 Task: Look for space in Fuyuan, China from 4th September, 2023 to 10th September, 2023 for 1 adult in price range Rs.9000 to Rs.17000. Place can be private room with 1  bedroom having 1 bed and 1 bathroom. Property type can be house, flat, guest house, hotel. Booking option can be shelf check-in. Required host language is Chinese (Simplified).
Action: Mouse moved to (767, 110)
Screenshot: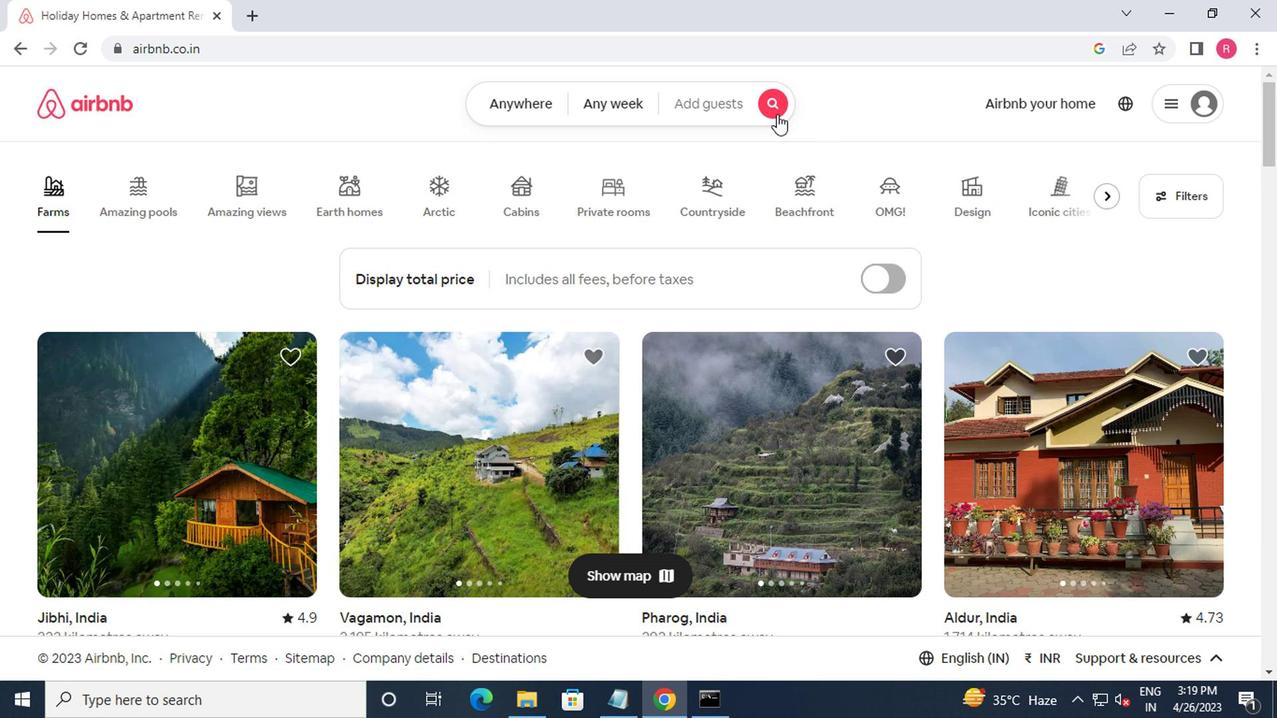 
Action: Mouse pressed left at (767, 110)
Screenshot: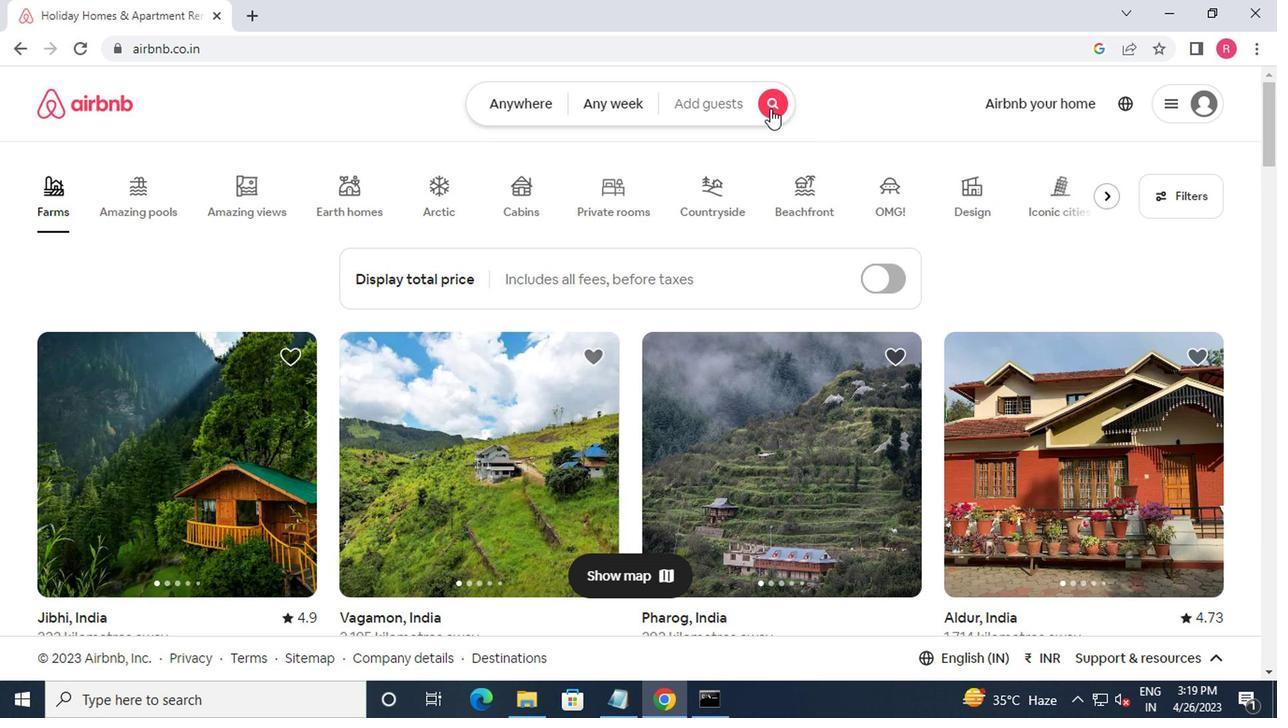 
Action: Mouse moved to (359, 166)
Screenshot: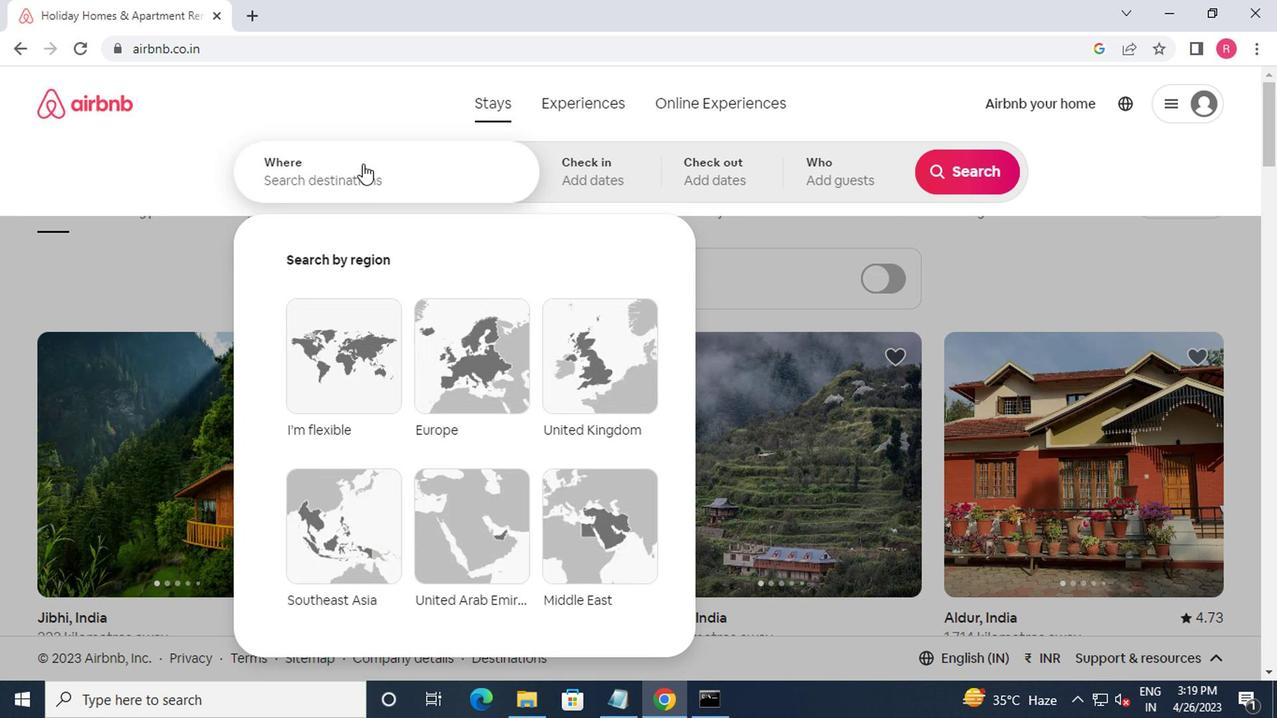 
Action: Mouse pressed left at (359, 166)
Screenshot: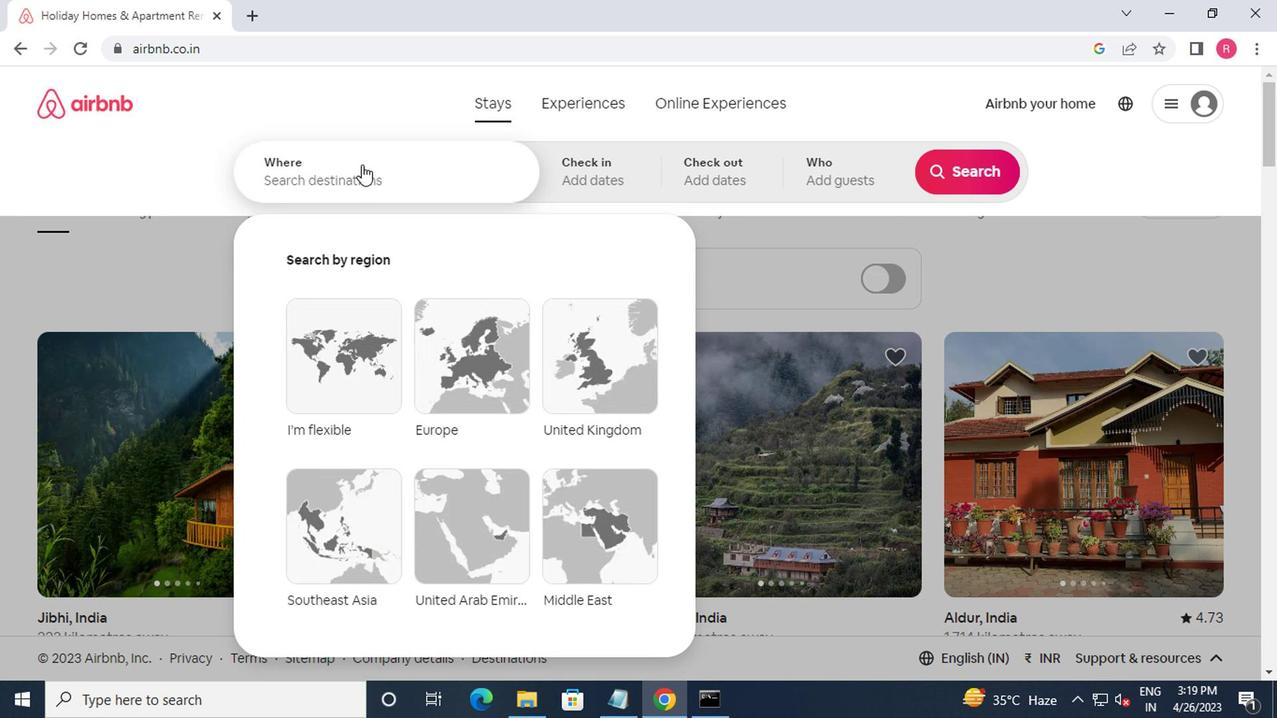 
Action: Mouse moved to (359, 173)
Screenshot: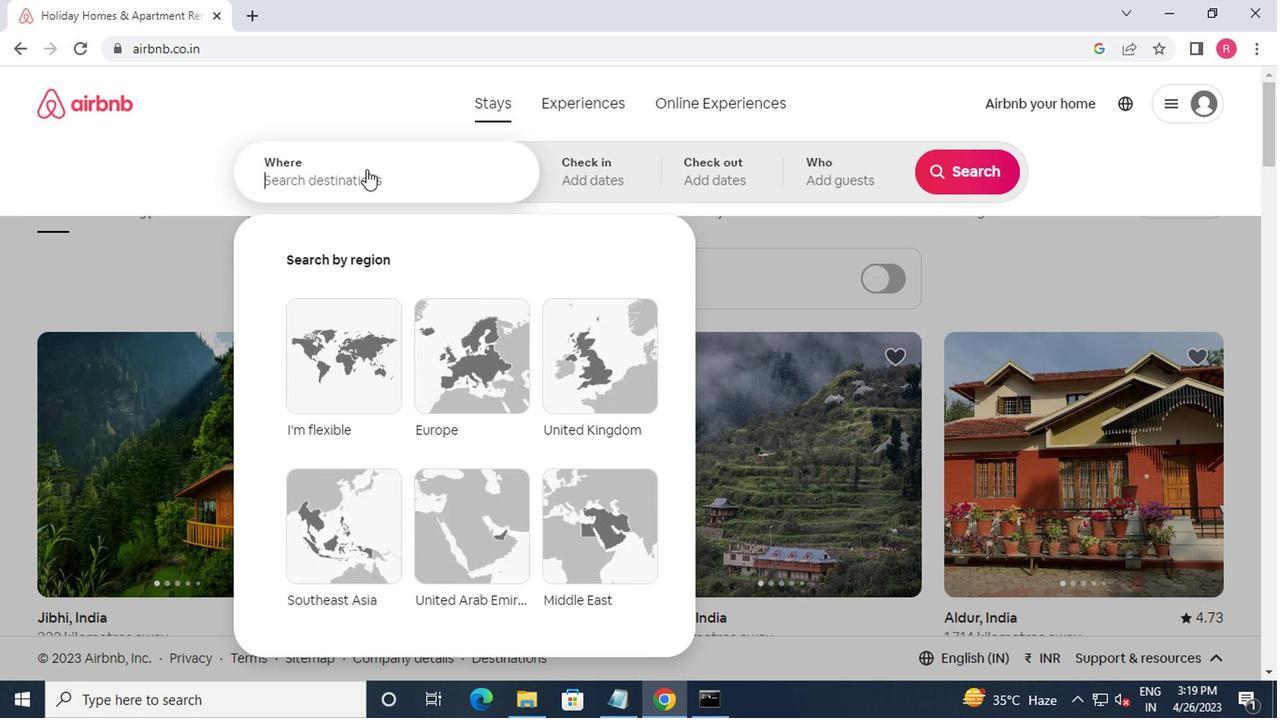 
Action: Key pressed fuyuan,china<Key.enter>
Screenshot: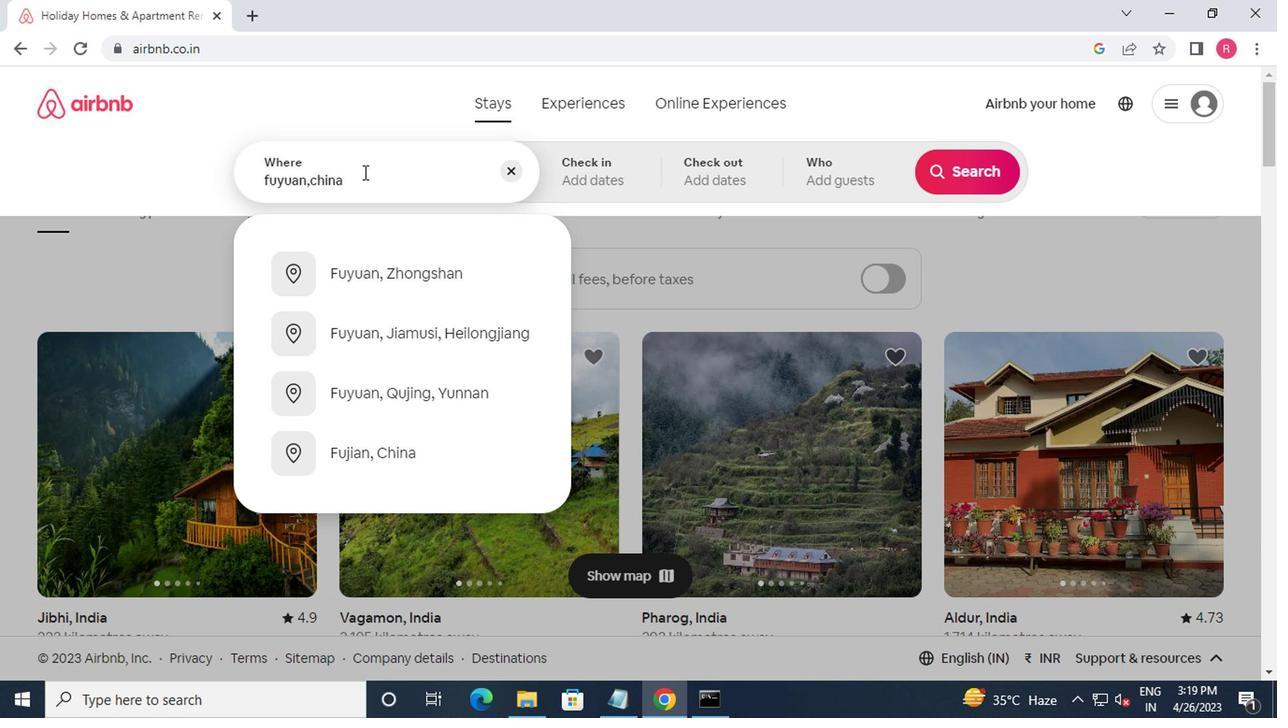 
Action: Mouse moved to (368, 137)
Screenshot: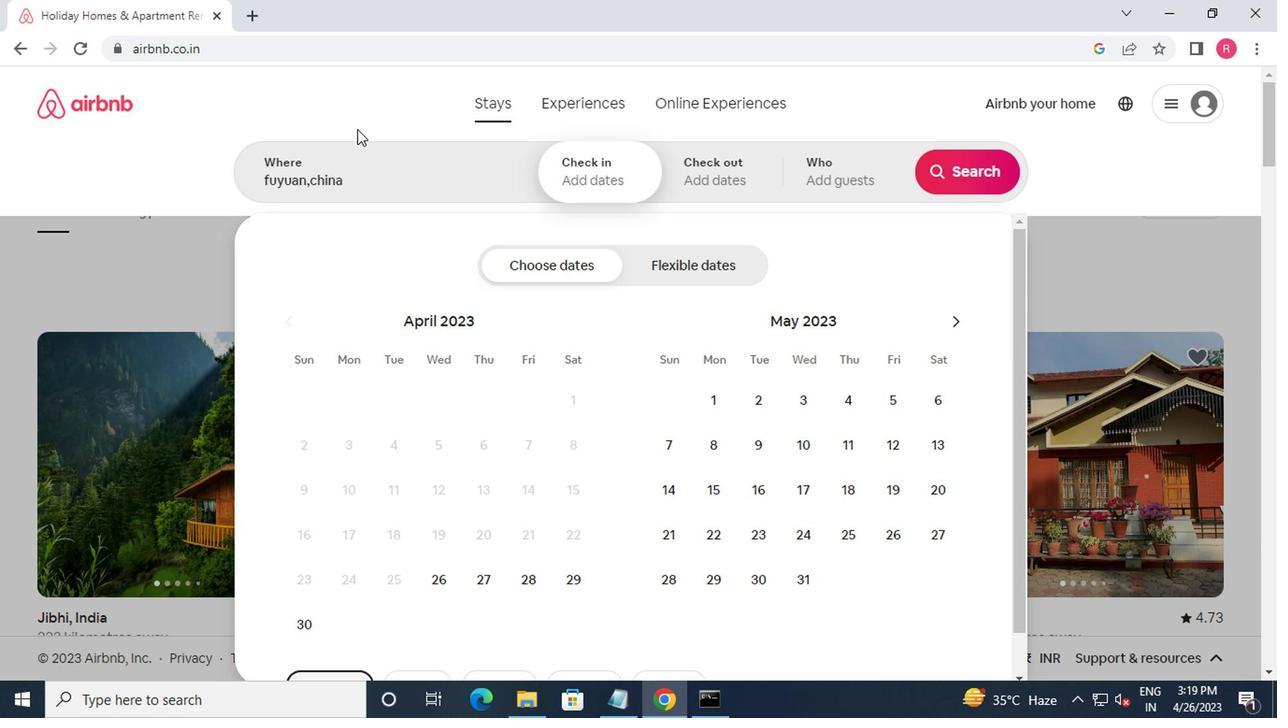 
Action: Mouse scrolled (368, 136) with delta (0, -1)
Screenshot: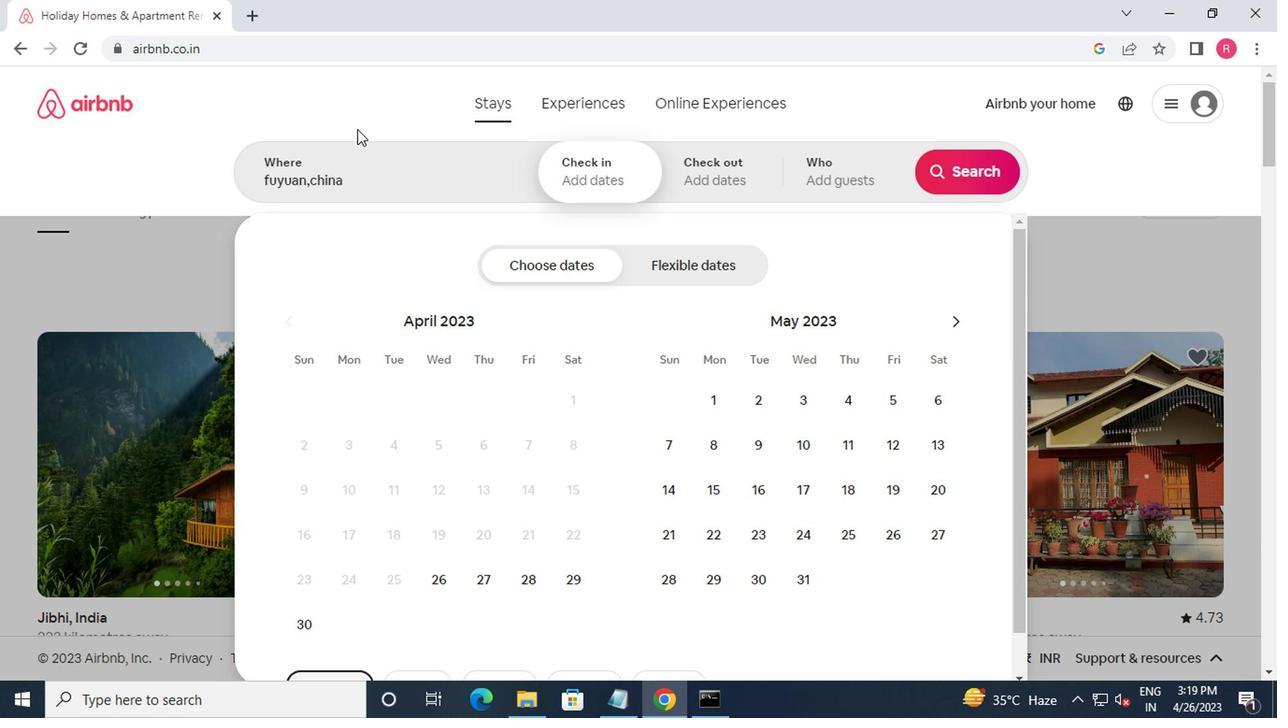 
Action: Mouse moved to (755, 111)
Screenshot: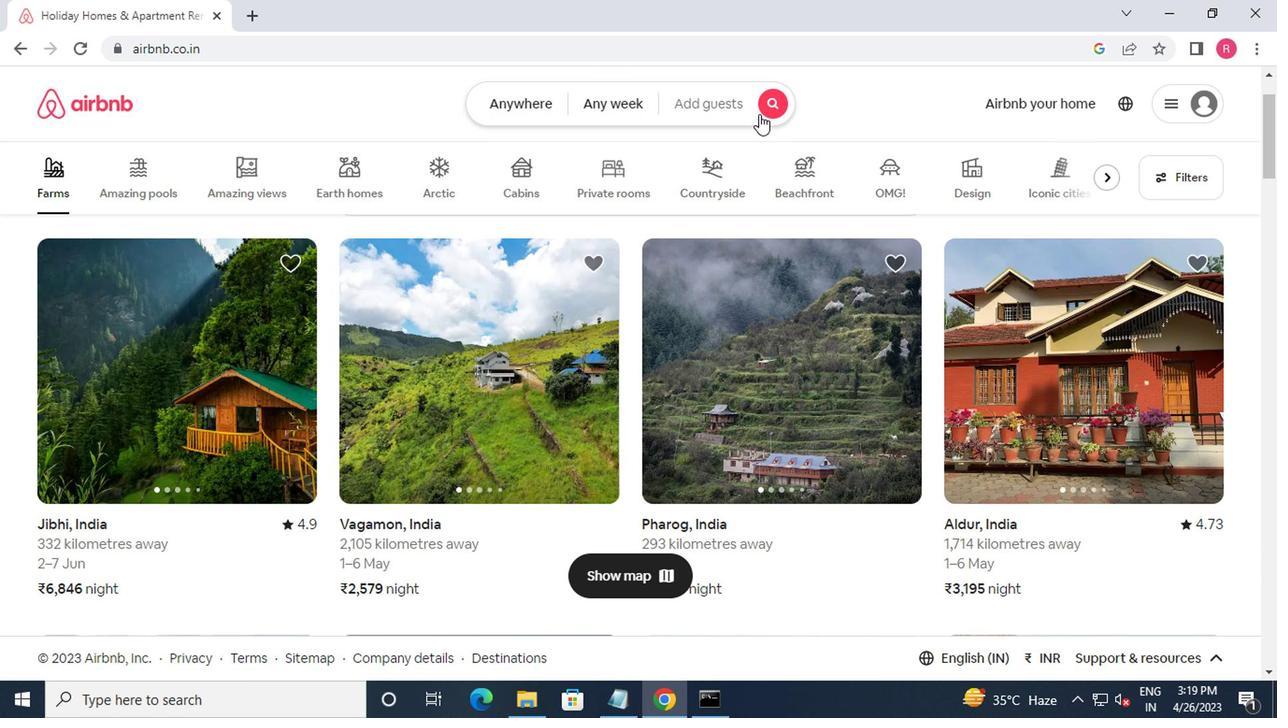 
Action: Mouse pressed left at (755, 111)
Screenshot: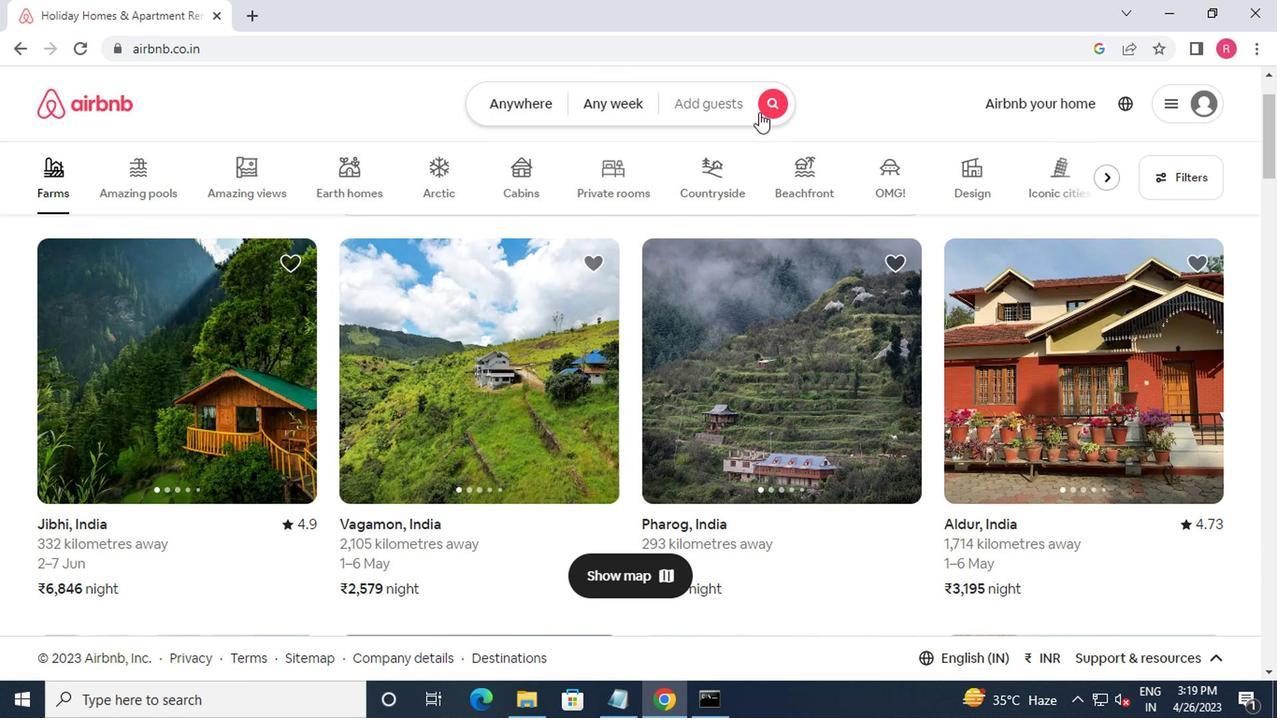 
Action: Mouse moved to (594, 188)
Screenshot: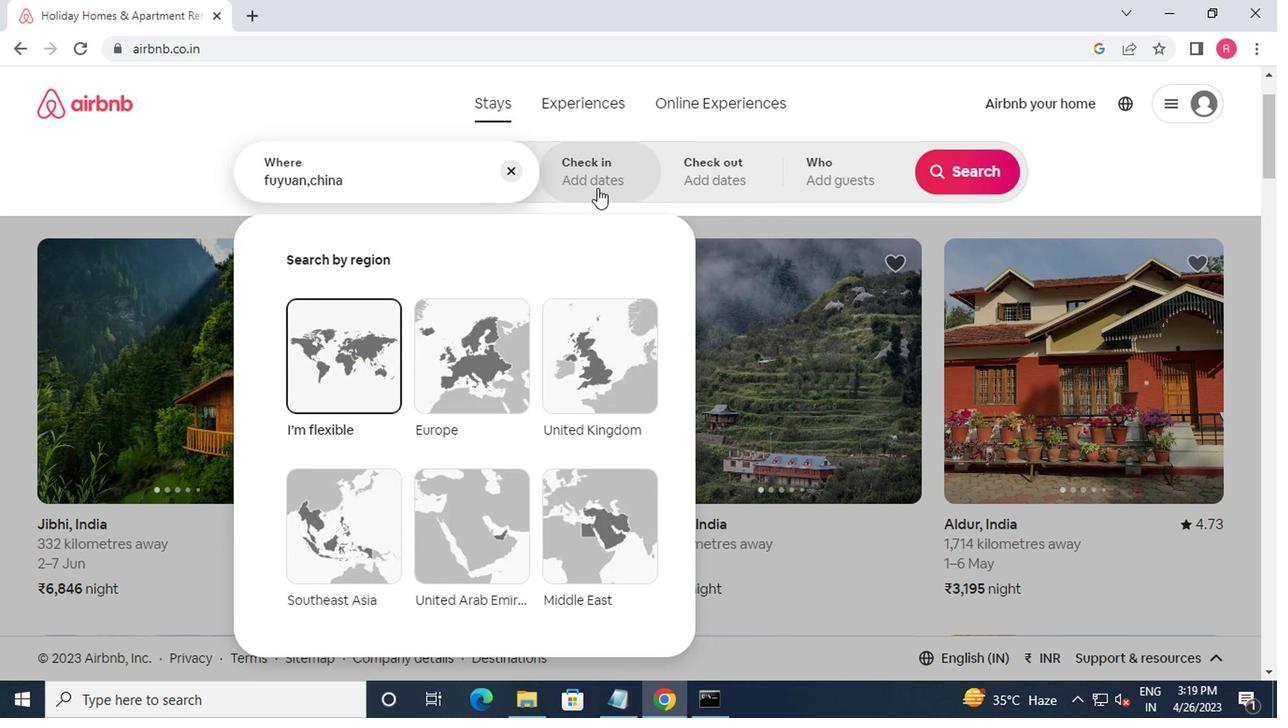 
Action: Mouse pressed left at (594, 188)
Screenshot: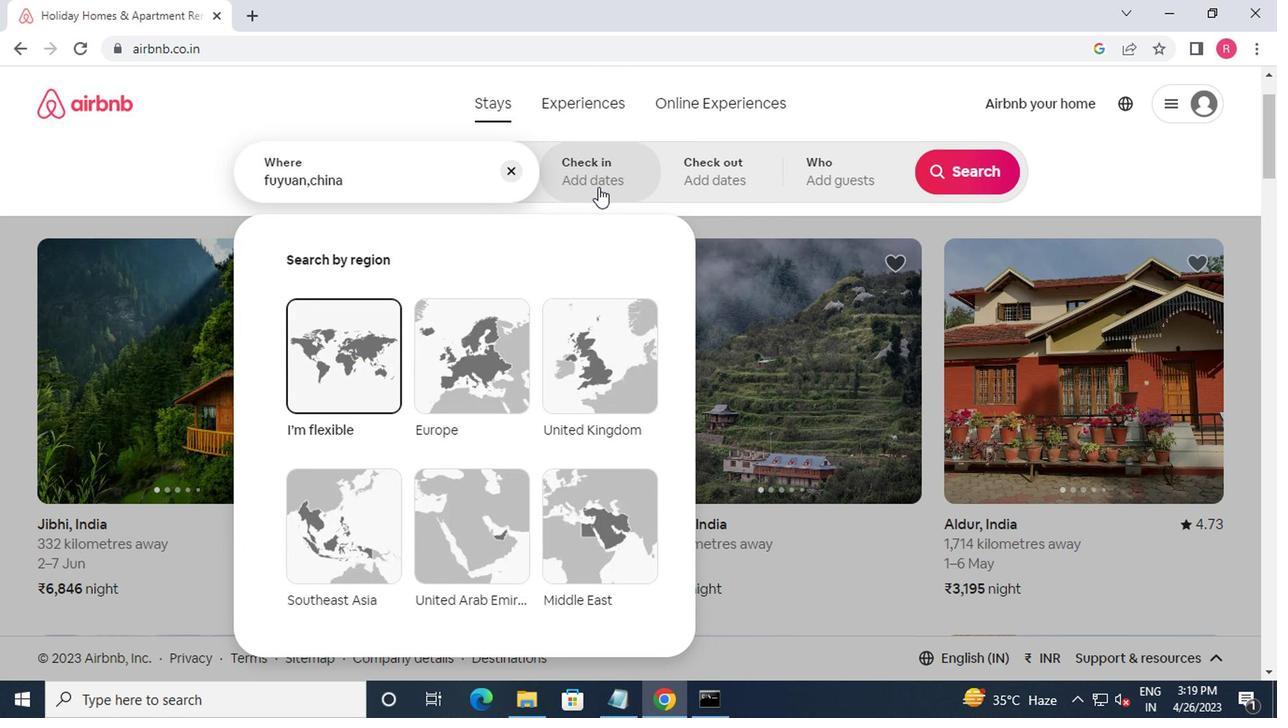 
Action: Mouse moved to (957, 323)
Screenshot: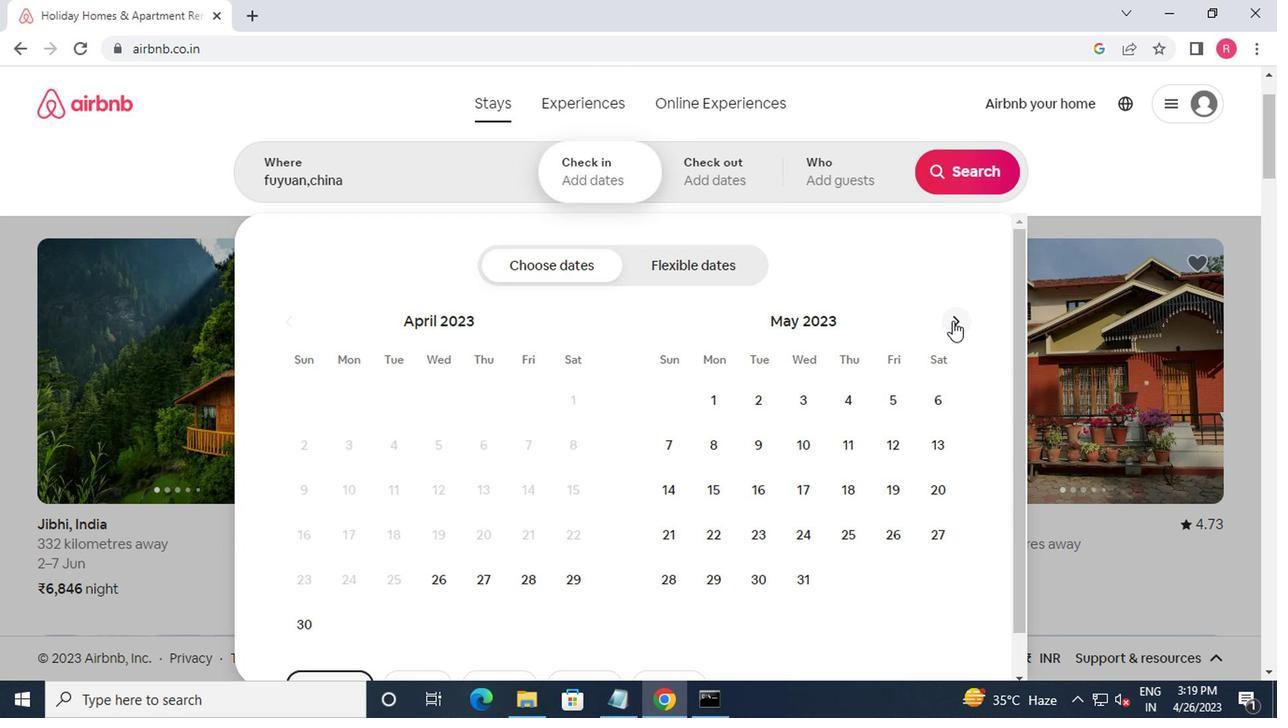 
Action: Mouse pressed left at (957, 323)
Screenshot: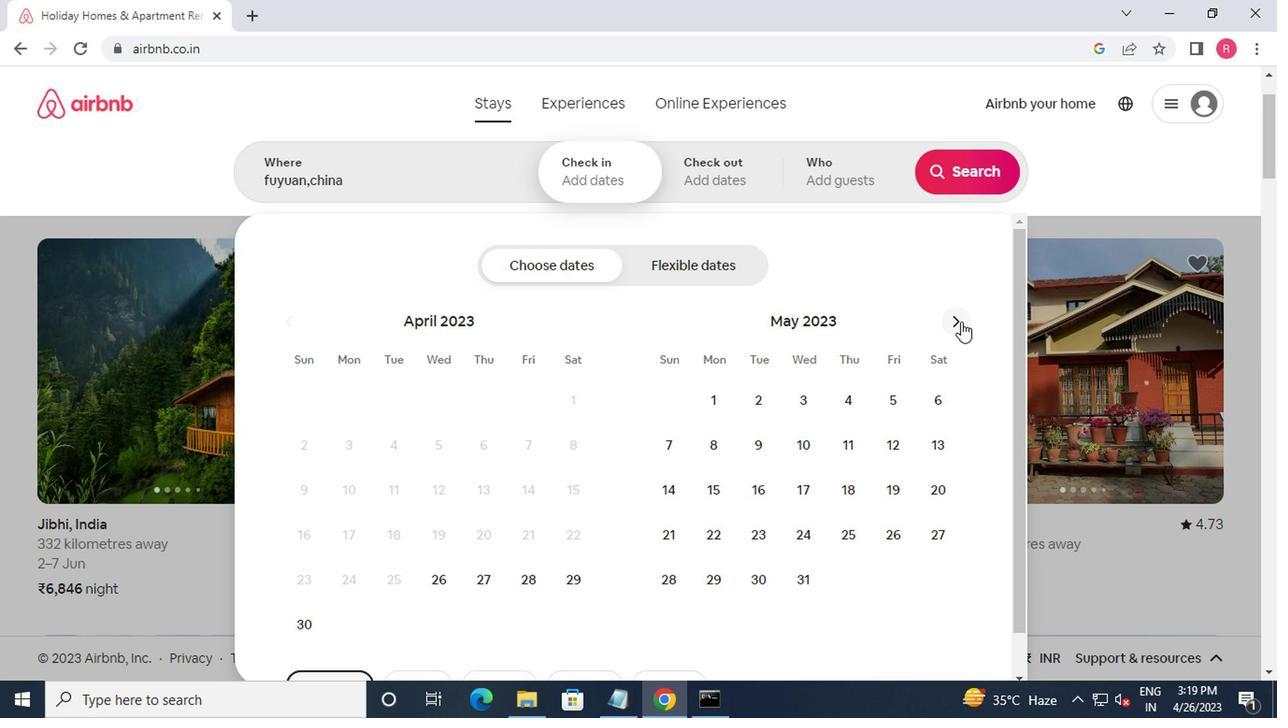 
Action: Mouse moved to (947, 326)
Screenshot: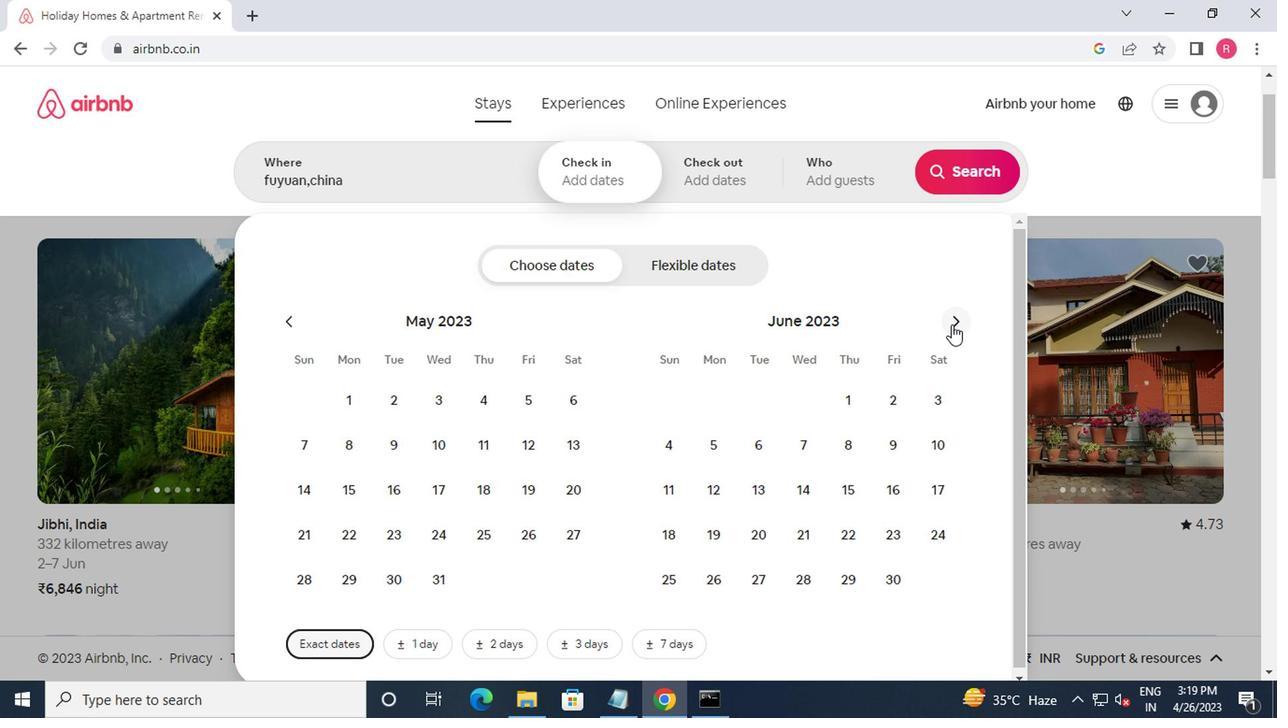 
Action: Mouse pressed left at (947, 326)
Screenshot: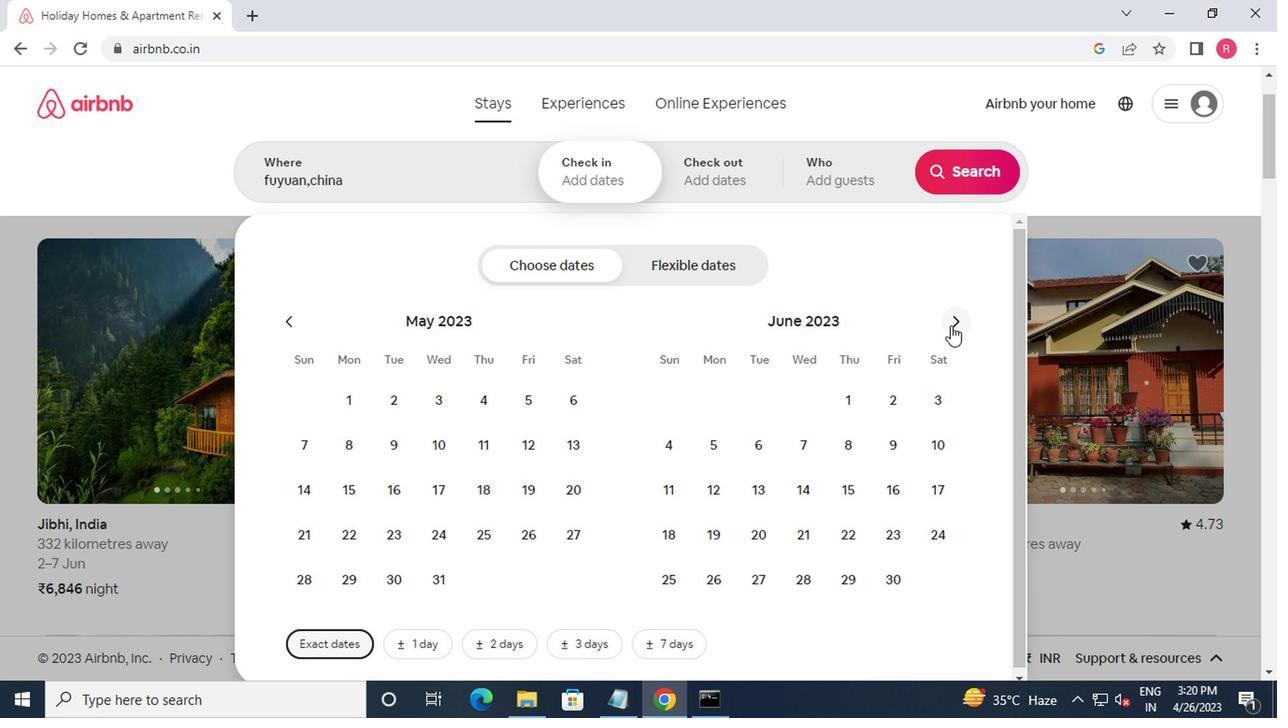 
Action: Mouse pressed left at (947, 326)
Screenshot: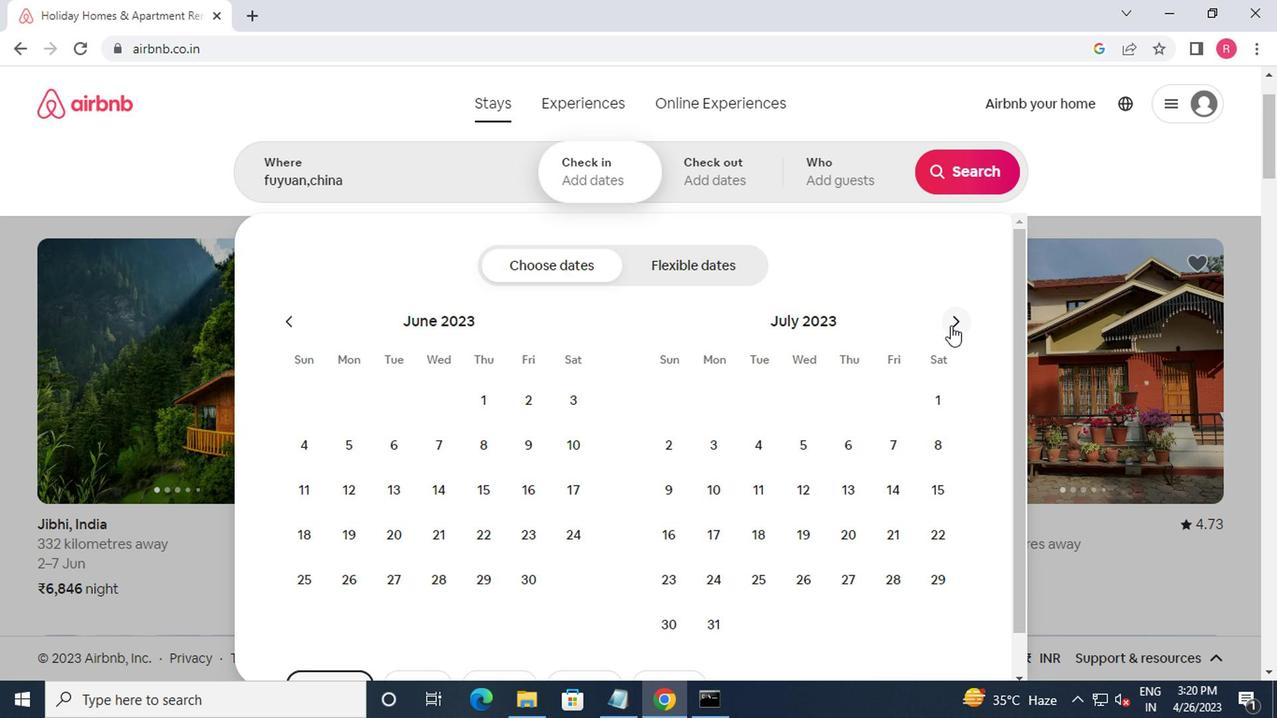 
Action: Mouse pressed left at (947, 326)
Screenshot: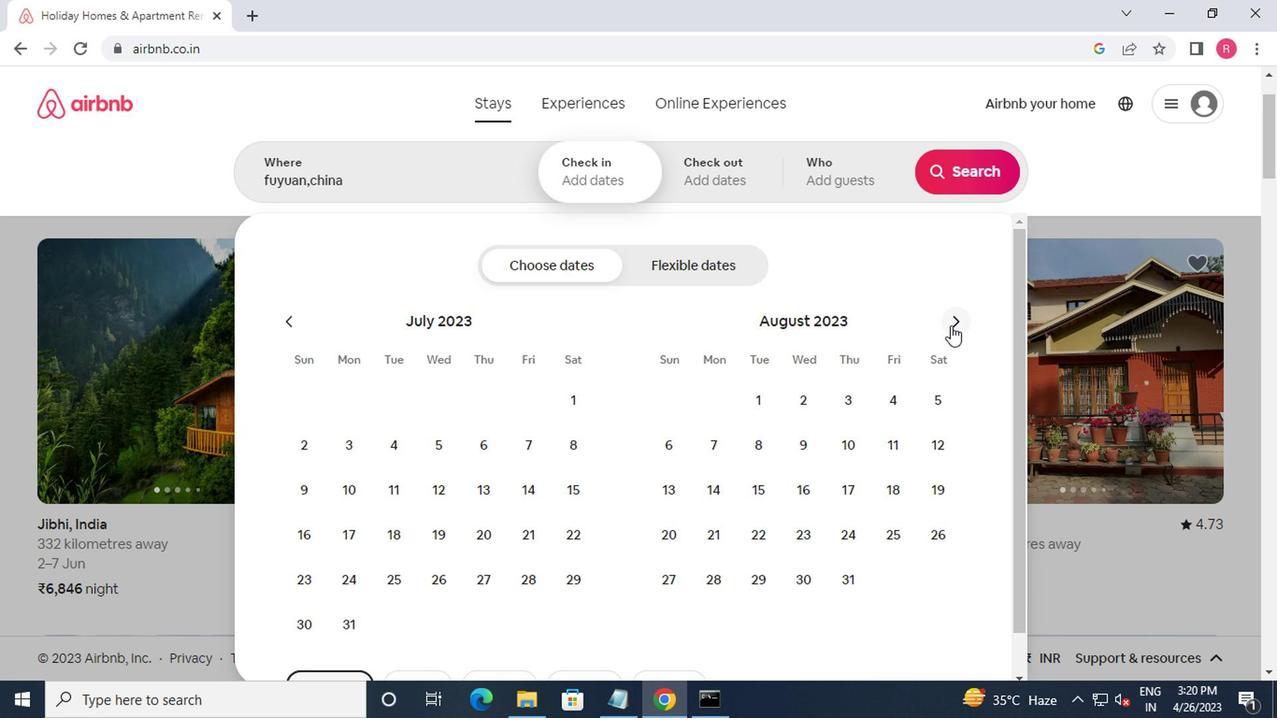 
Action: Mouse moved to (723, 449)
Screenshot: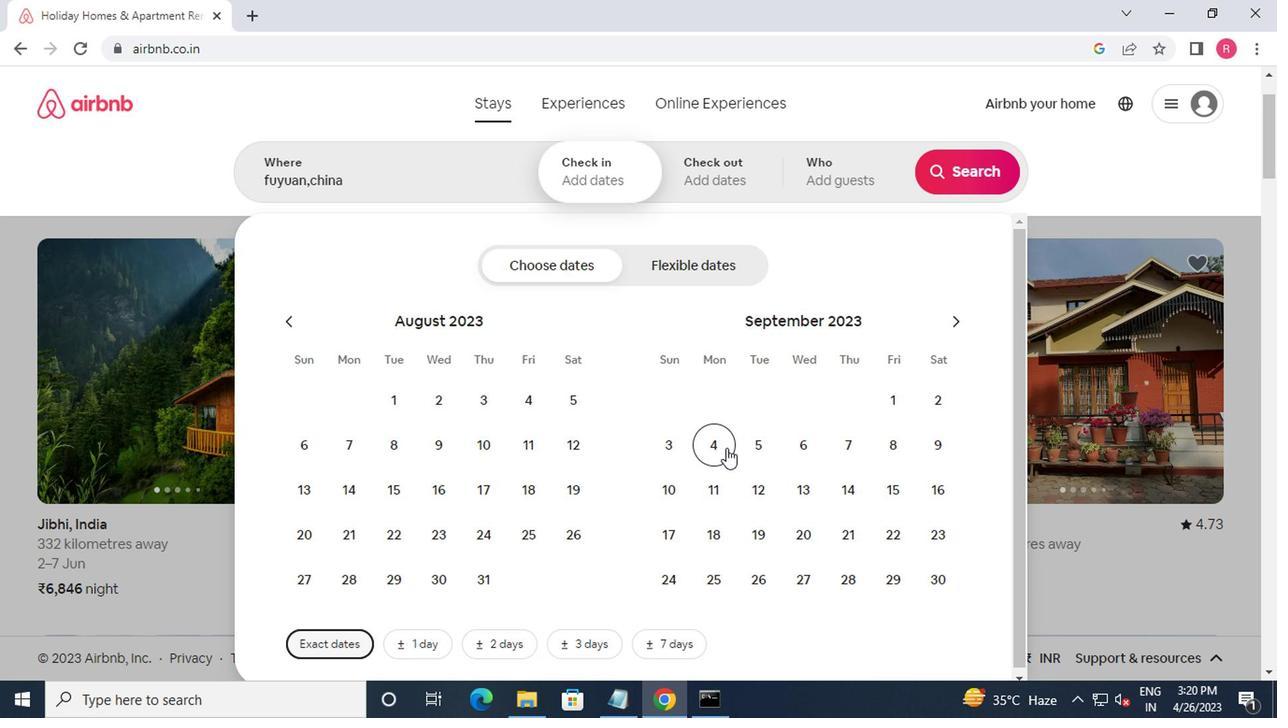 
Action: Mouse pressed left at (723, 449)
Screenshot: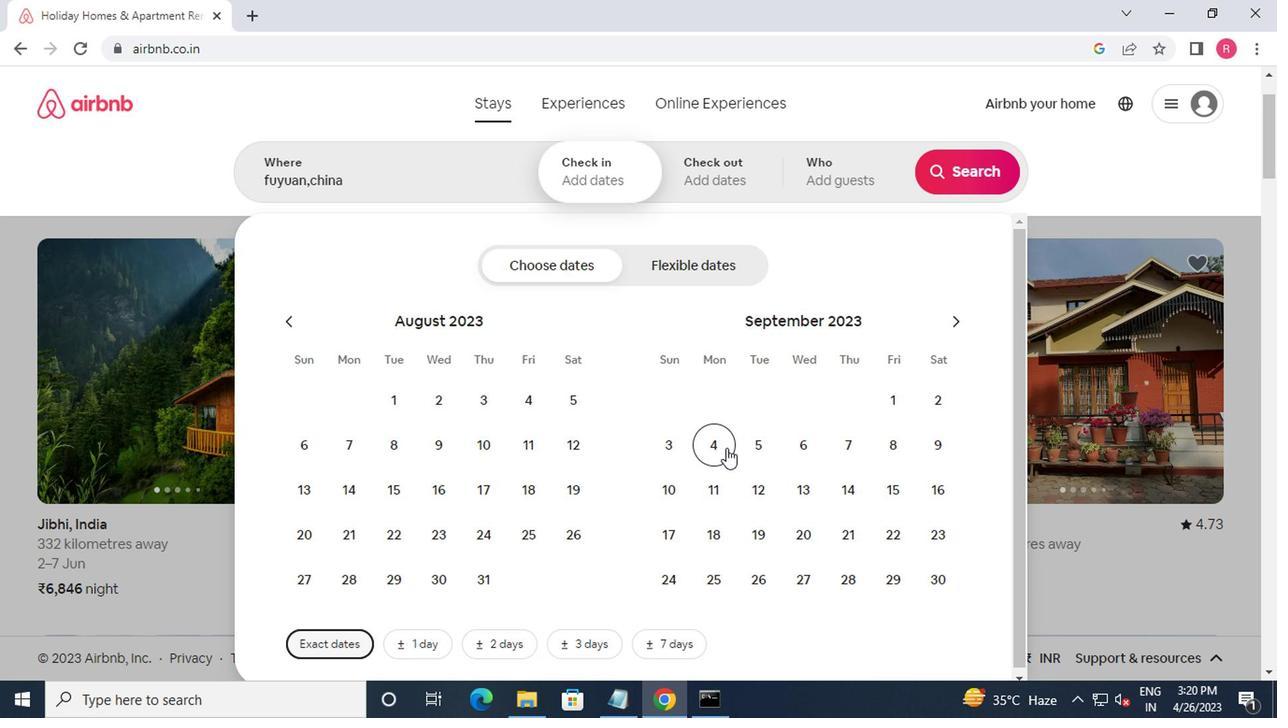 
Action: Mouse moved to (684, 502)
Screenshot: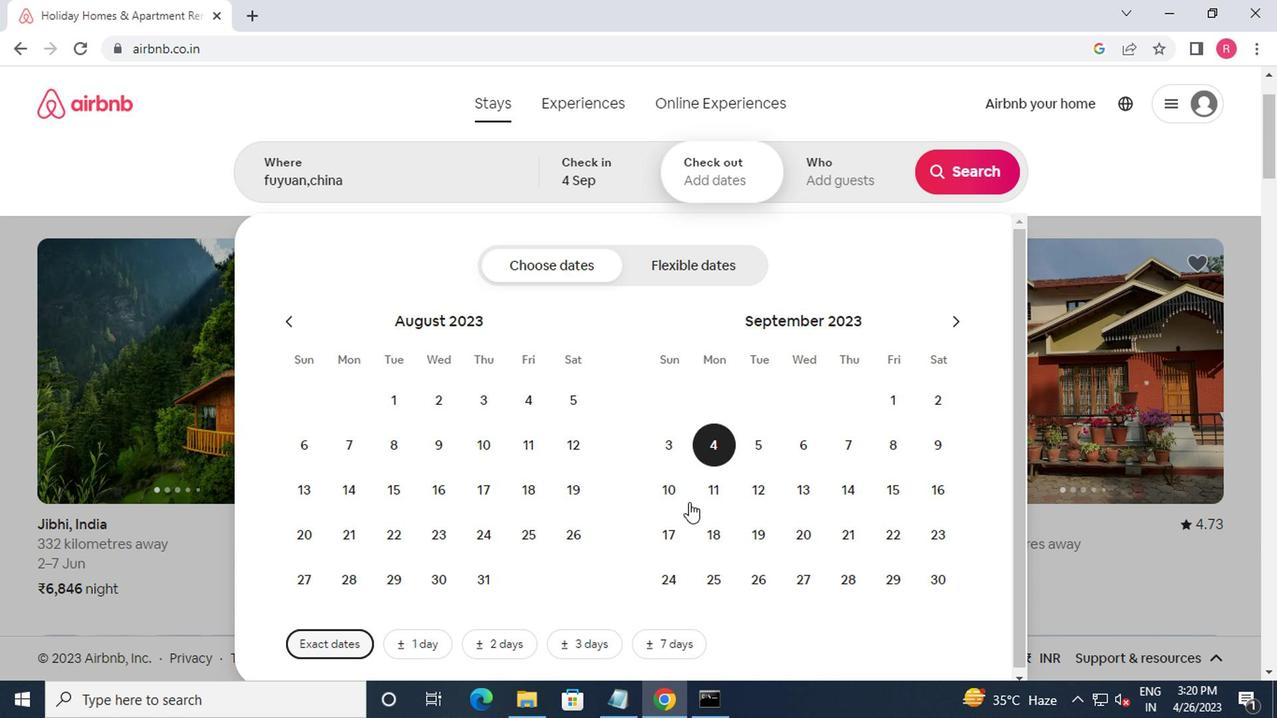 
Action: Mouse pressed left at (684, 502)
Screenshot: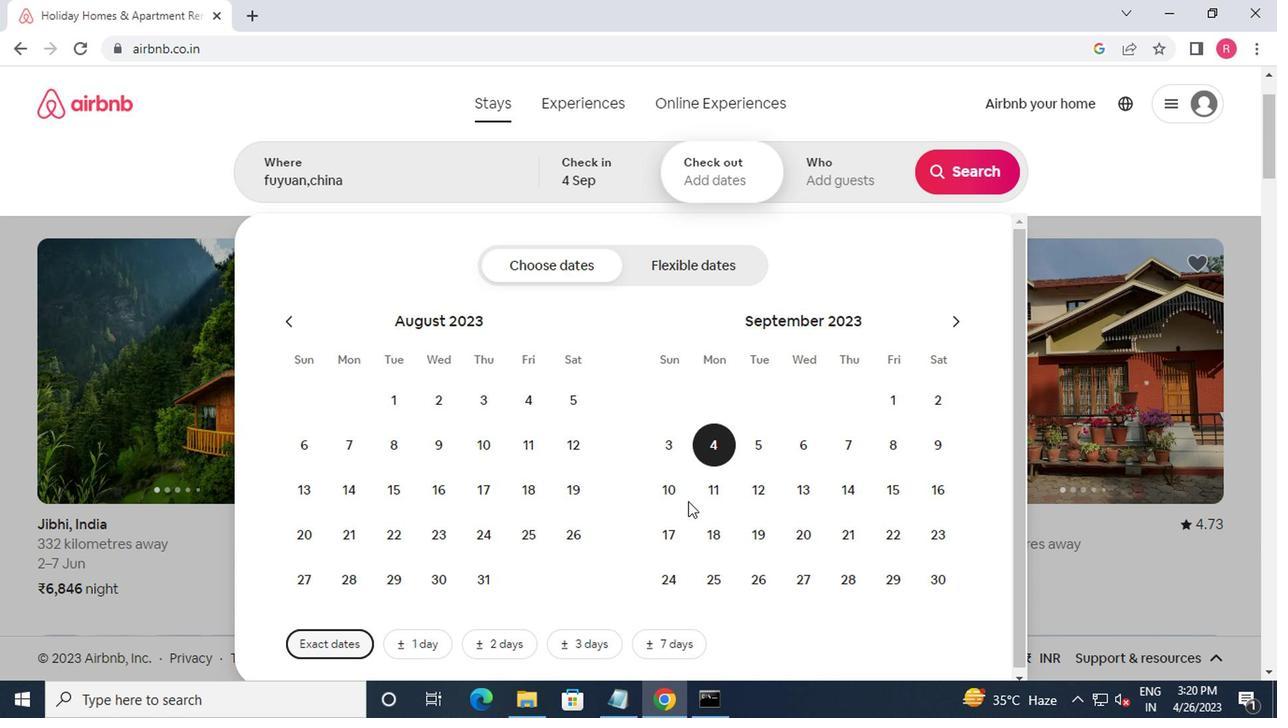 
Action: Mouse moved to (809, 193)
Screenshot: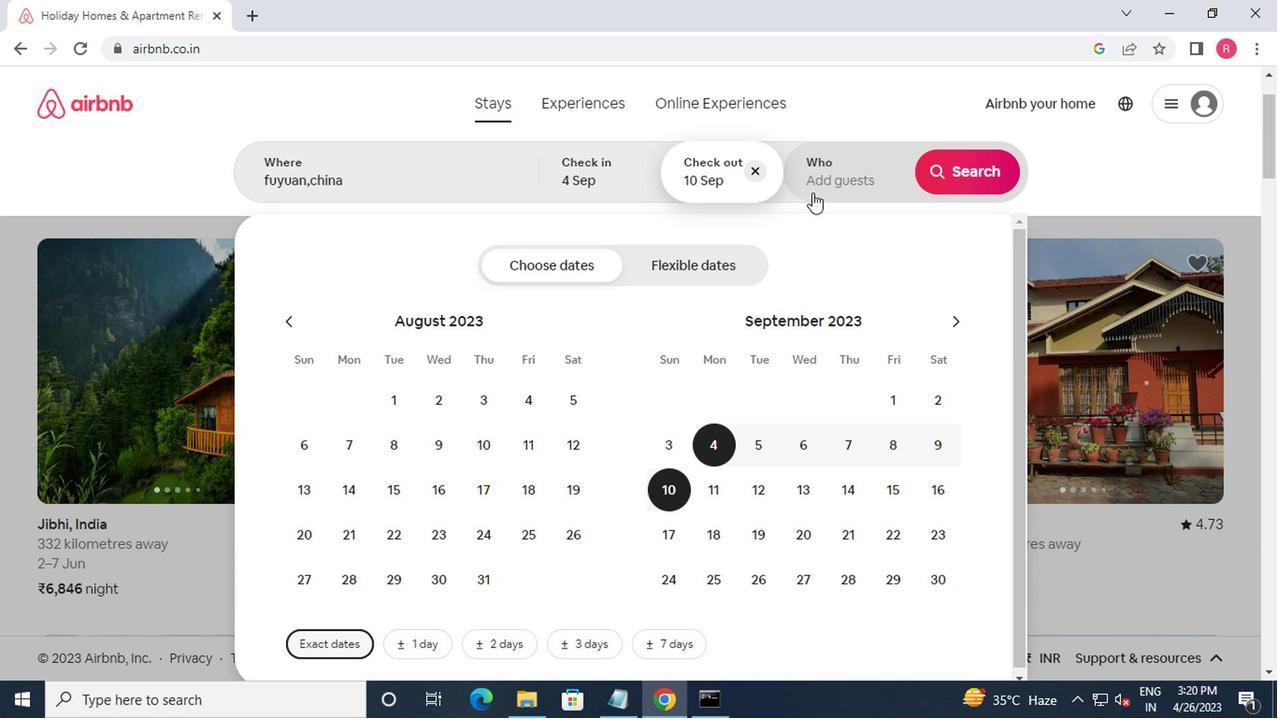 
Action: Mouse pressed left at (809, 193)
Screenshot: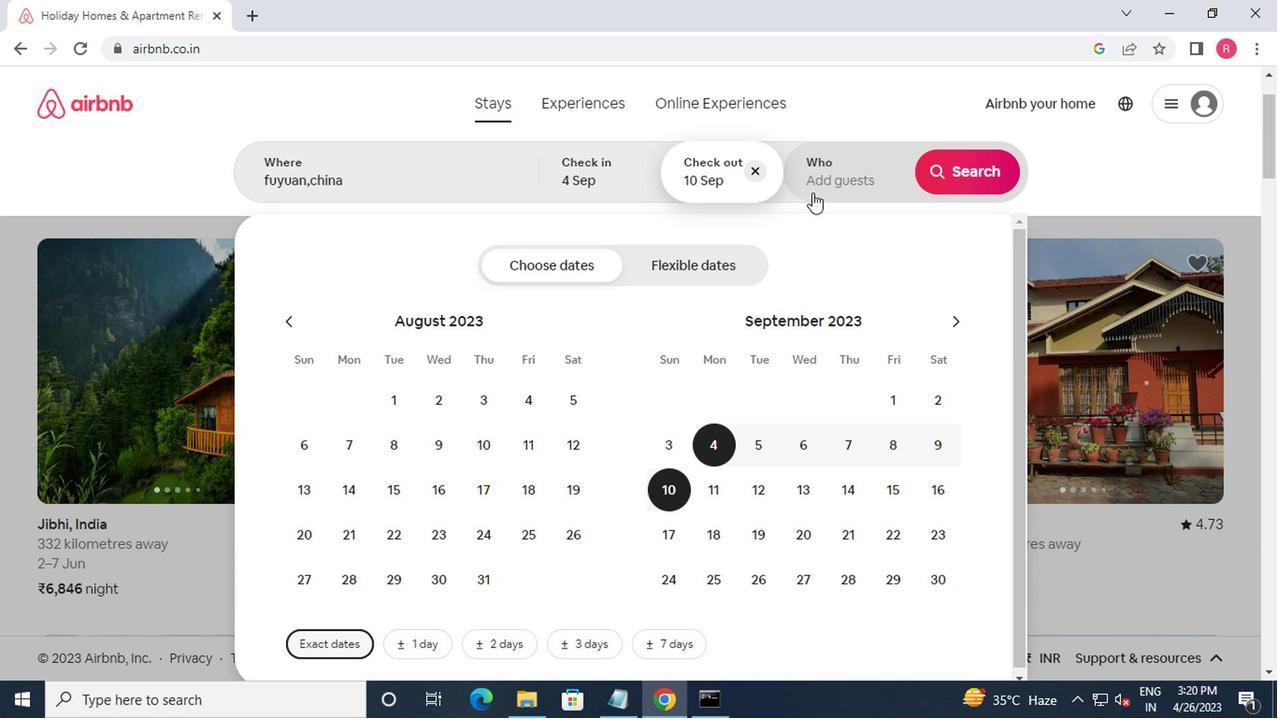 
Action: Mouse moved to (975, 263)
Screenshot: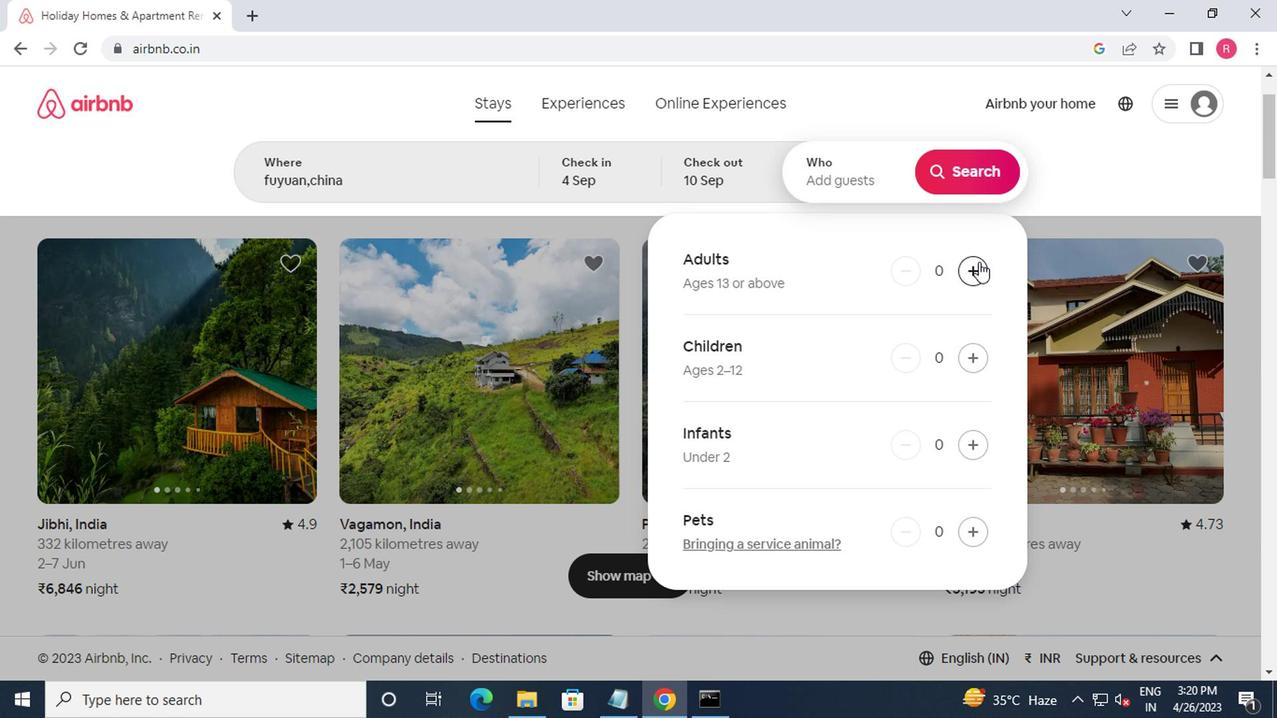 
Action: Mouse pressed left at (975, 263)
Screenshot: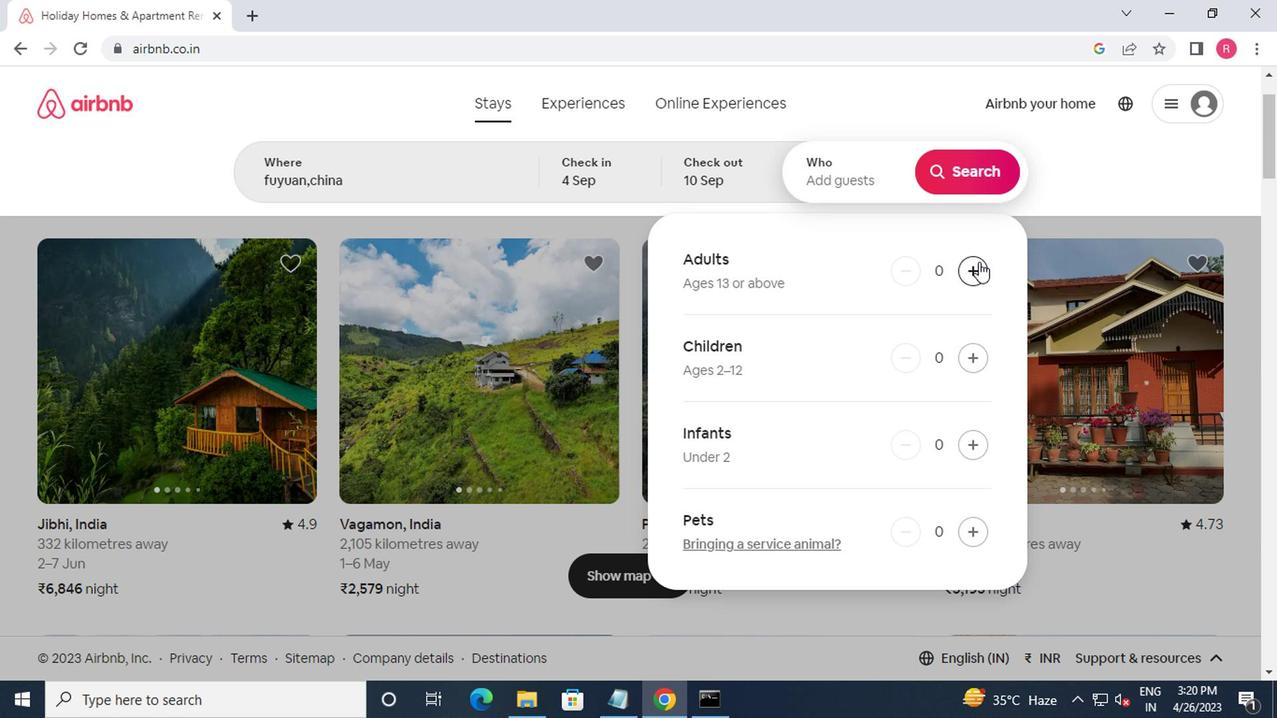 
Action: Mouse moved to (987, 182)
Screenshot: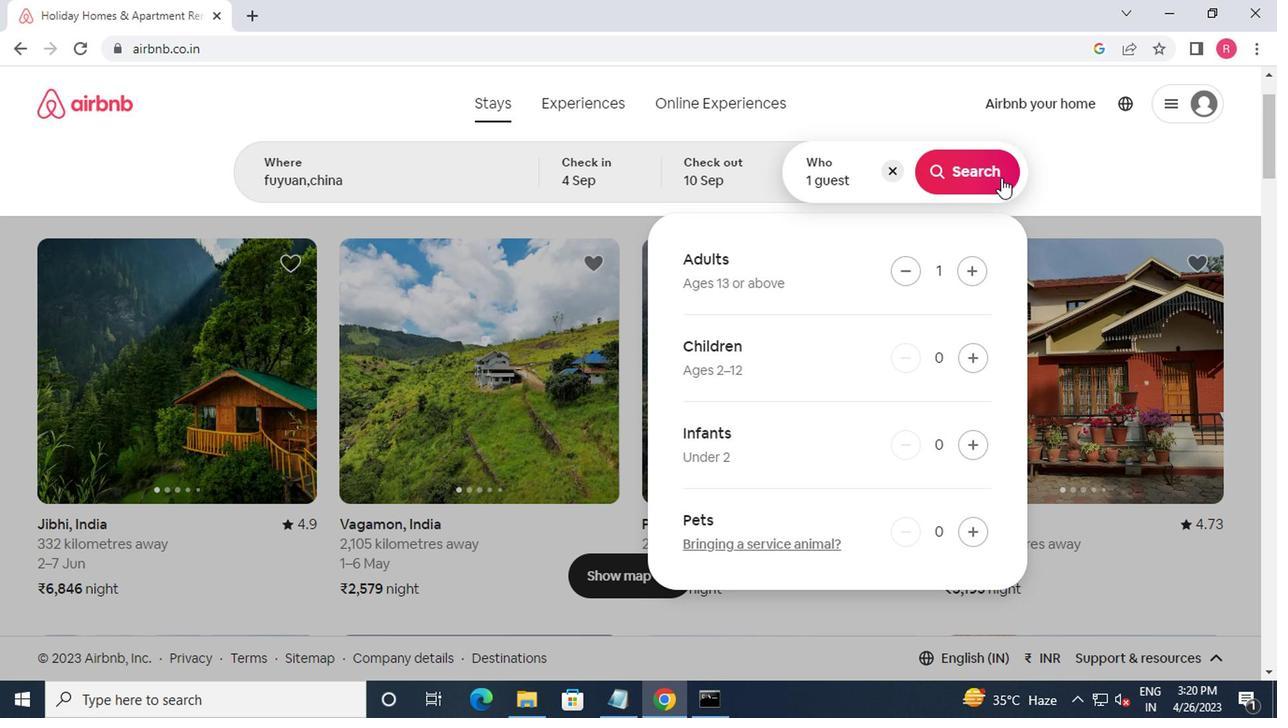 
Action: Mouse pressed left at (987, 182)
Screenshot: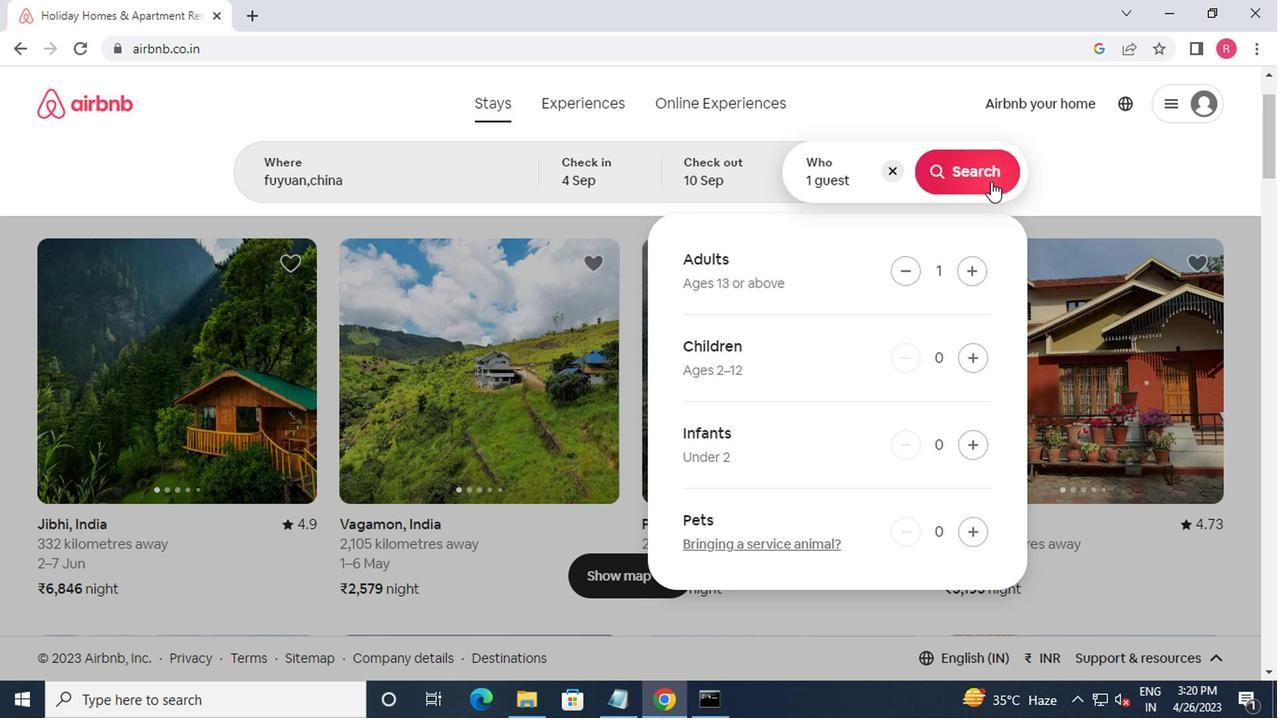 
Action: Mouse moved to (1168, 178)
Screenshot: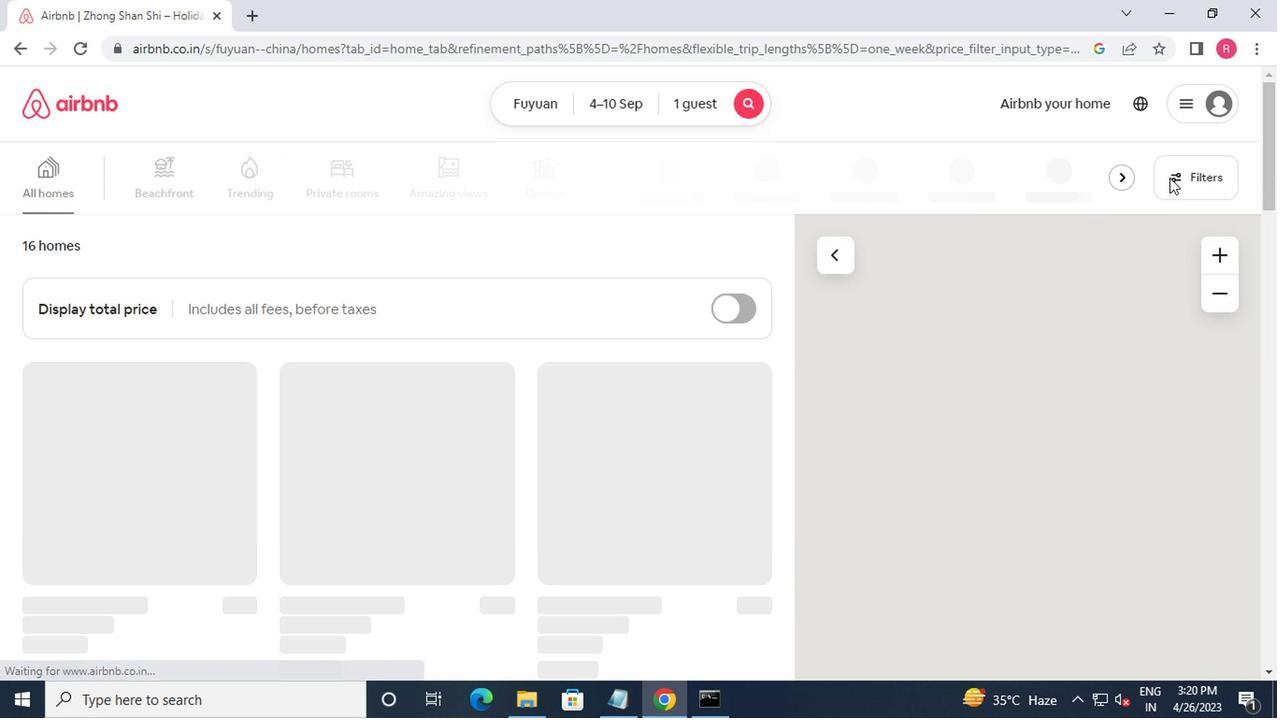 
Action: Mouse pressed left at (1168, 178)
Screenshot: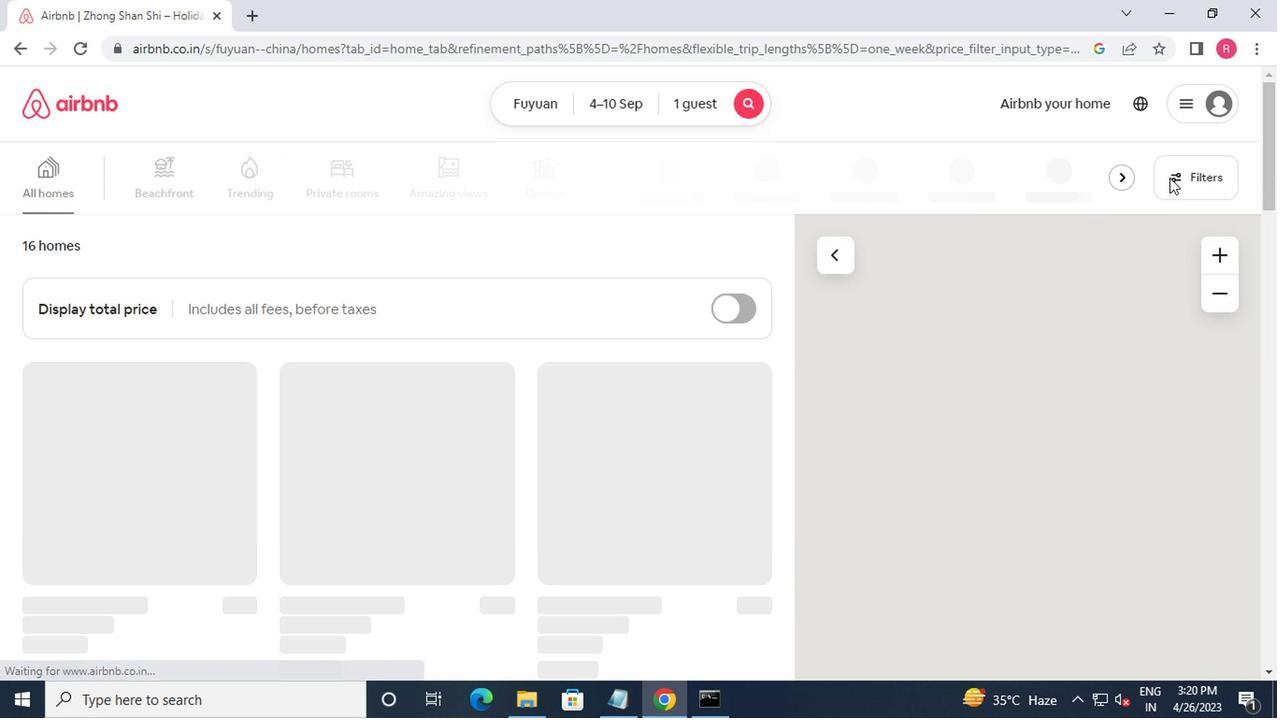 
Action: Mouse moved to (391, 413)
Screenshot: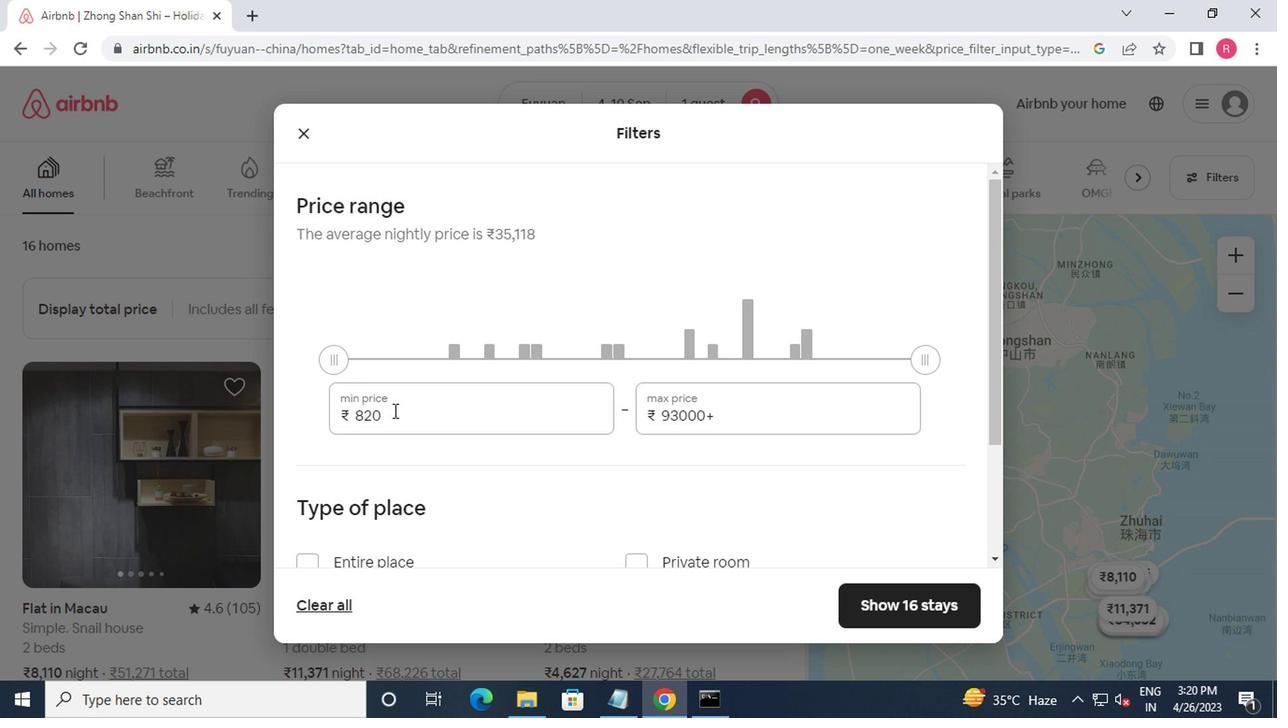 
Action: Mouse pressed left at (391, 413)
Screenshot: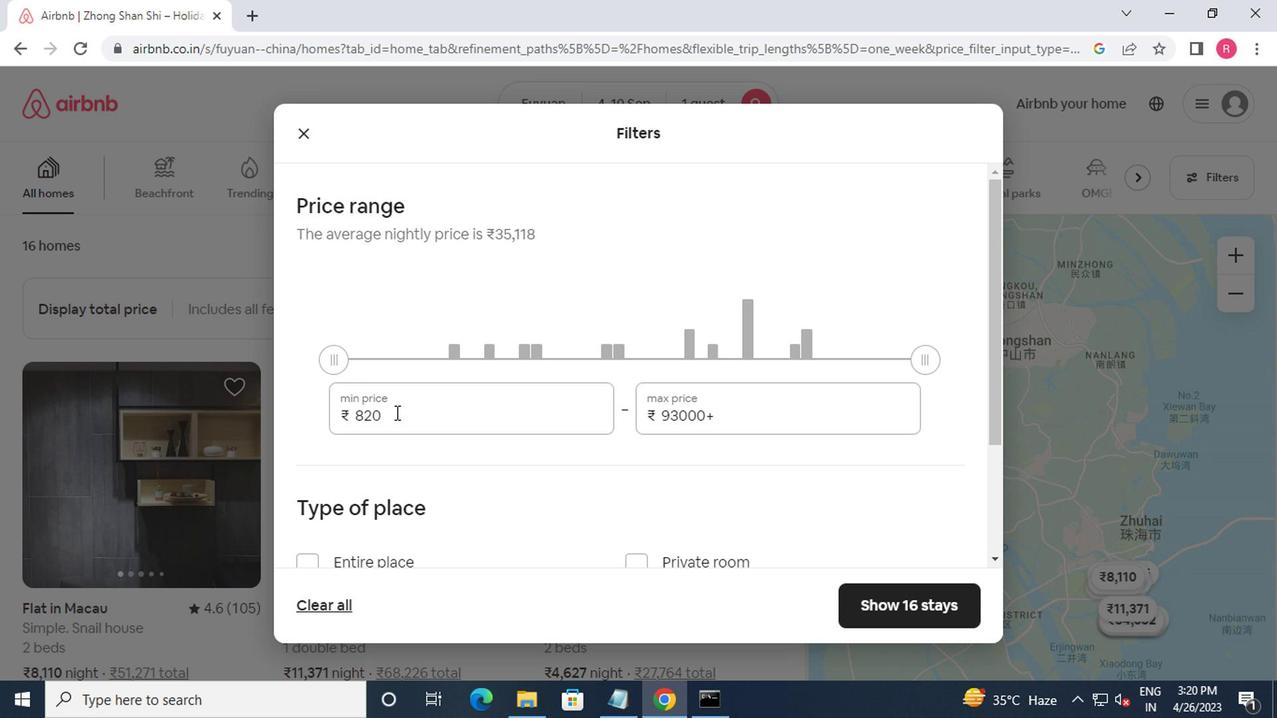 
Action: Mouse moved to (364, 403)
Screenshot: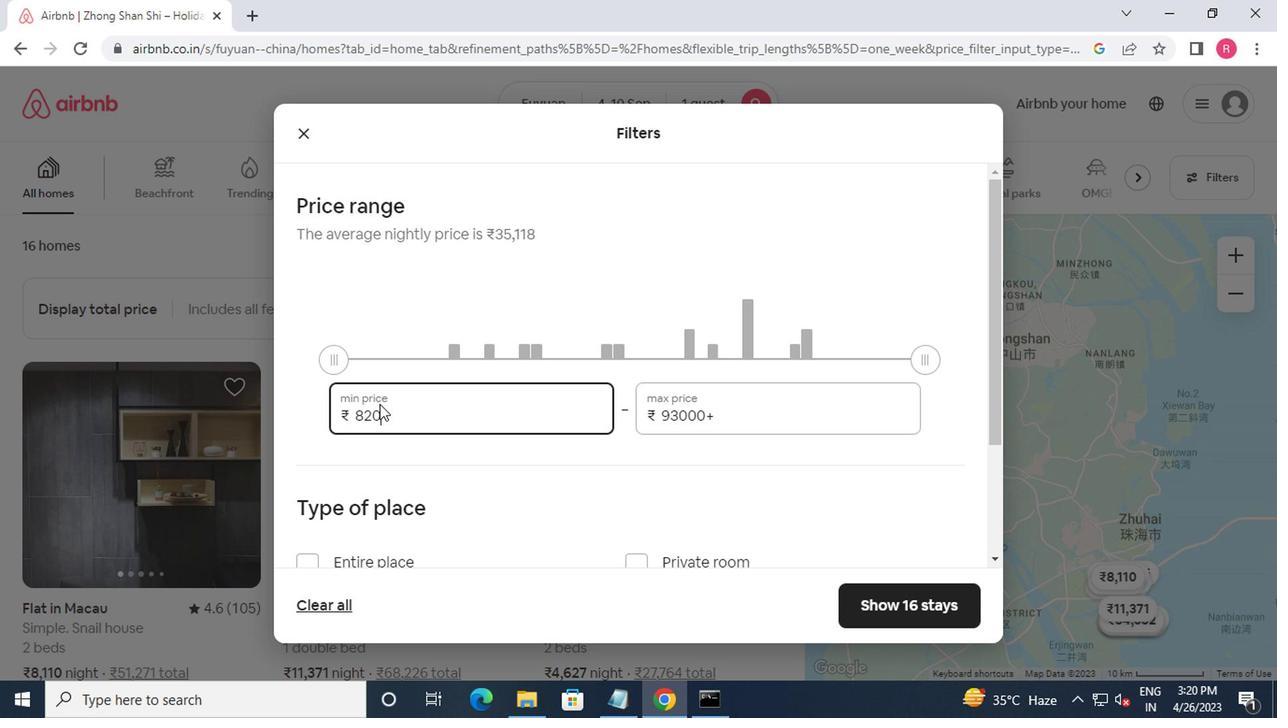 
Action: Key pressed <Key.backspace><Key.backspace><Key.backspace><Key.backspace>9000<Key.tab>17000
Screenshot: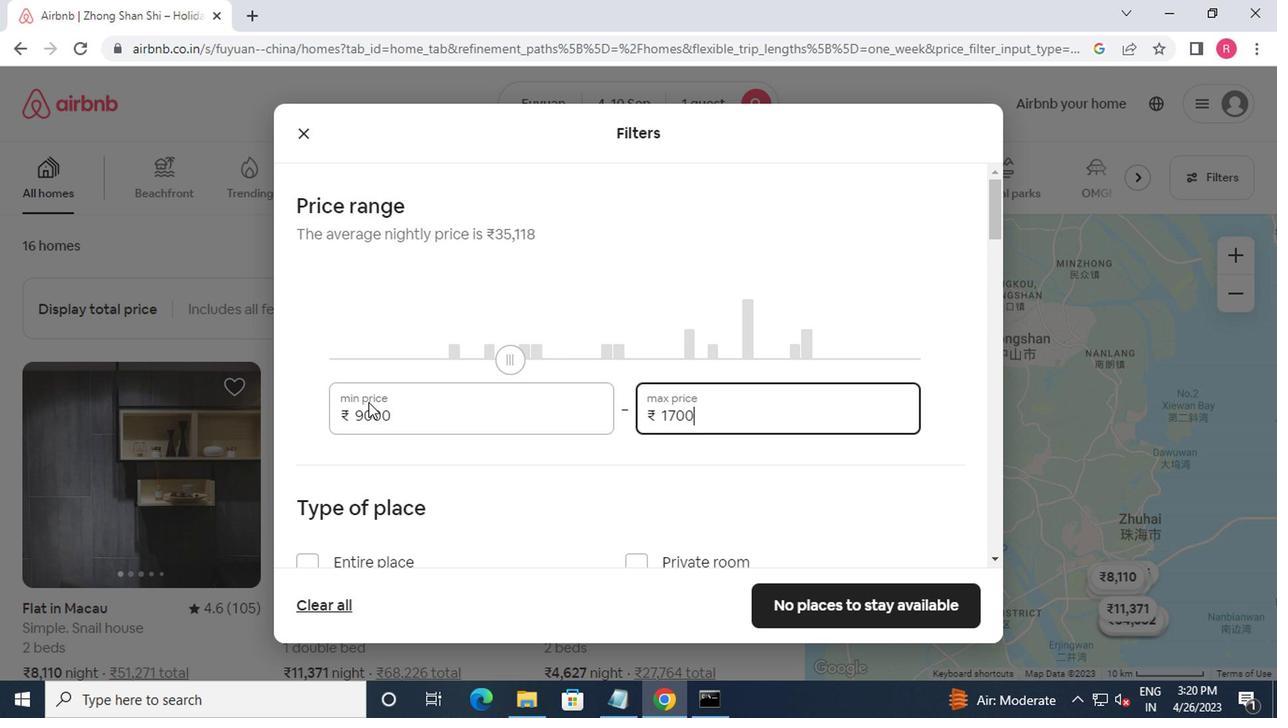 
Action: Mouse moved to (403, 447)
Screenshot: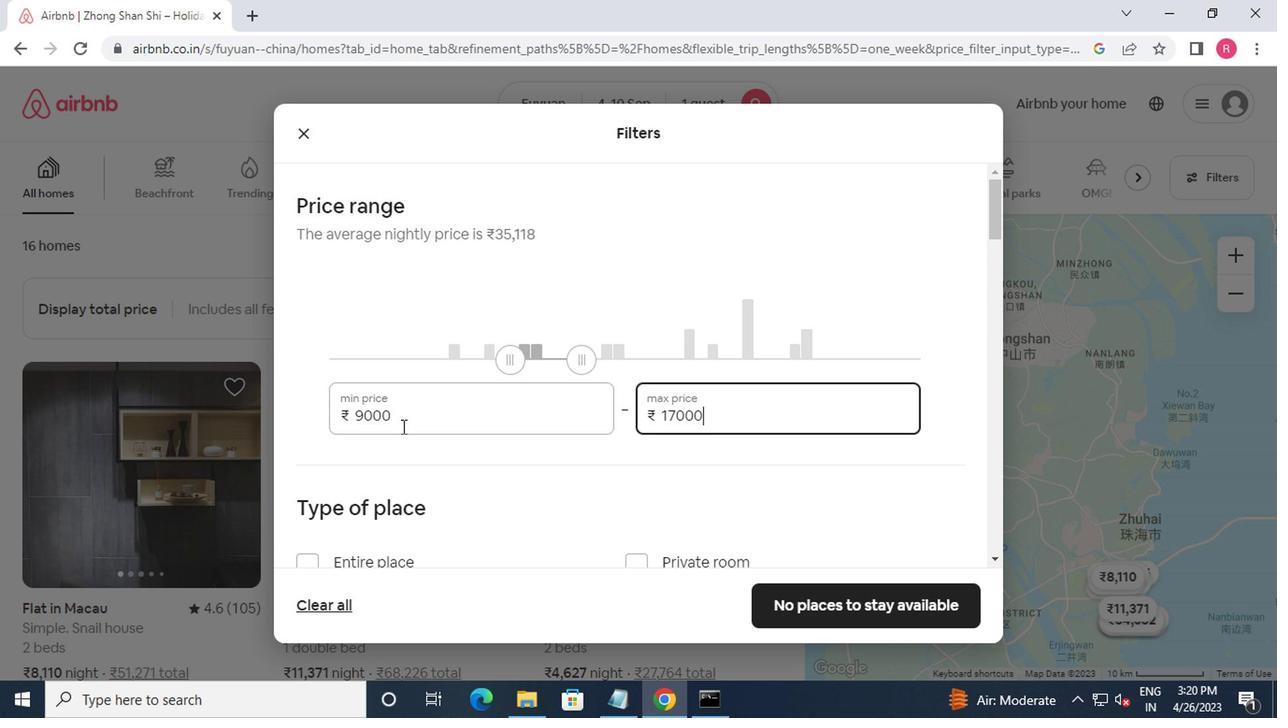 
Action: Mouse scrolled (403, 447) with delta (0, 0)
Screenshot: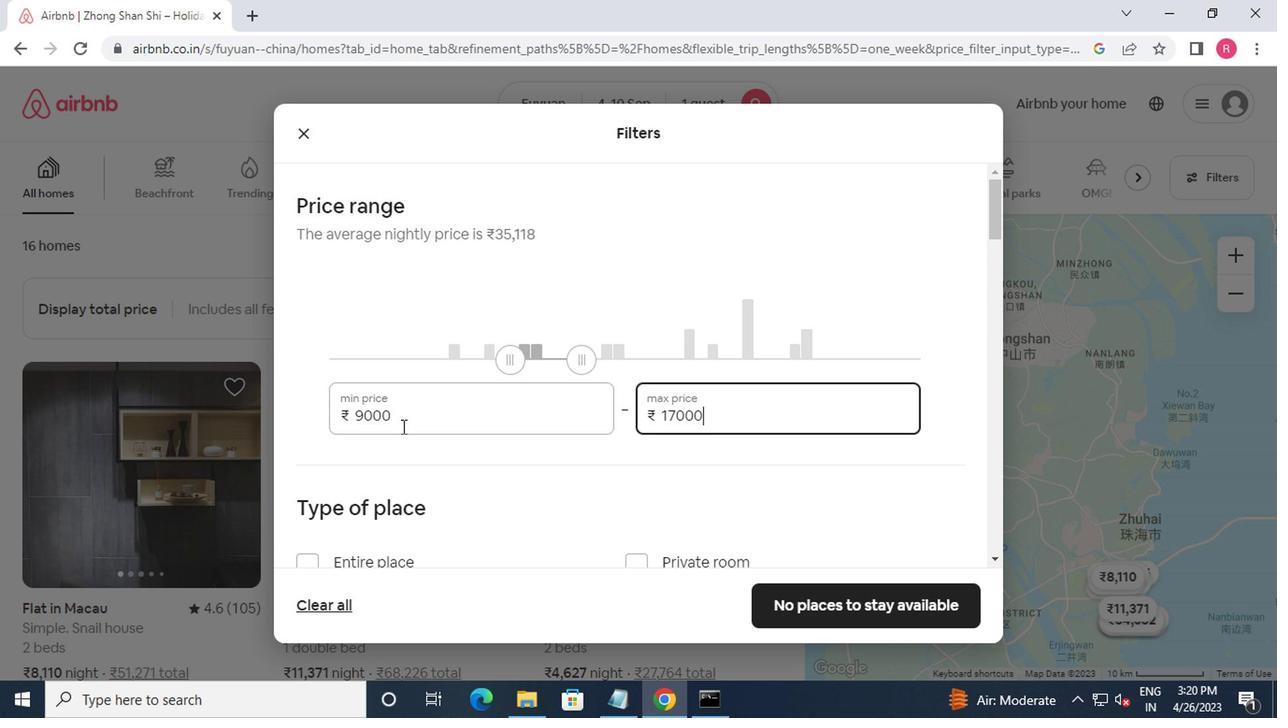 
Action: Mouse moved to (675, 484)
Screenshot: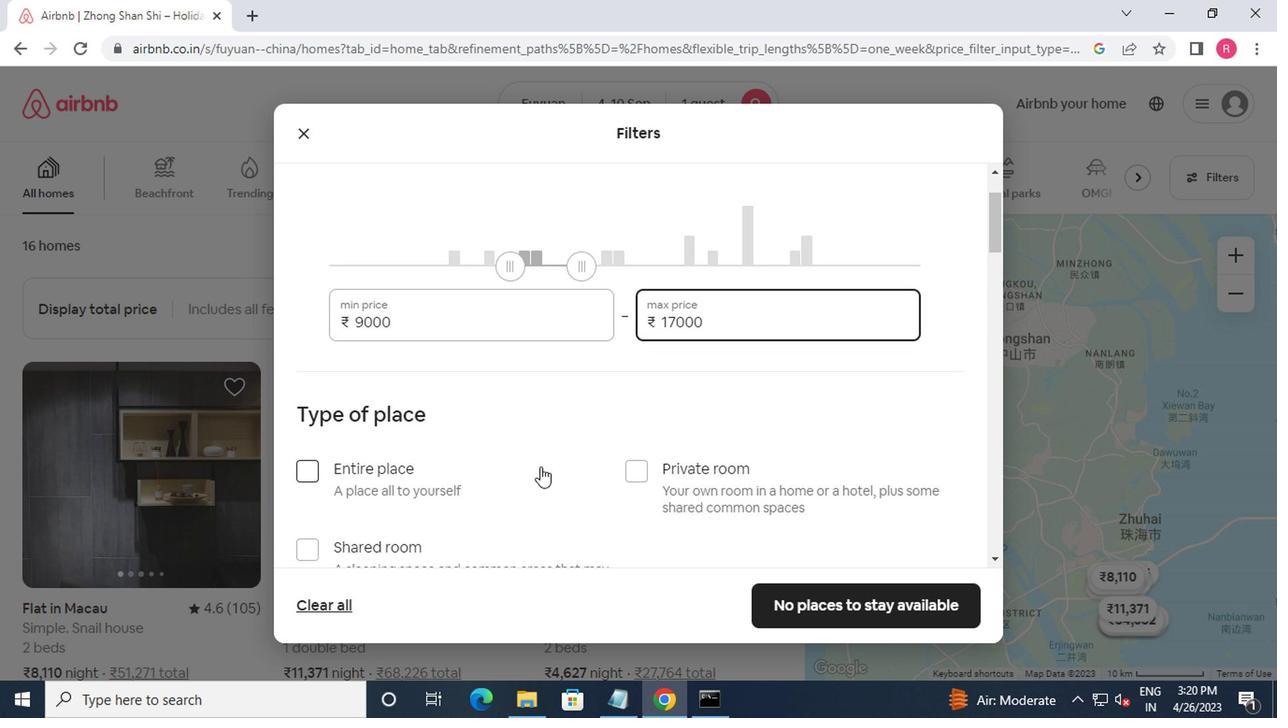 
Action: Mouse scrolled (675, 484) with delta (0, 0)
Screenshot: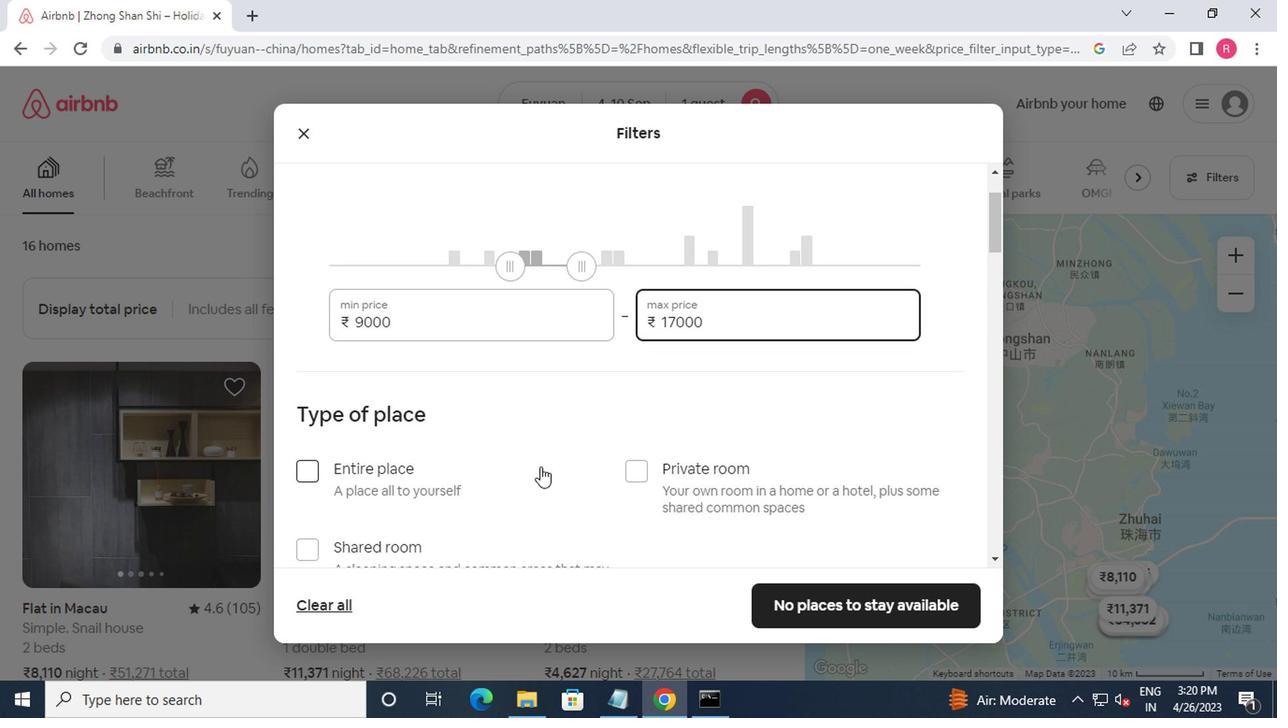
Action: Mouse moved to (637, 379)
Screenshot: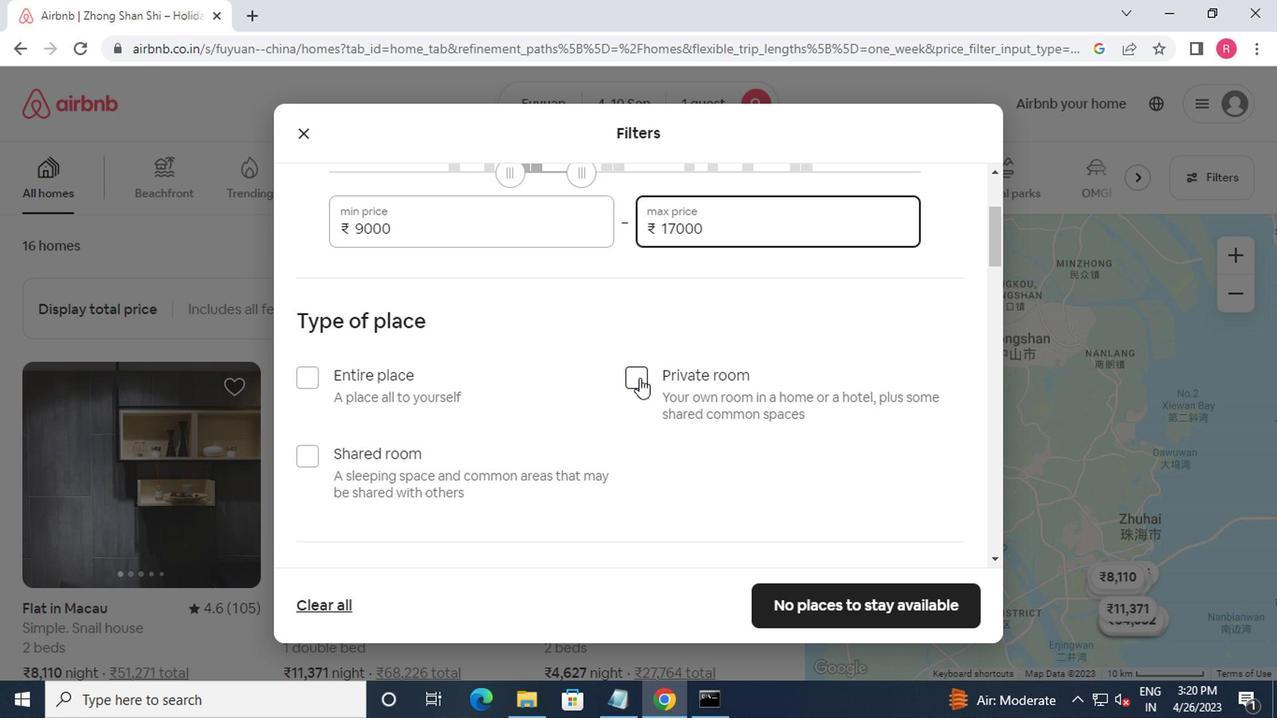 
Action: Mouse pressed left at (637, 379)
Screenshot: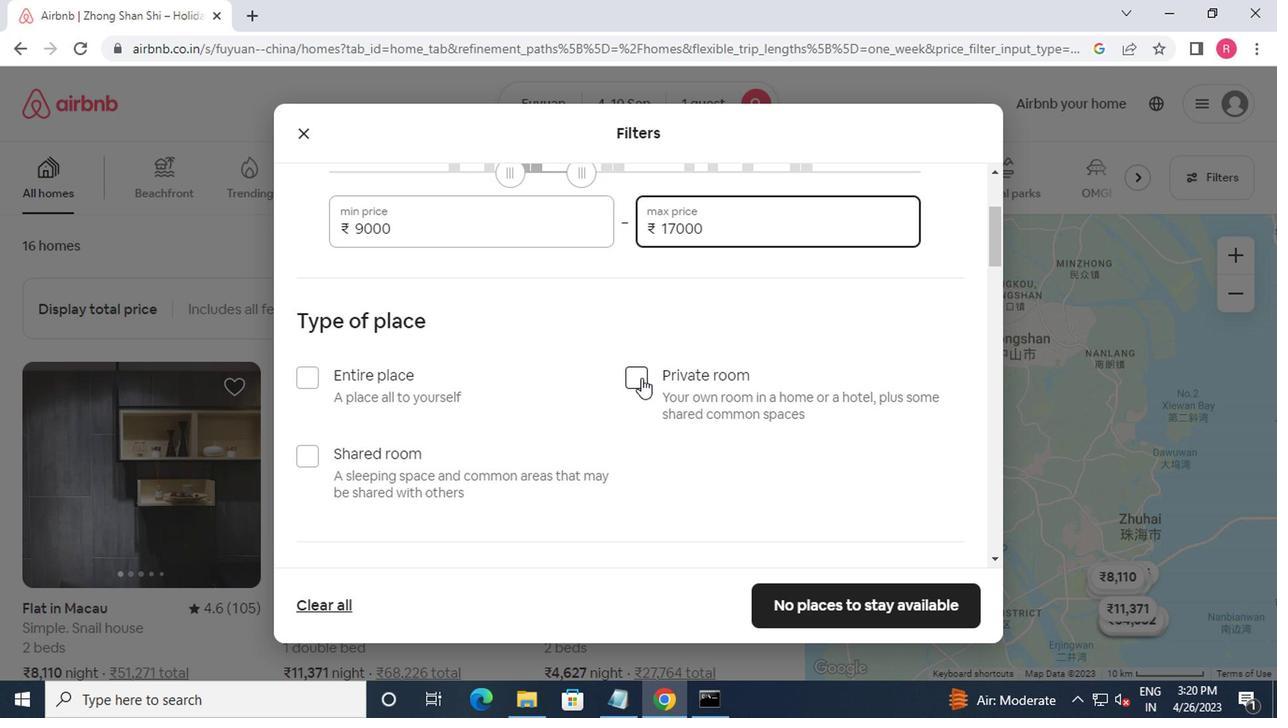 
Action: Mouse moved to (645, 394)
Screenshot: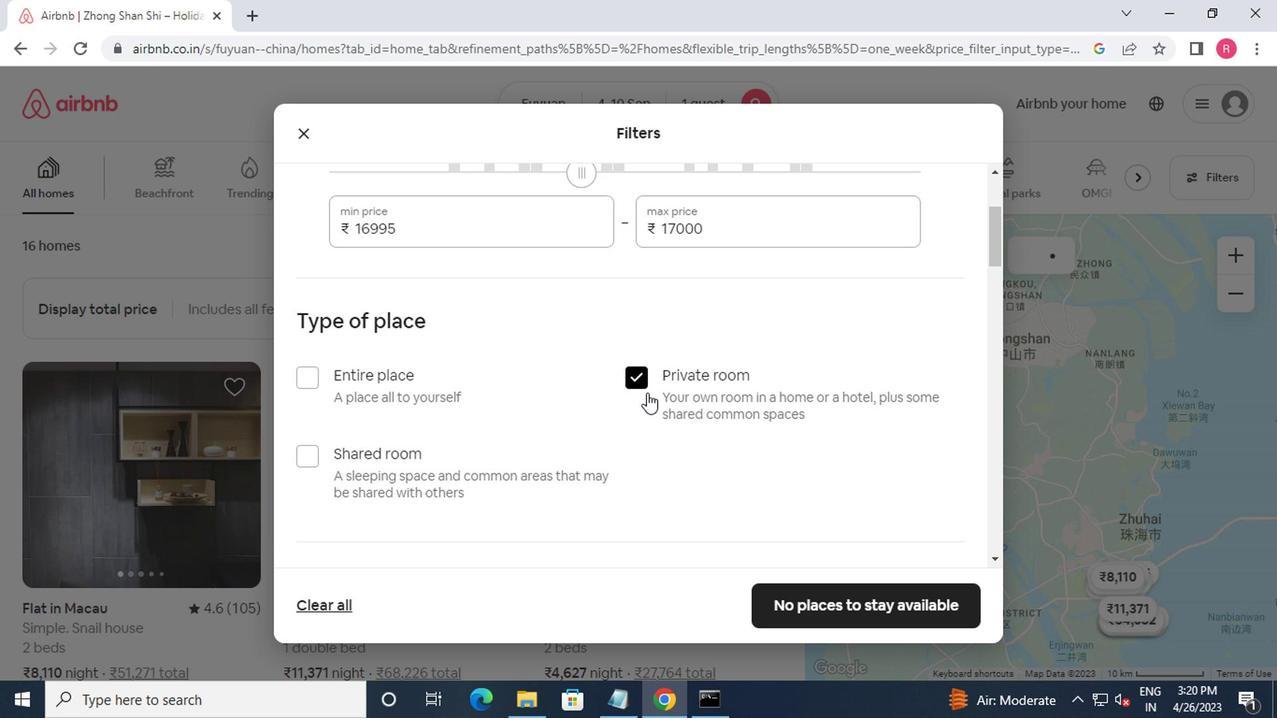 
Action: Mouse scrolled (645, 393) with delta (0, 0)
Screenshot: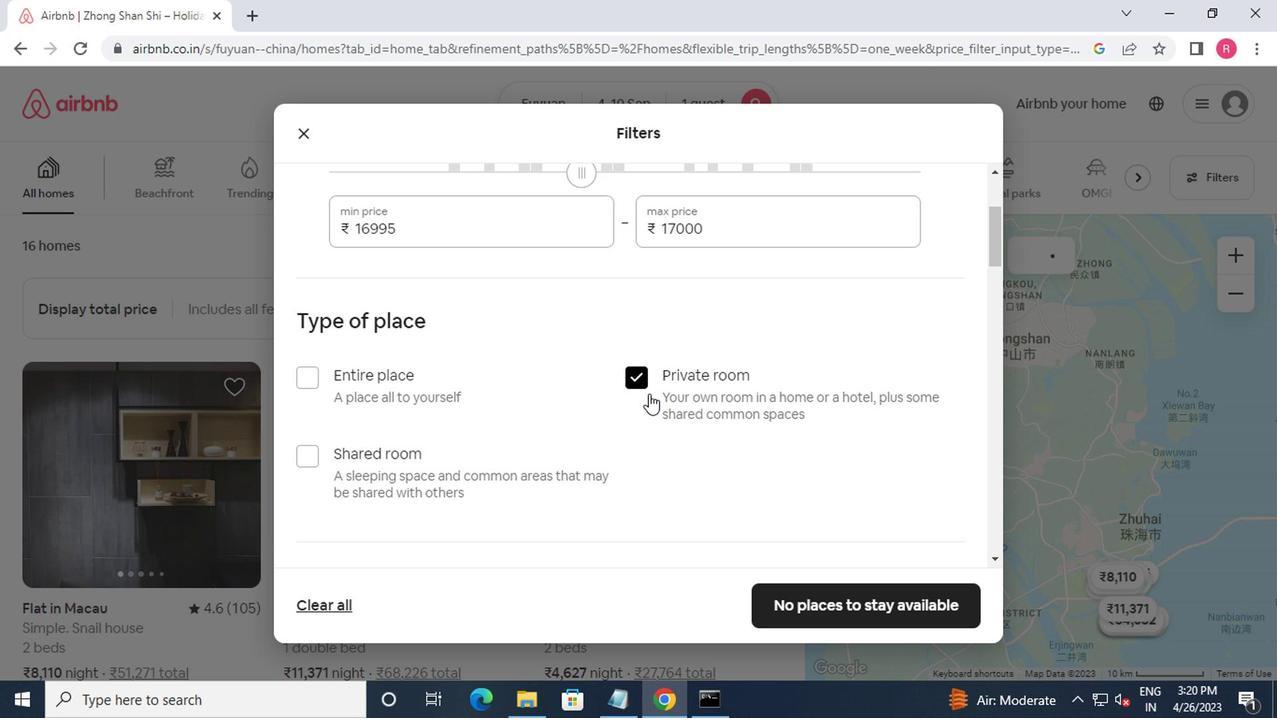 
Action: Mouse moved to (647, 391)
Screenshot: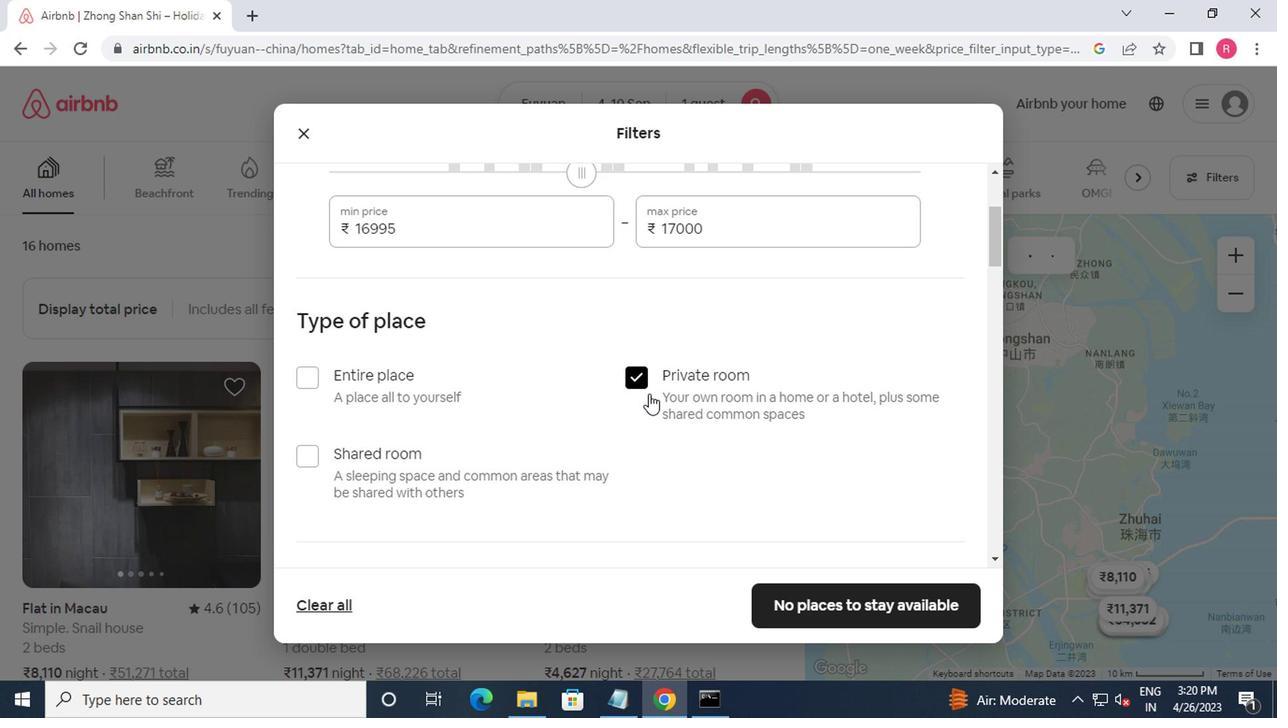 
Action: Mouse scrolled (647, 391) with delta (0, 0)
Screenshot: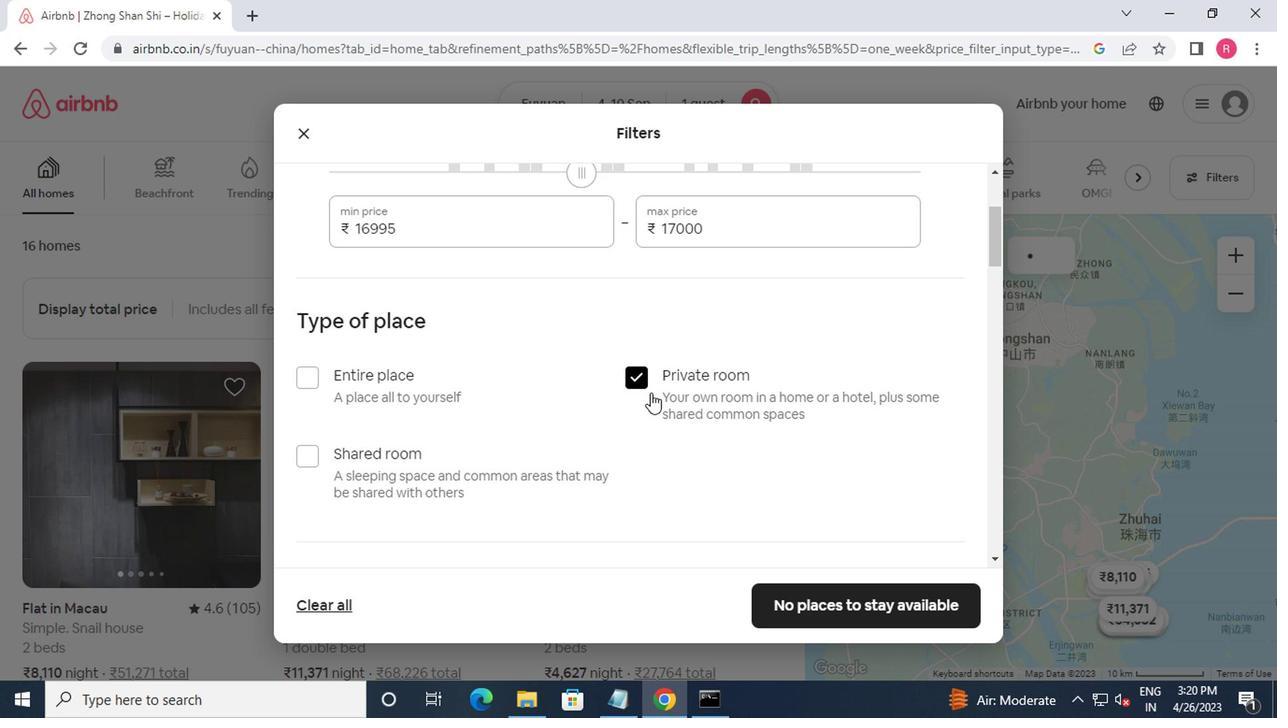 
Action: Mouse moved to (639, 389)
Screenshot: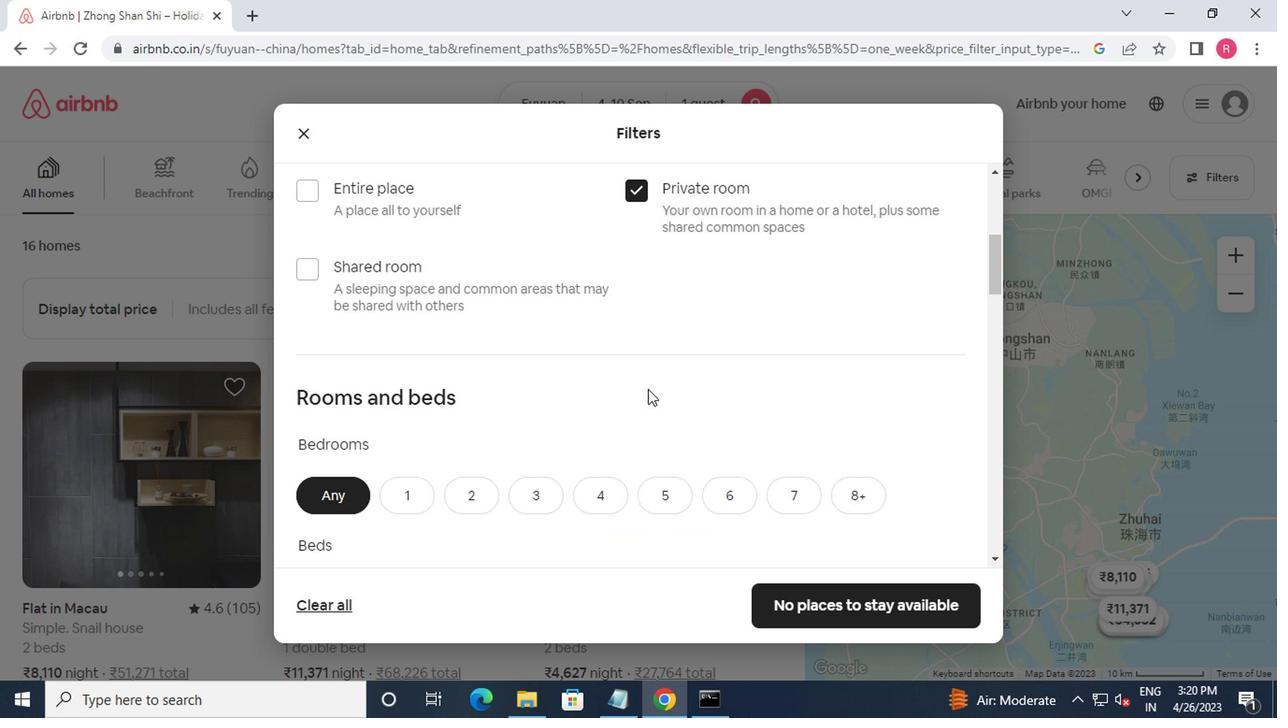 
Action: Mouse scrolled (639, 389) with delta (0, 0)
Screenshot: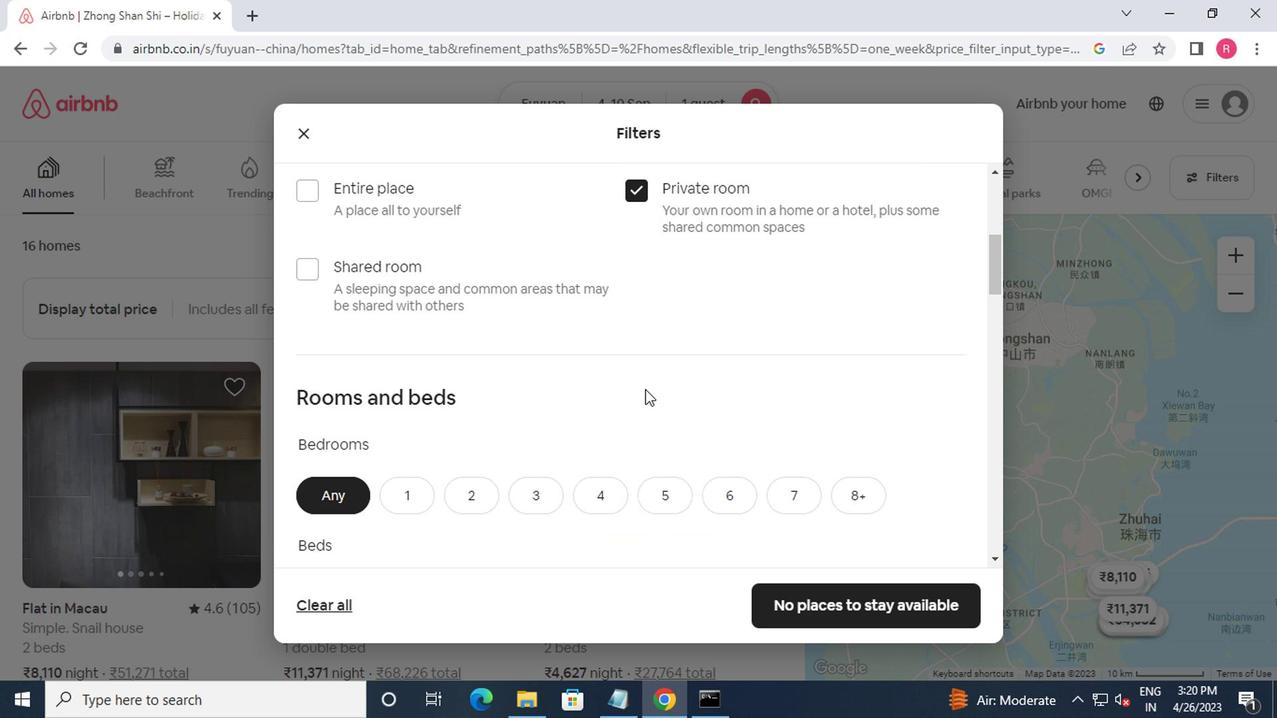 
Action: Mouse moved to (408, 408)
Screenshot: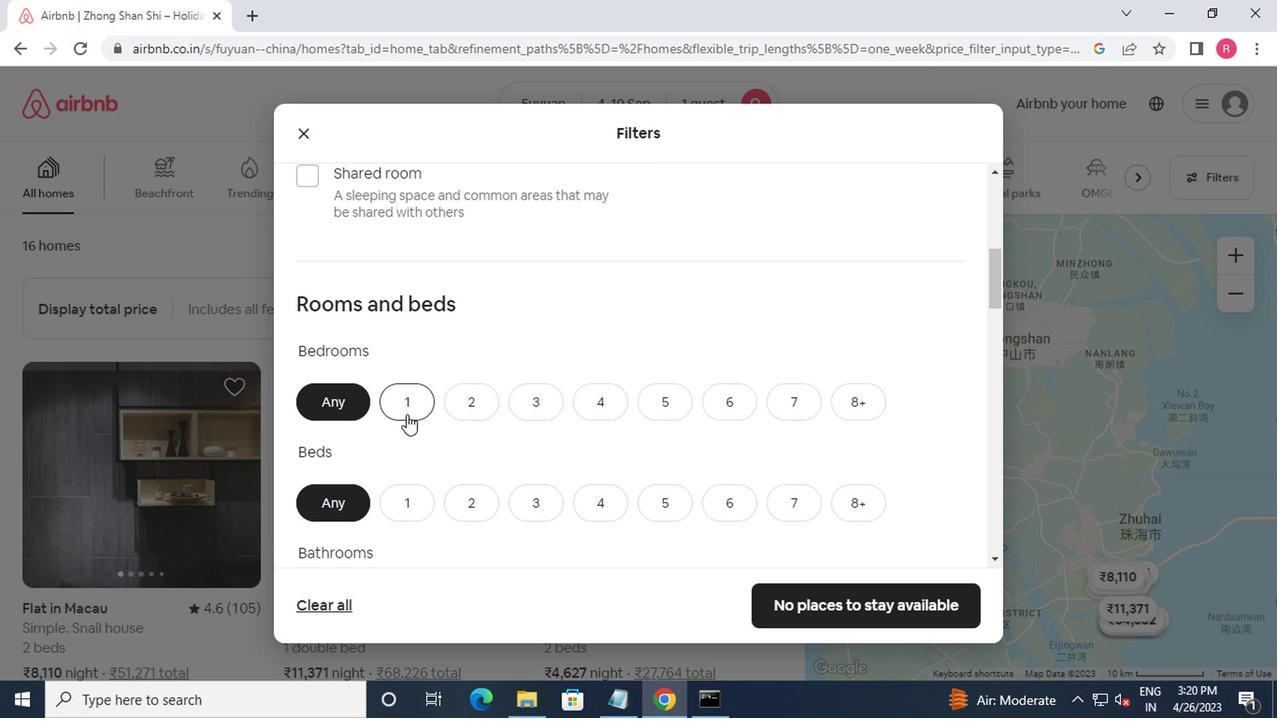 
Action: Mouse pressed left at (408, 408)
Screenshot: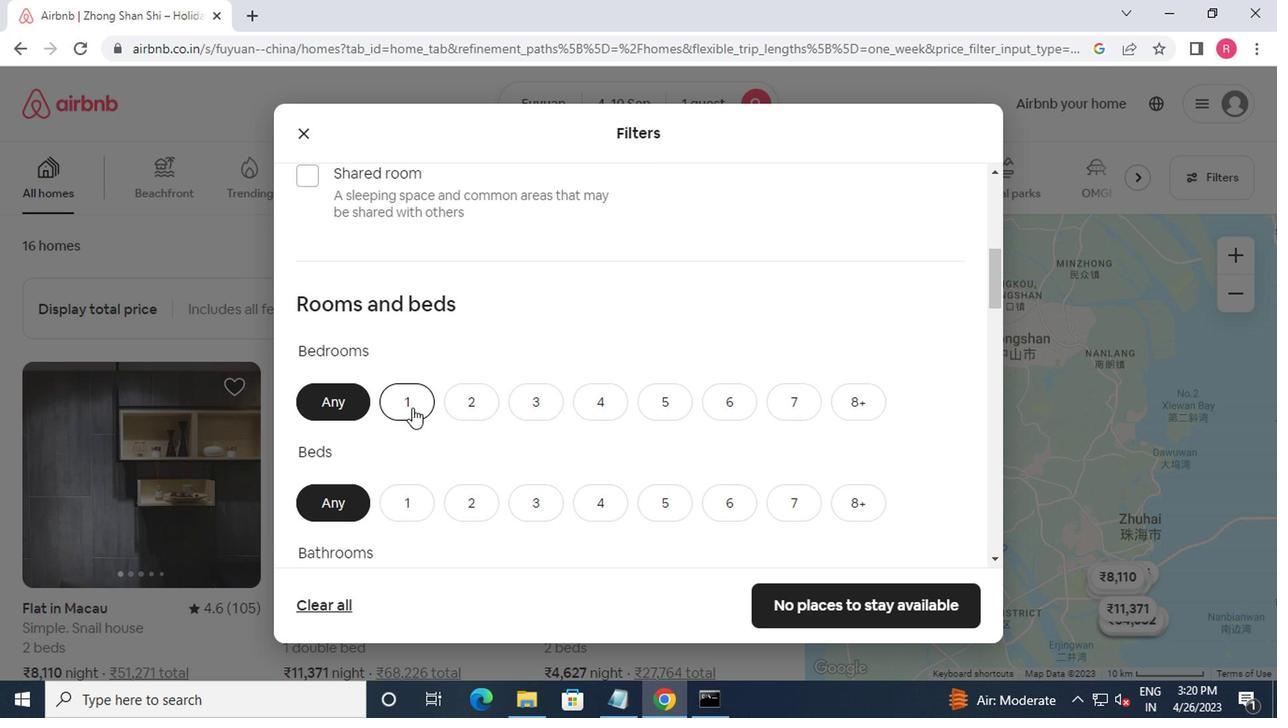 
Action: Mouse moved to (393, 433)
Screenshot: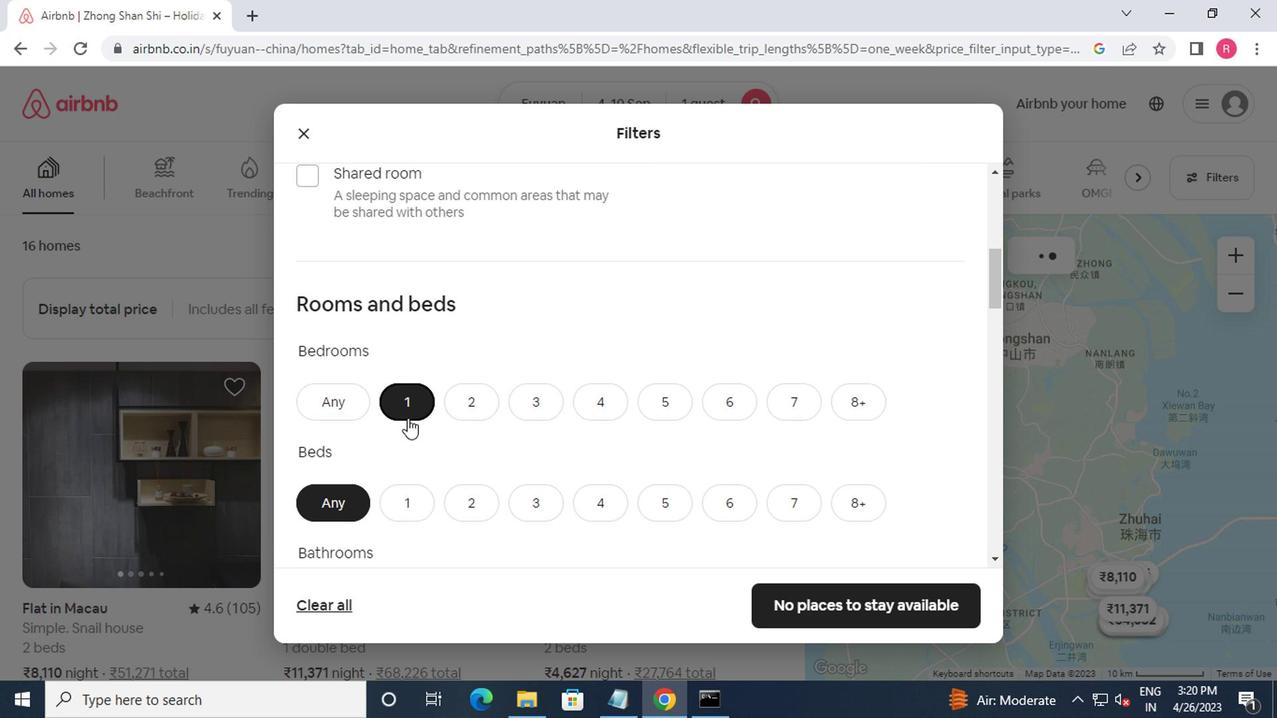 
Action: Mouse scrolled (393, 433) with delta (0, 0)
Screenshot: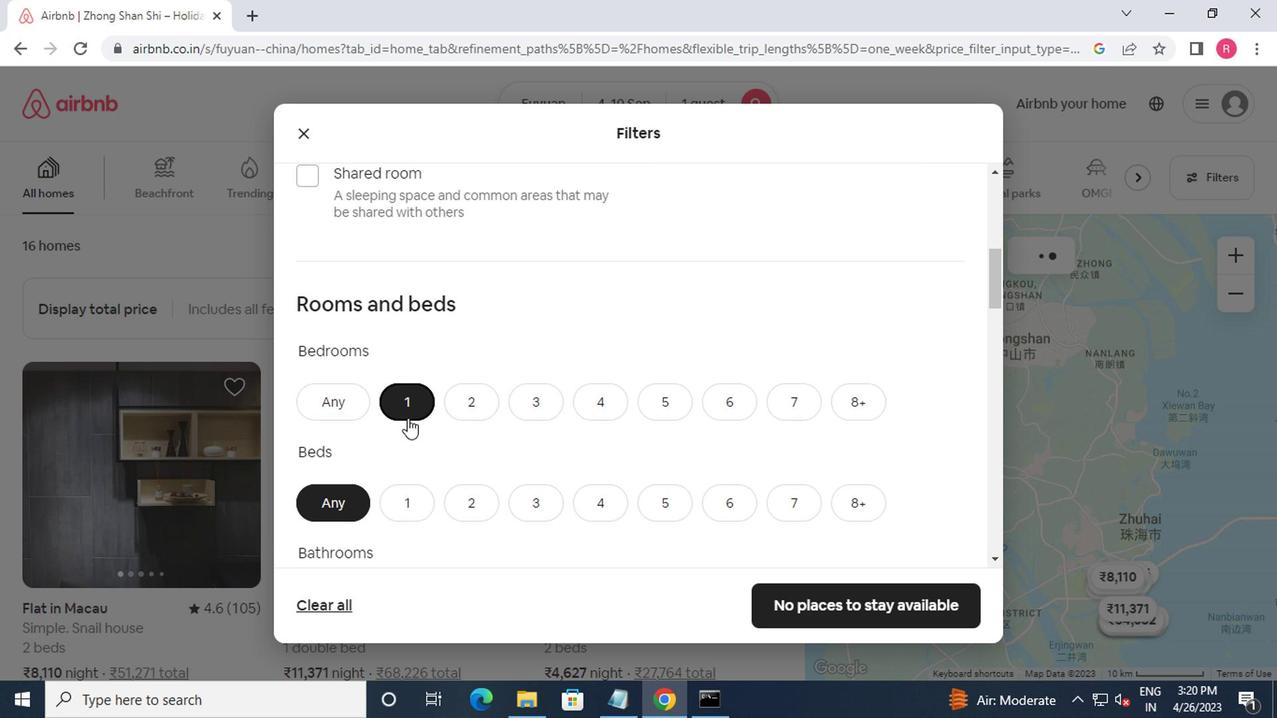 
Action: Mouse moved to (398, 417)
Screenshot: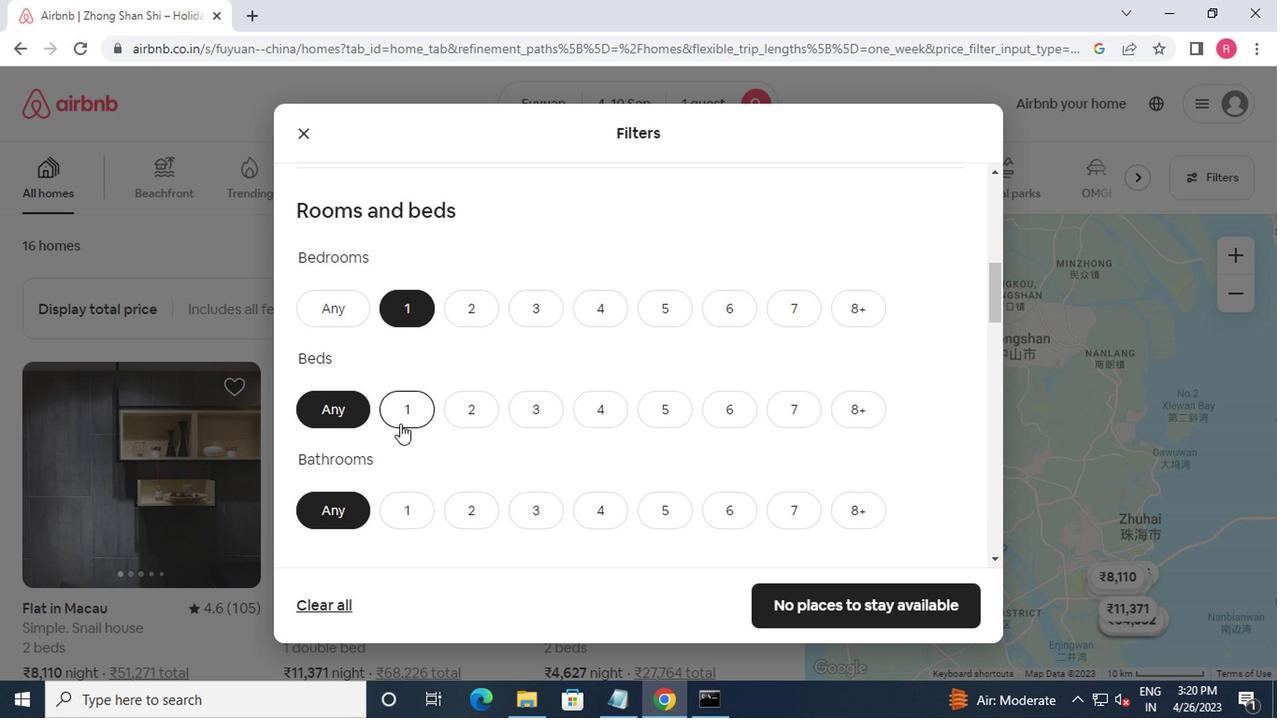
Action: Mouse pressed left at (398, 417)
Screenshot: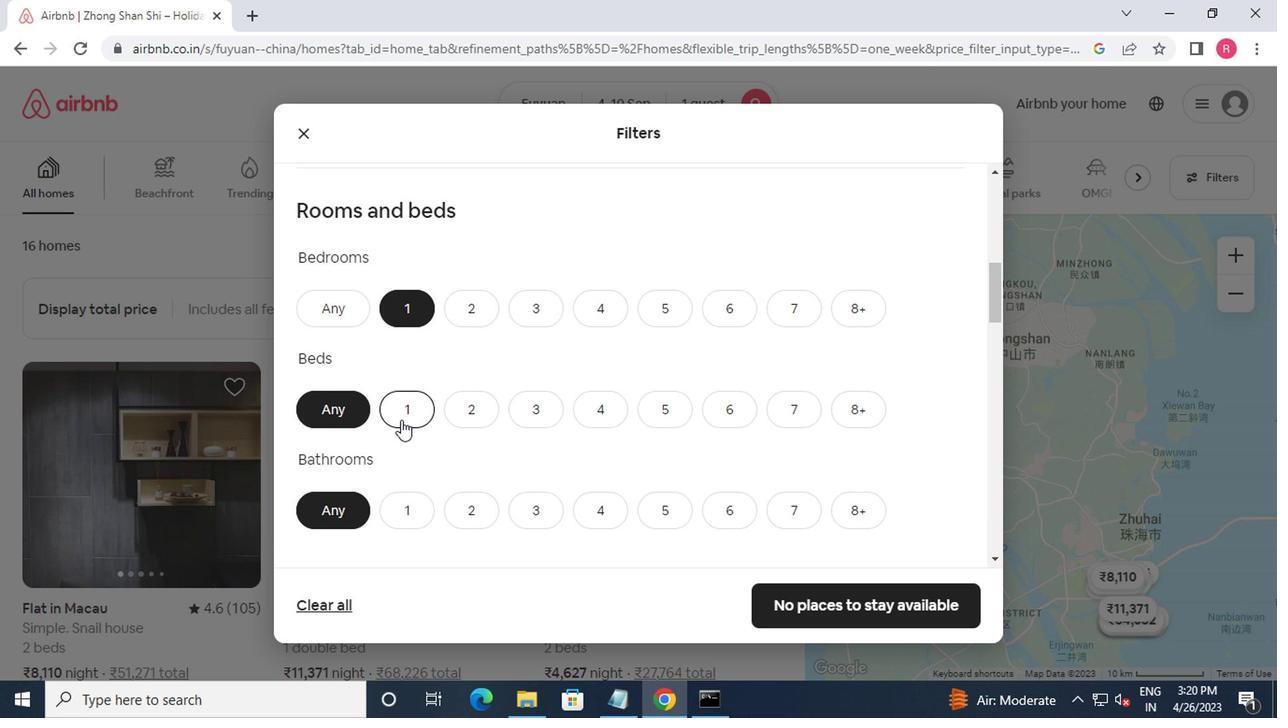 
Action: Mouse moved to (407, 516)
Screenshot: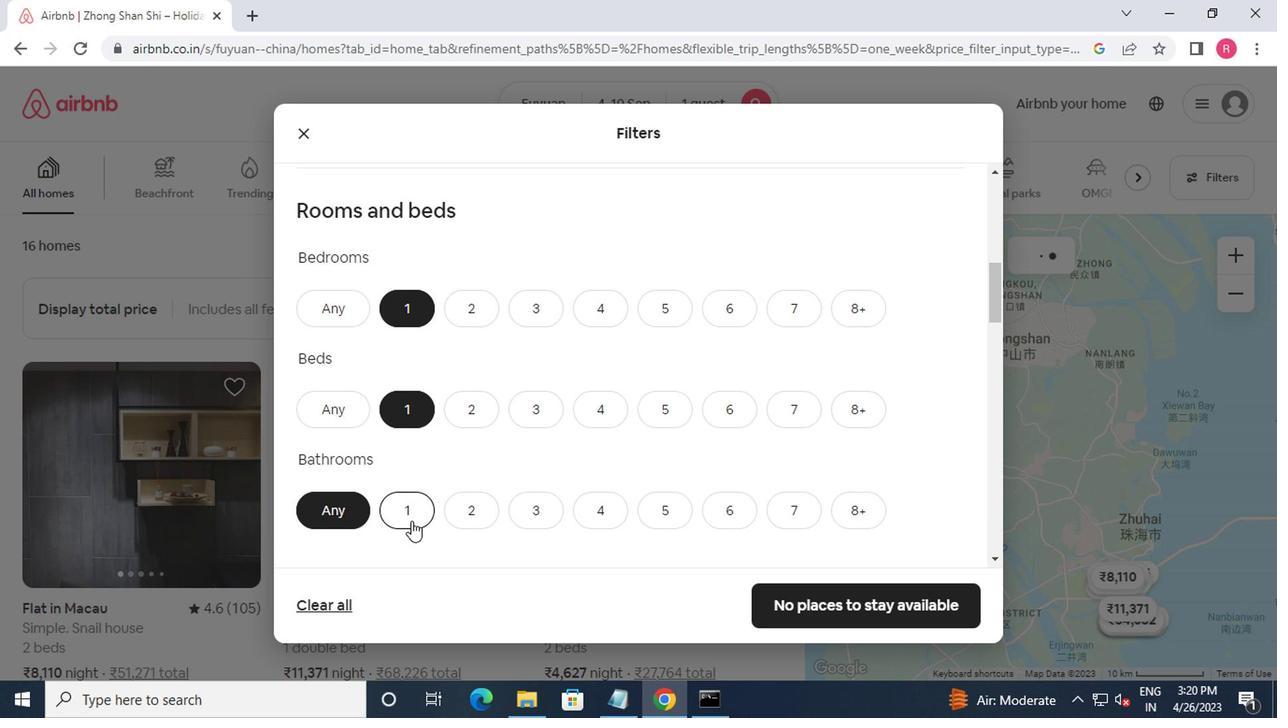 
Action: Mouse pressed left at (407, 516)
Screenshot: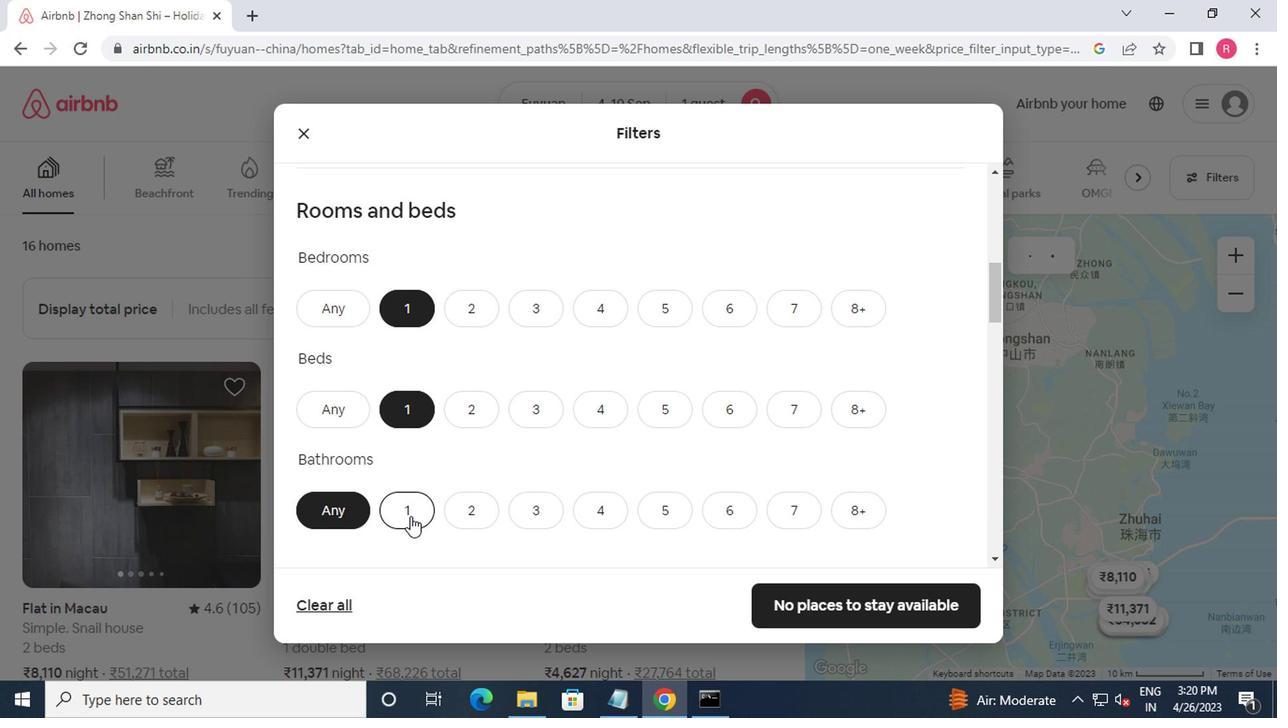 
Action: Mouse moved to (417, 524)
Screenshot: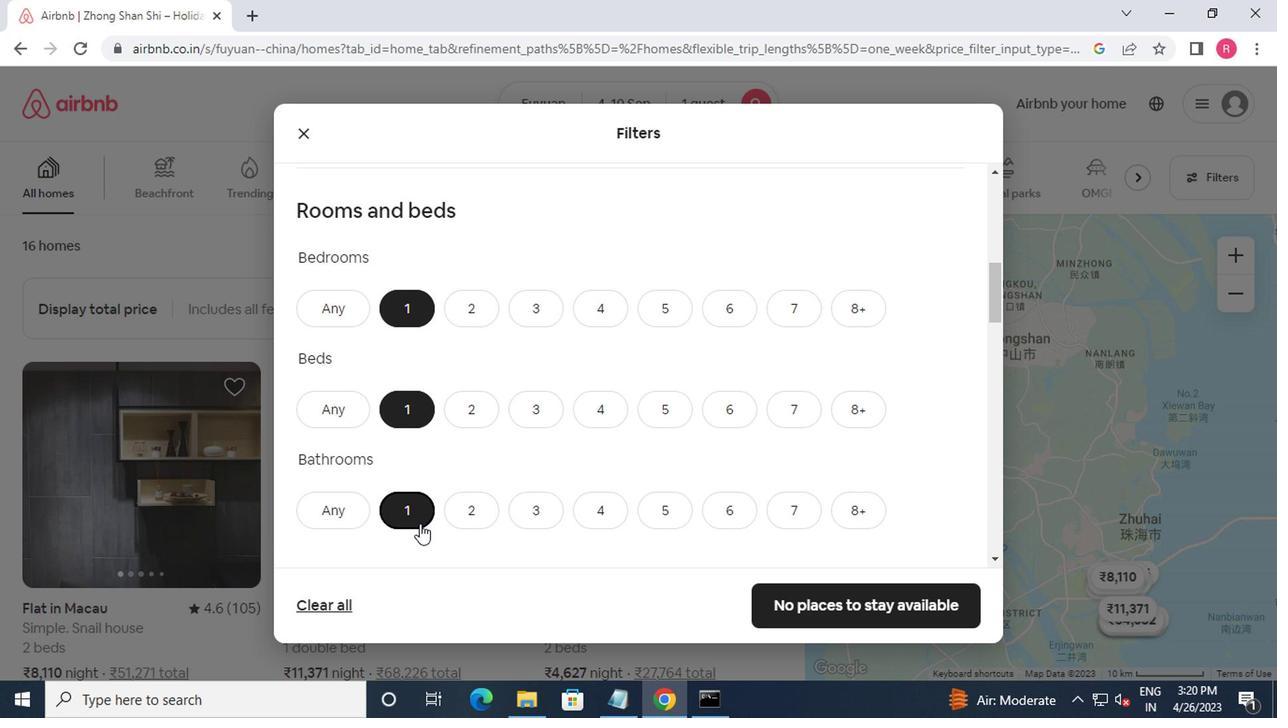 
Action: Mouse scrolled (417, 523) with delta (0, 0)
Screenshot: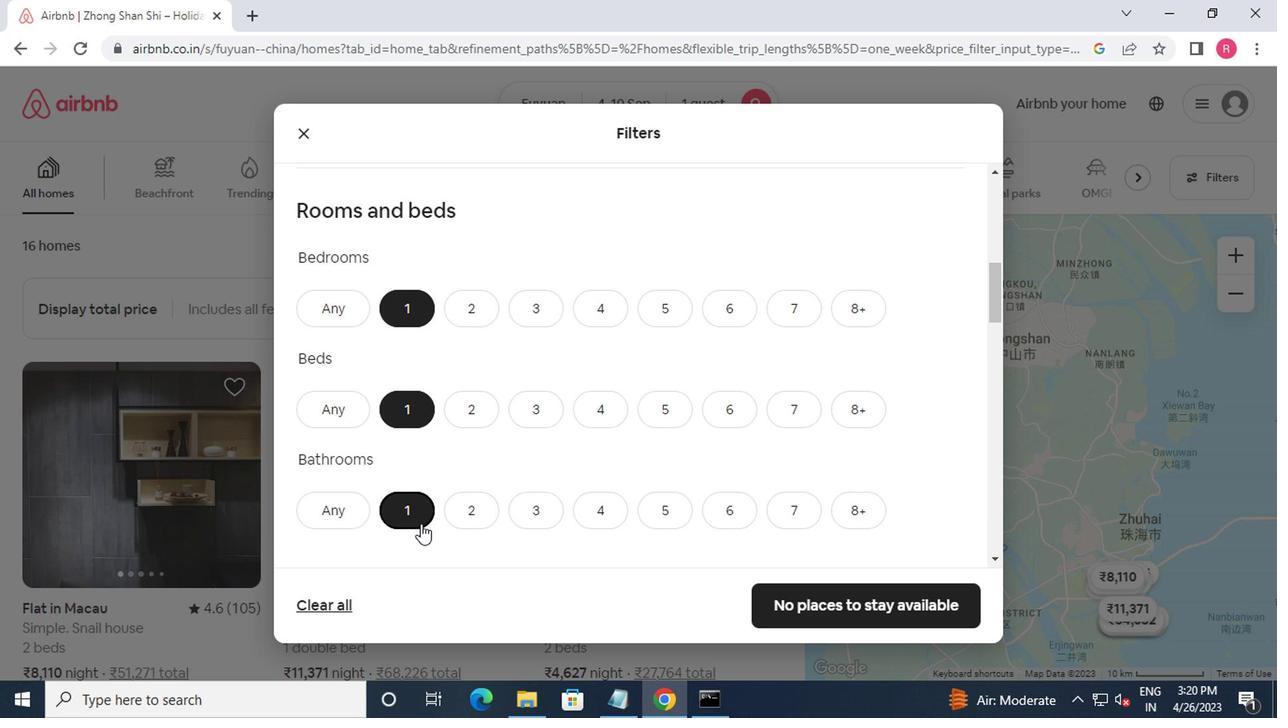 
Action: Mouse scrolled (417, 523) with delta (0, 0)
Screenshot: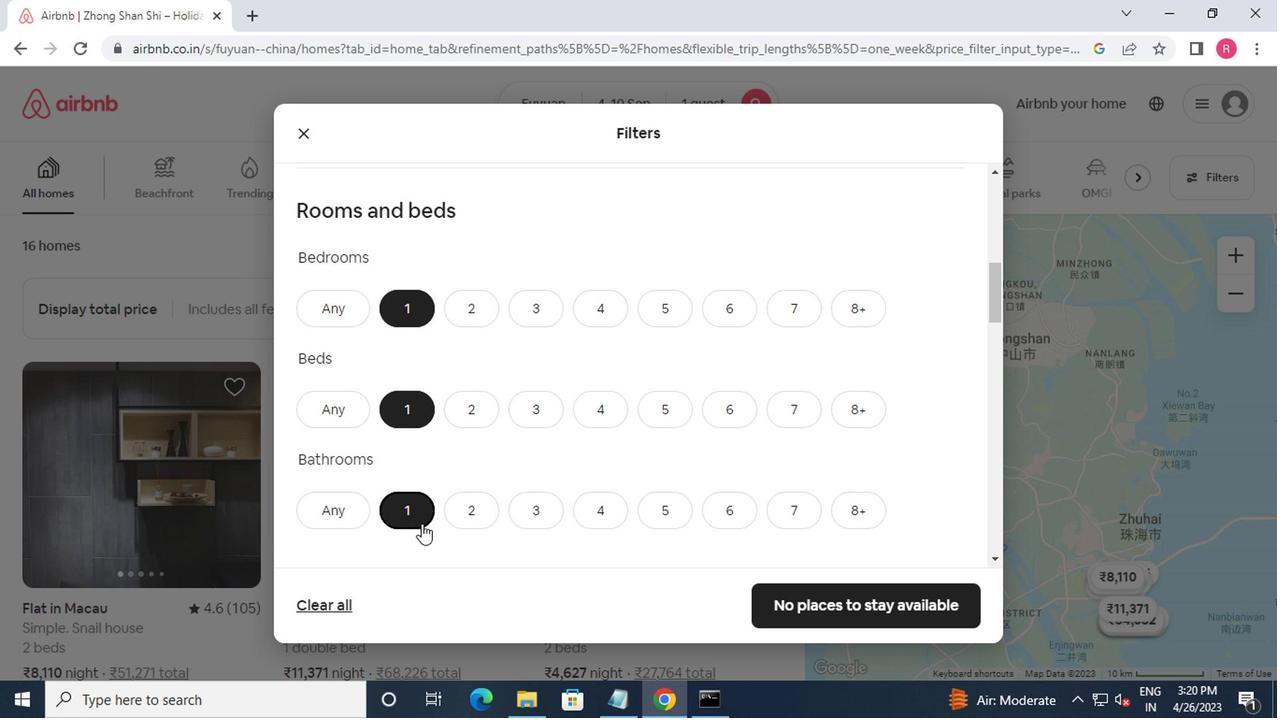 
Action: Mouse moved to (417, 524)
Screenshot: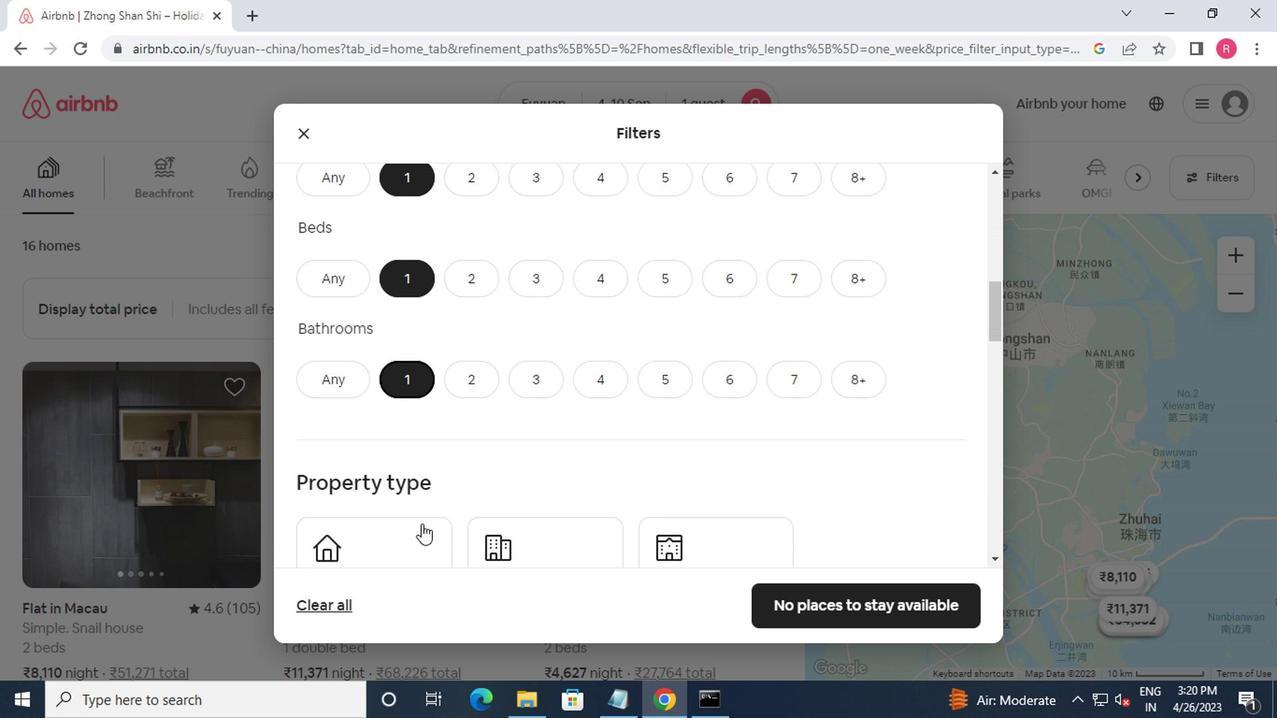 
Action: Mouse scrolled (417, 523) with delta (0, 0)
Screenshot: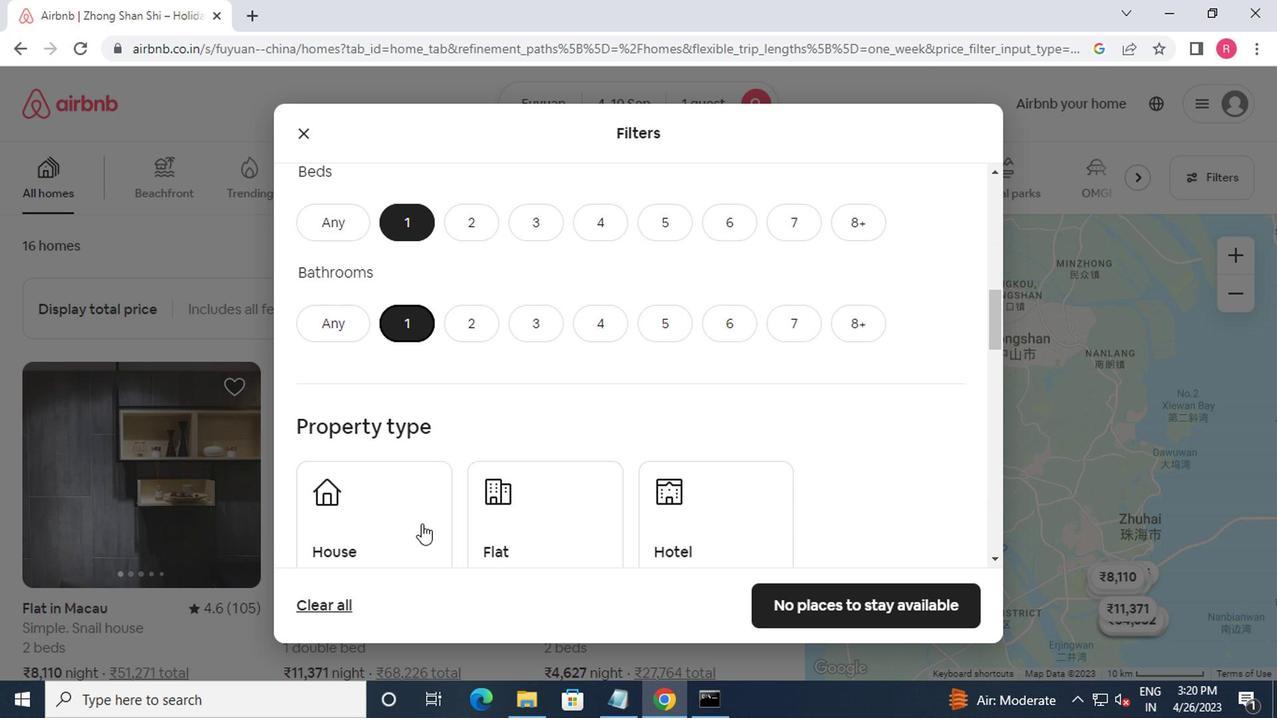 
Action: Mouse moved to (371, 430)
Screenshot: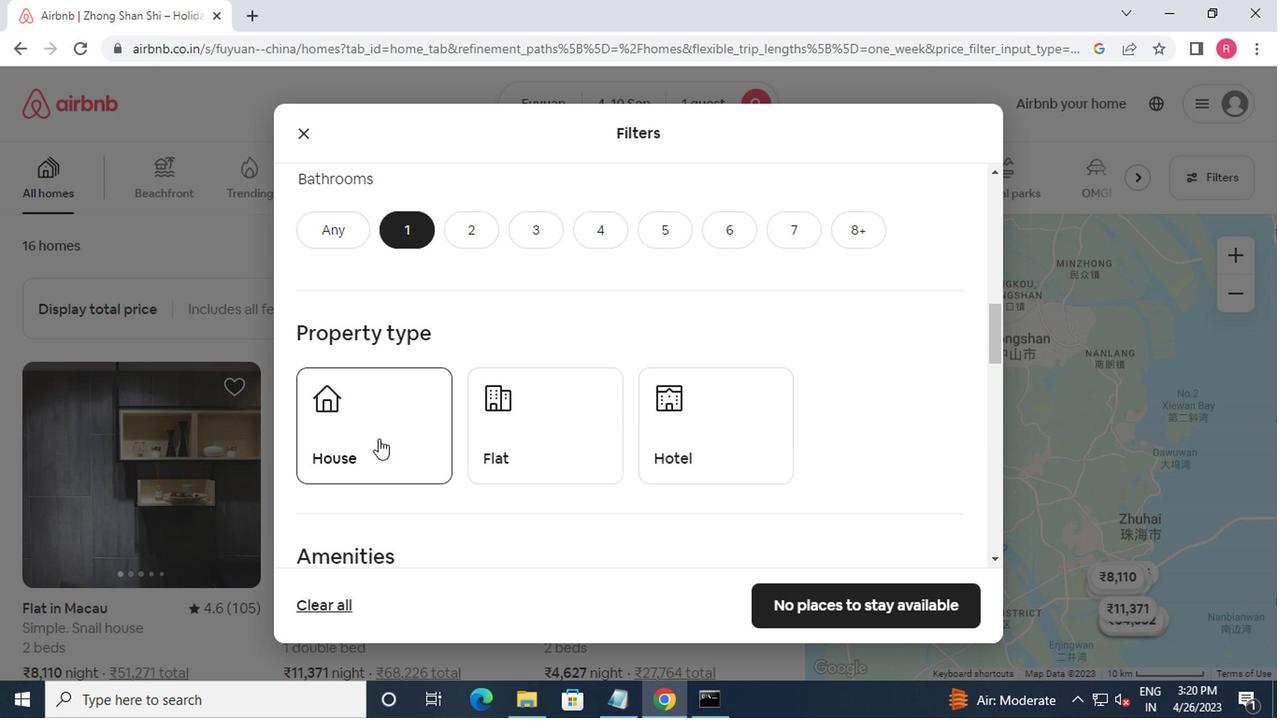 
Action: Mouse pressed left at (371, 430)
Screenshot: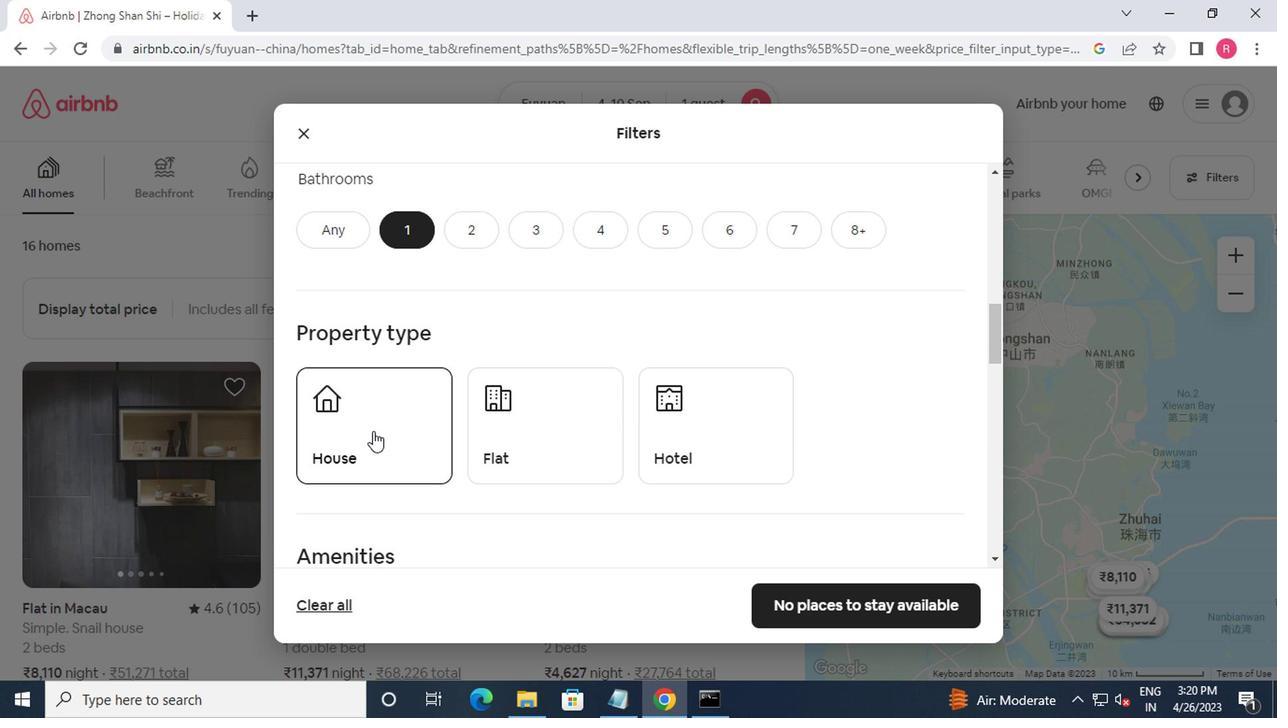 
Action: Mouse moved to (501, 445)
Screenshot: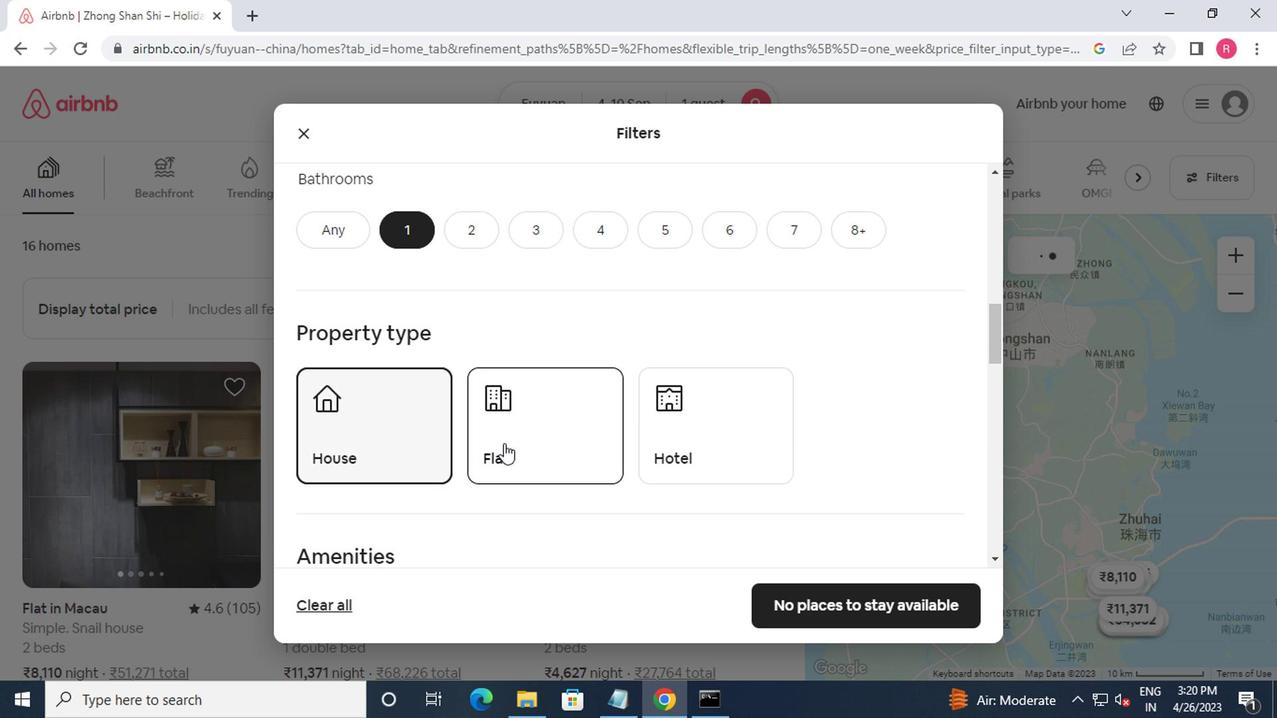 
Action: Mouse pressed left at (501, 445)
Screenshot: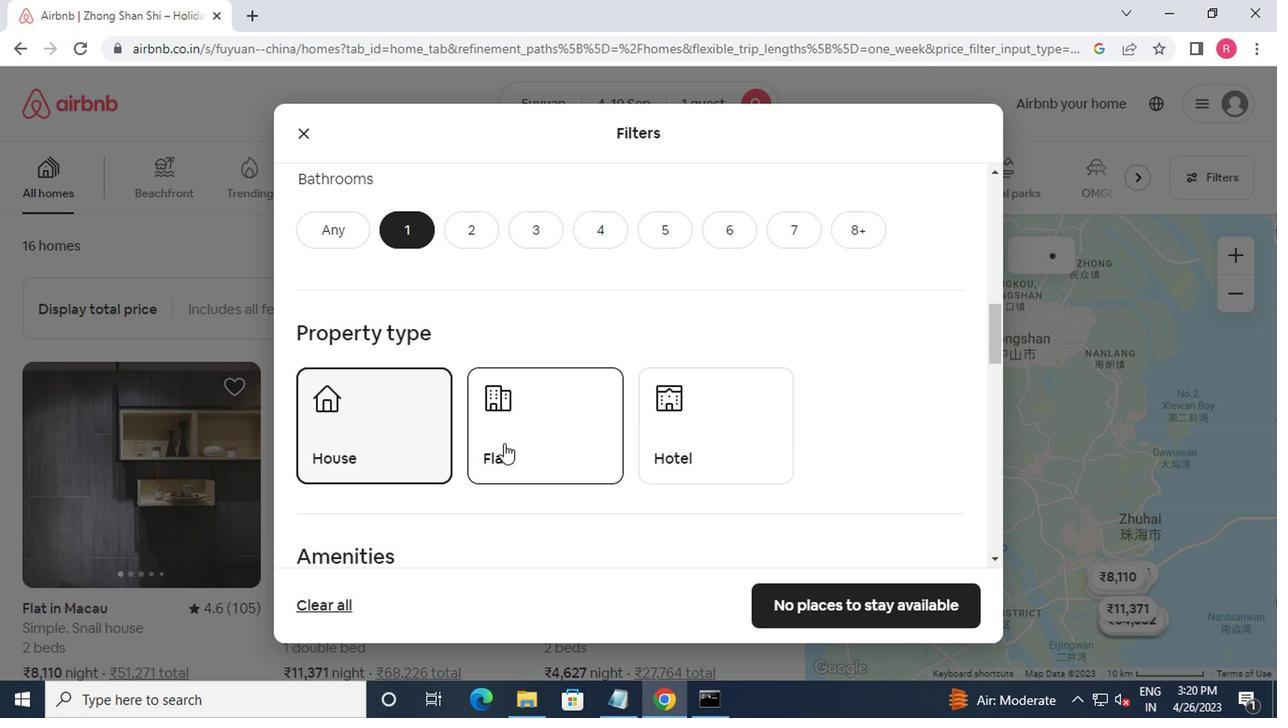 
Action: Mouse moved to (665, 445)
Screenshot: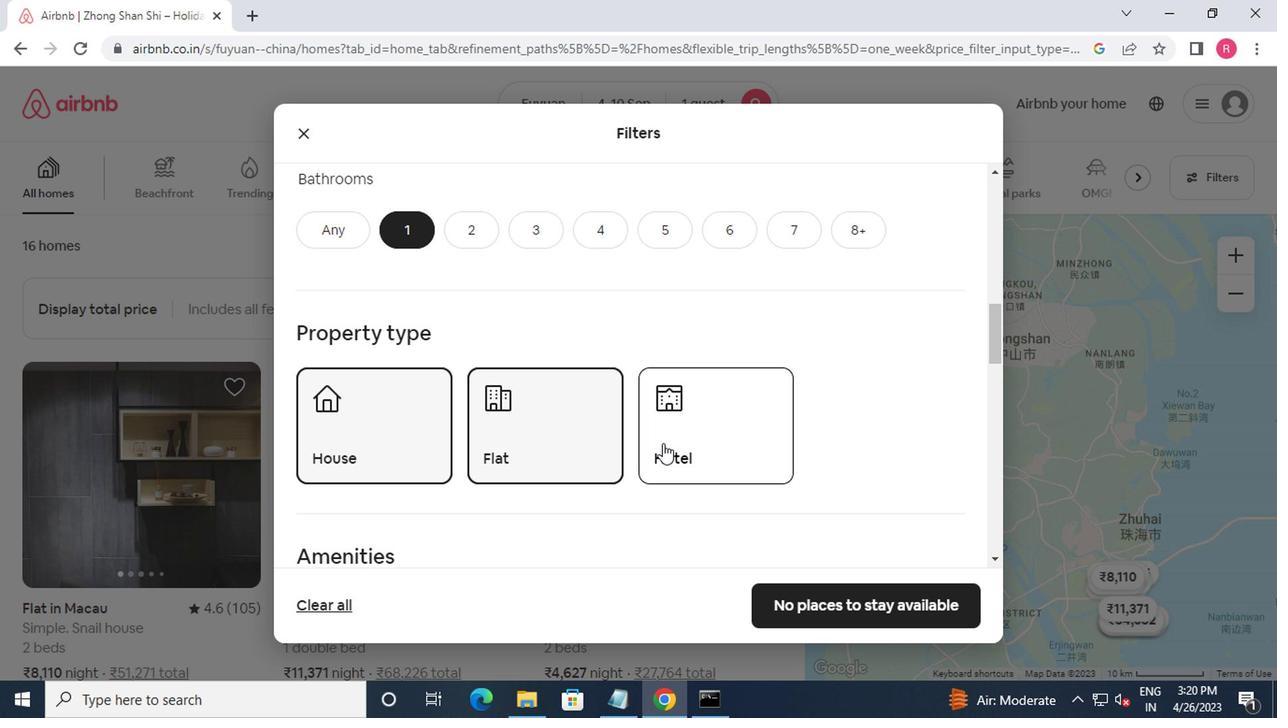 
Action: Mouse pressed left at (665, 445)
Screenshot: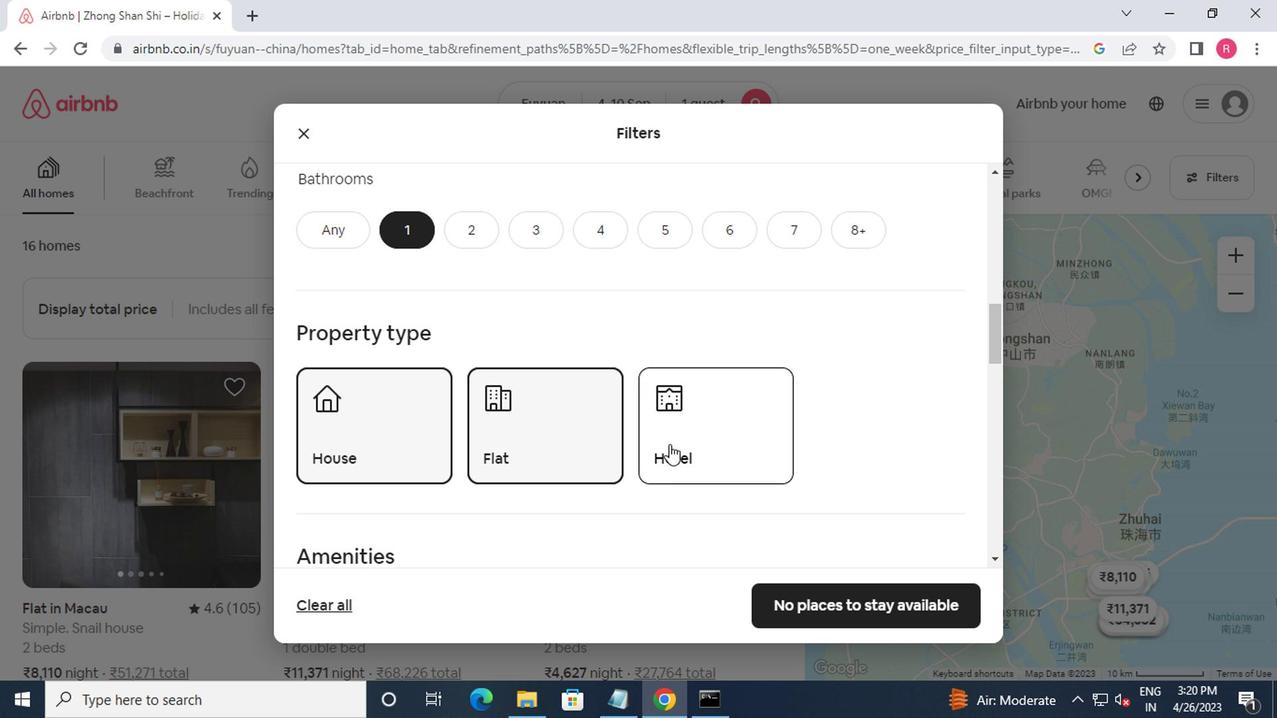 
Action: Mouse moved to (672, 445)
Screenshot: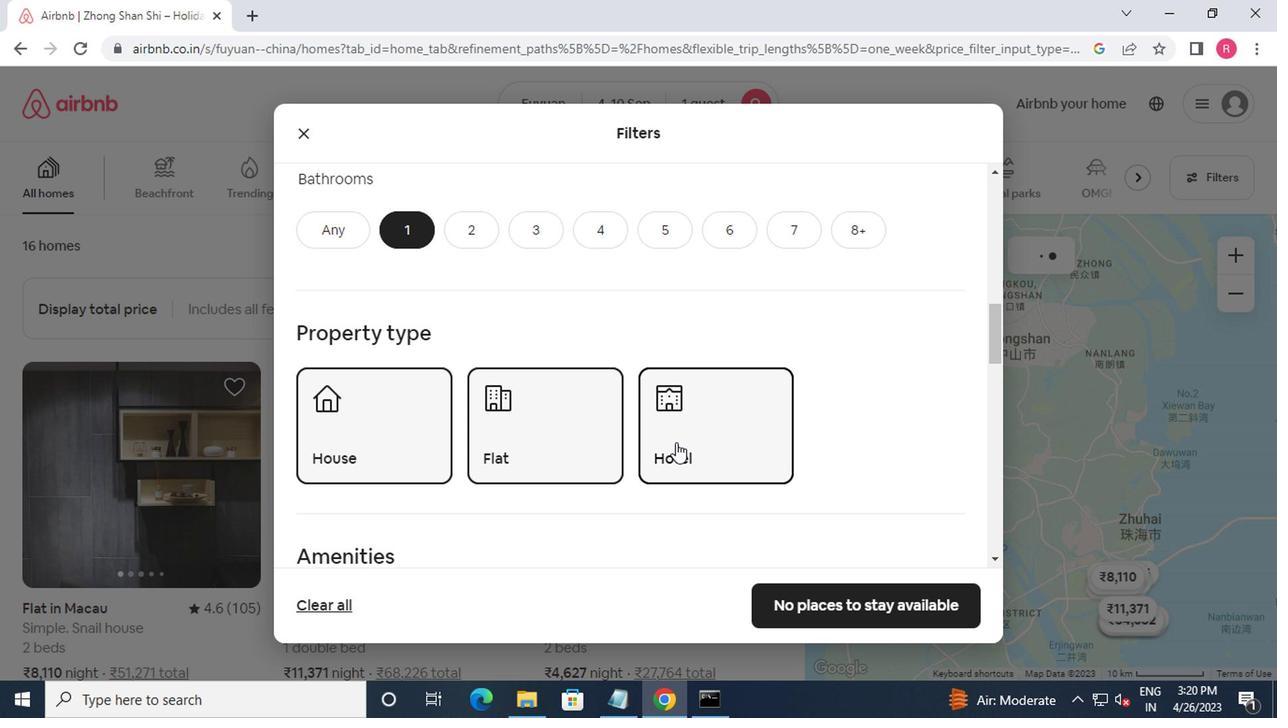 
Action: Mouse scrolled (672, 444) with delta (0, 0)
Screenshot: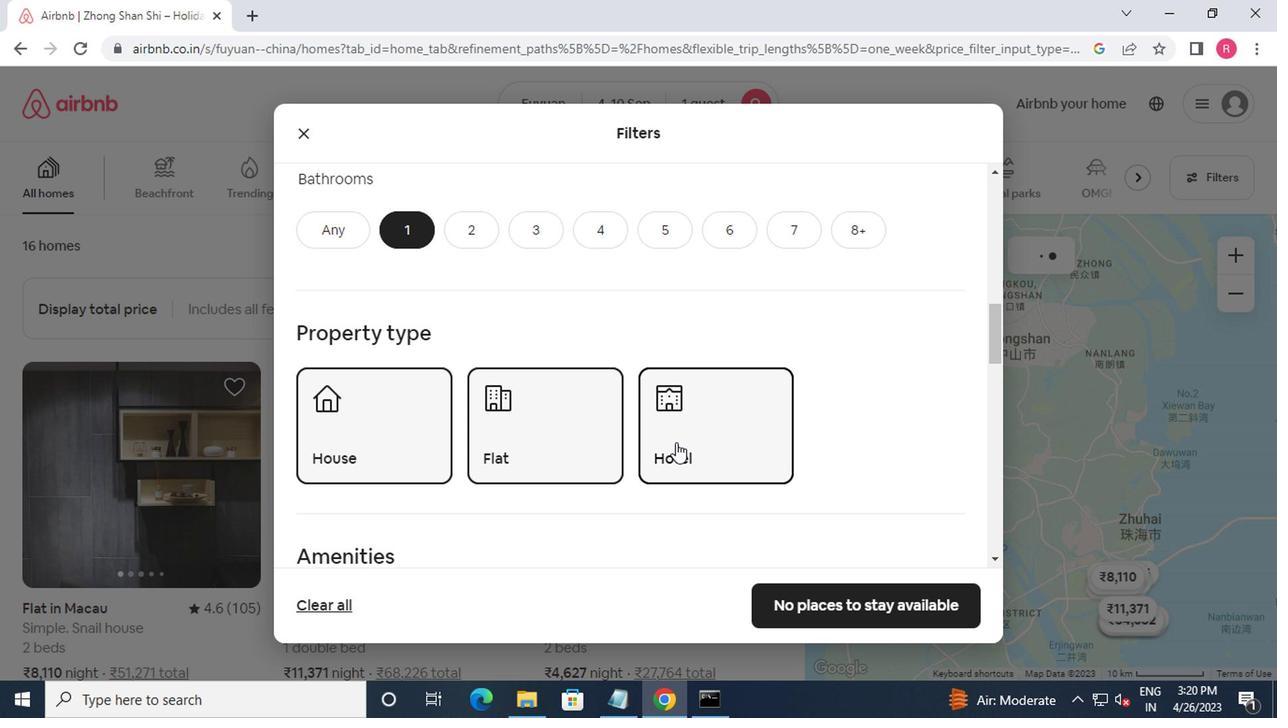 
Action: Mouse moved to (671, 449)
Screenshot: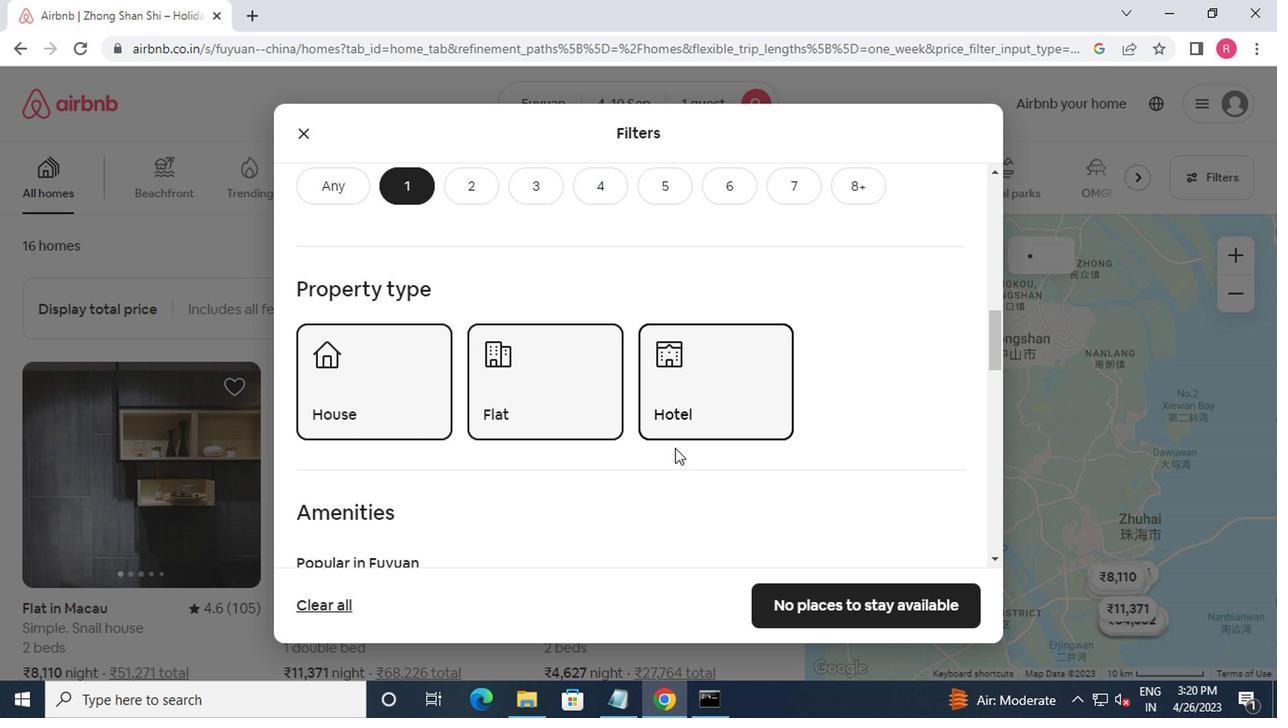 
Action: Mouse scrolled (671, 447) with delta (0, -1)
Screenshot: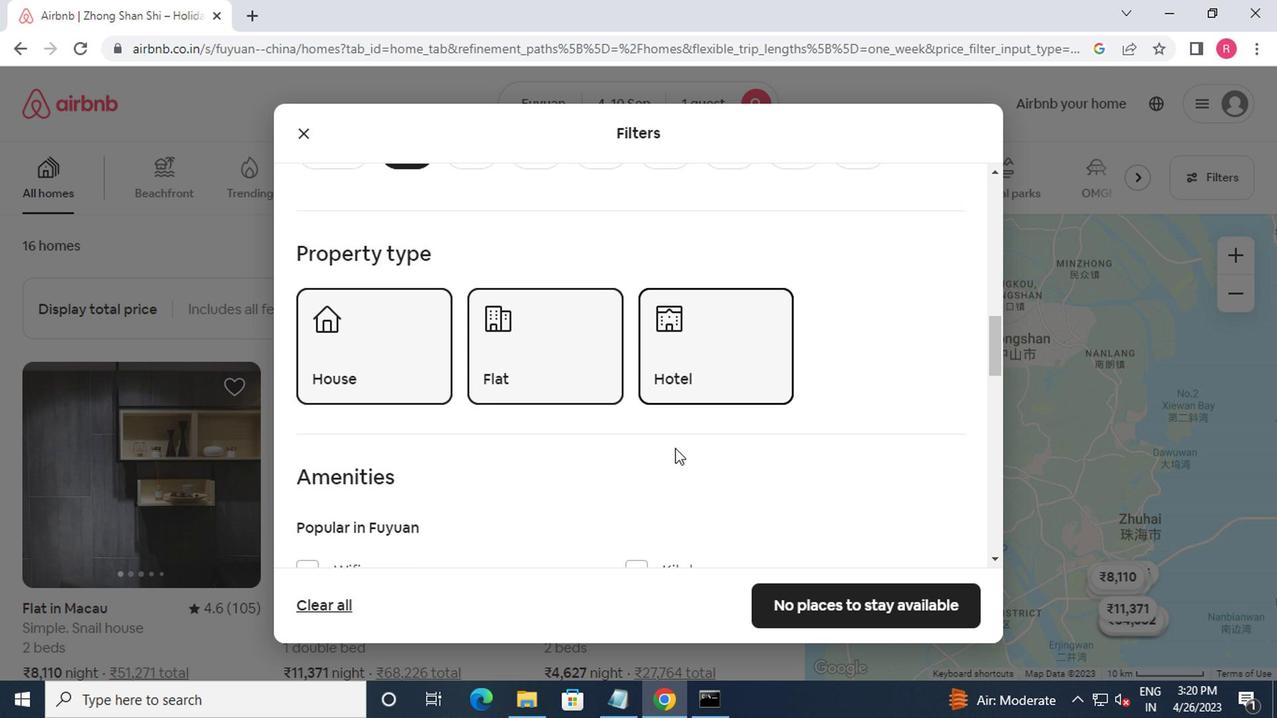 
Action: Mouse moved to (670, 451)
Screenshot: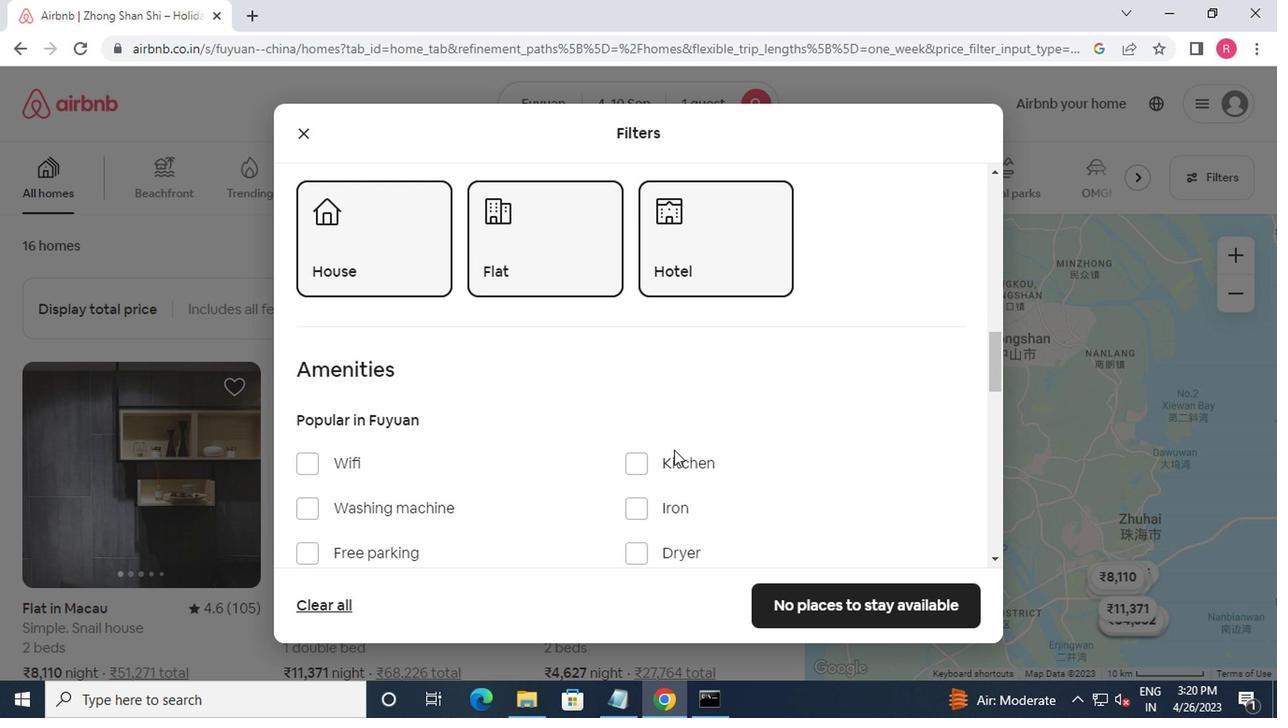 
Action: Mouse scrolled (670, 451) with delta (0, 0)
Screenshot: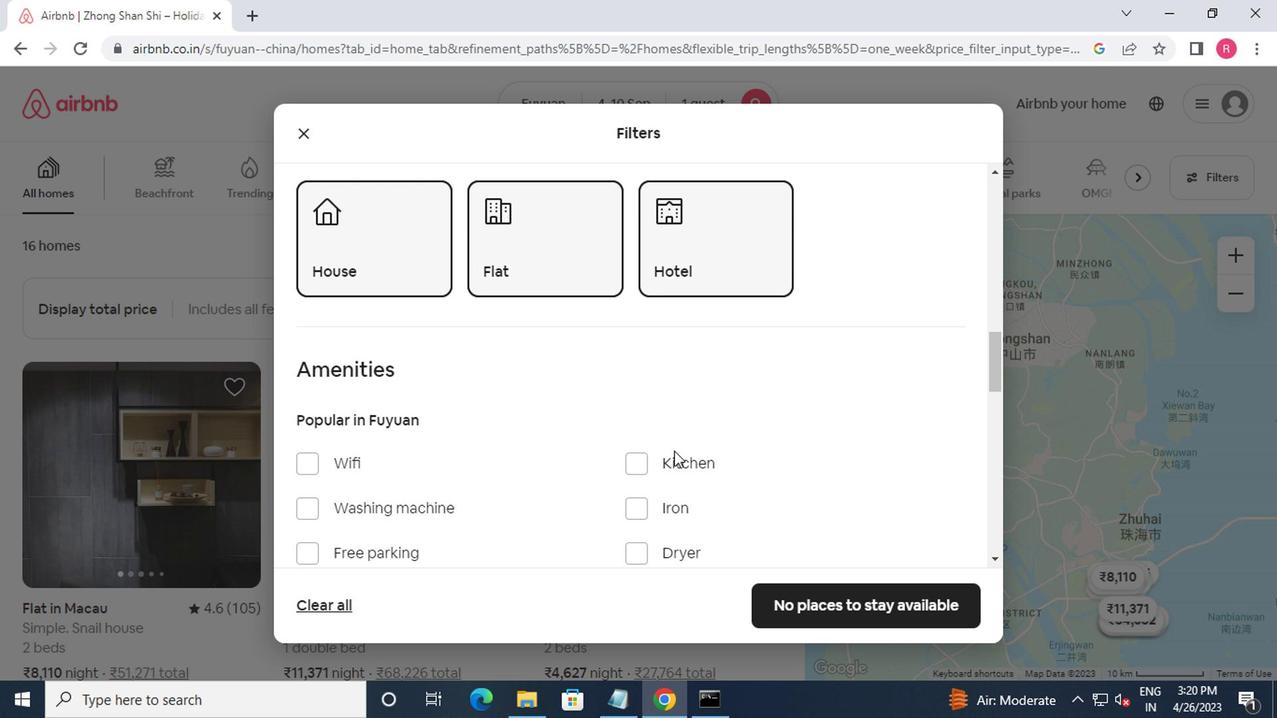 
Action: Mouse scrolled (670, 451) with delta (0, 0)
Screenshot: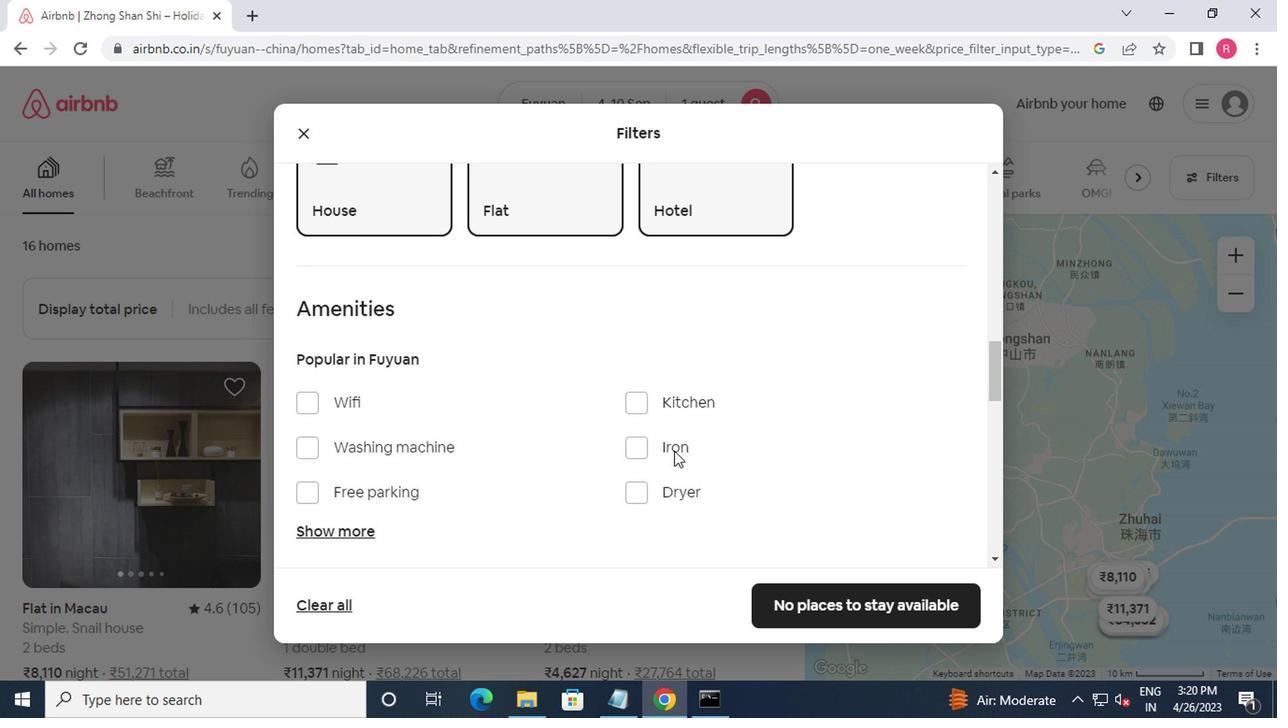 
Action: Mouse moved to (826, 500)
Screenshot: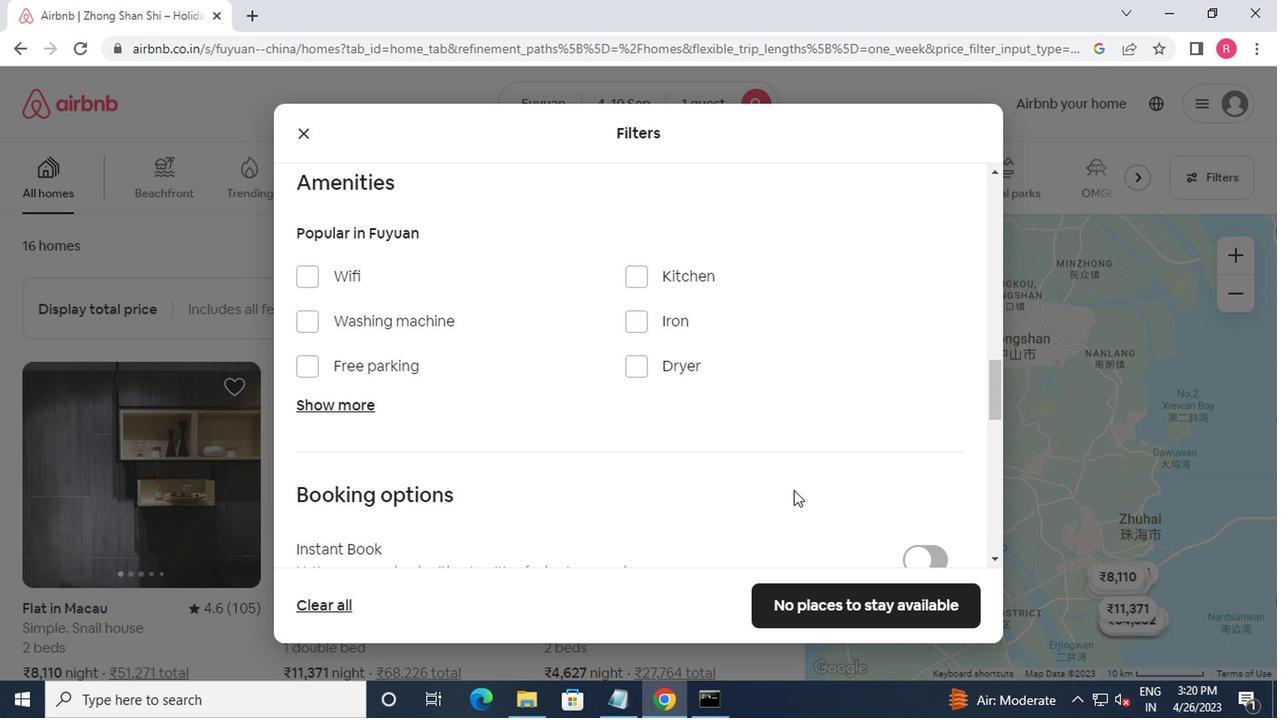 
Action: Mouse scrolled (826, 498) with delta (0, -1)
Screenshot: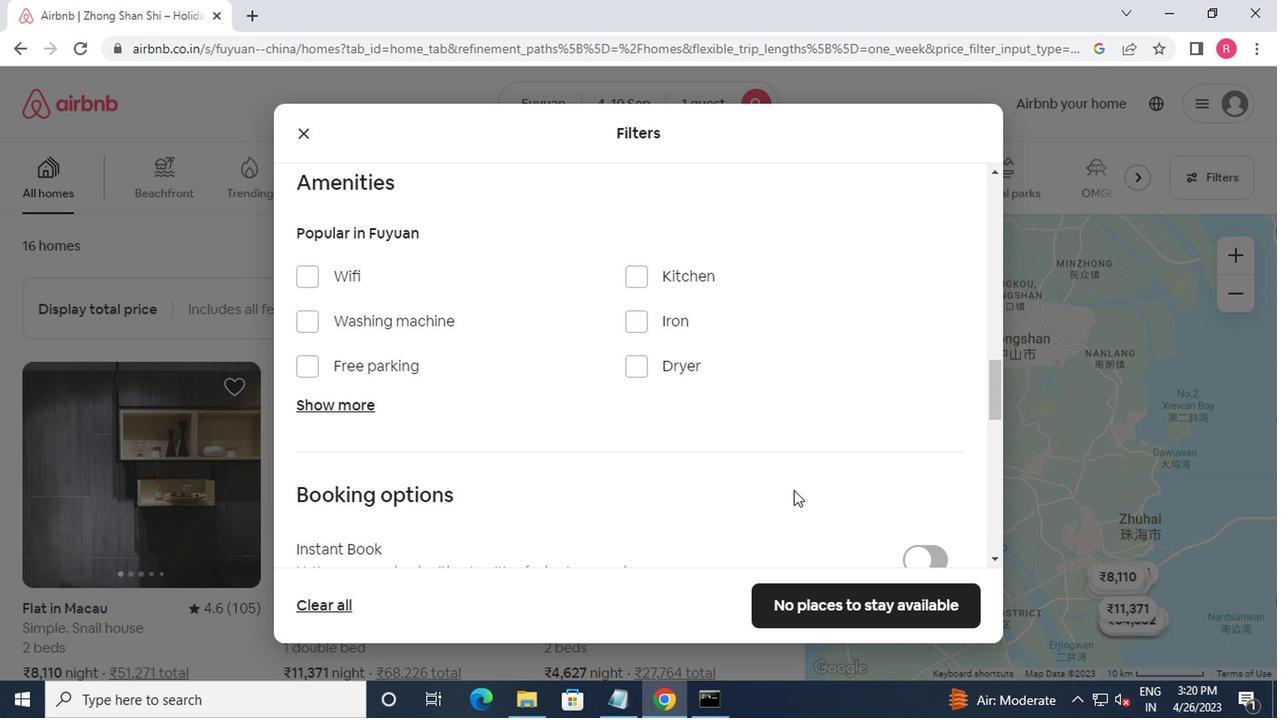 
Action: Mouse moved to (839, 505)
Screenshot: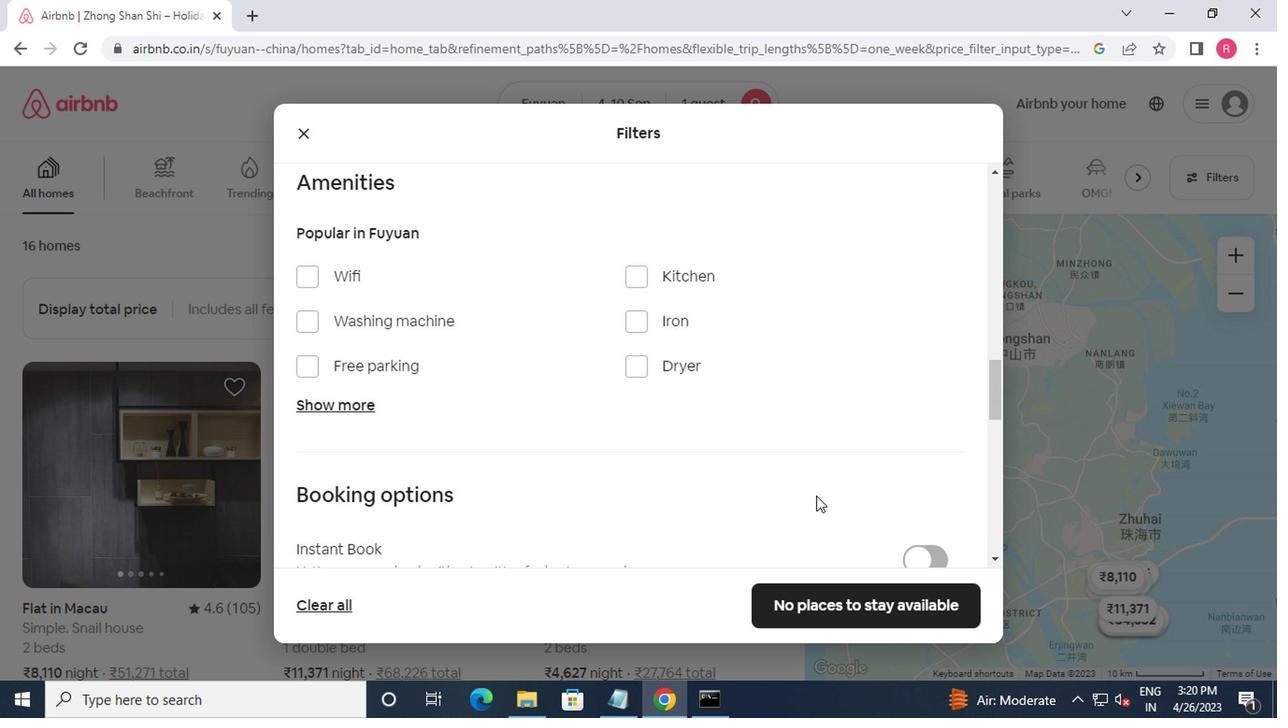 
Action: Mouse scrolled (839, 504) with delta (0, 0)
Screenshot: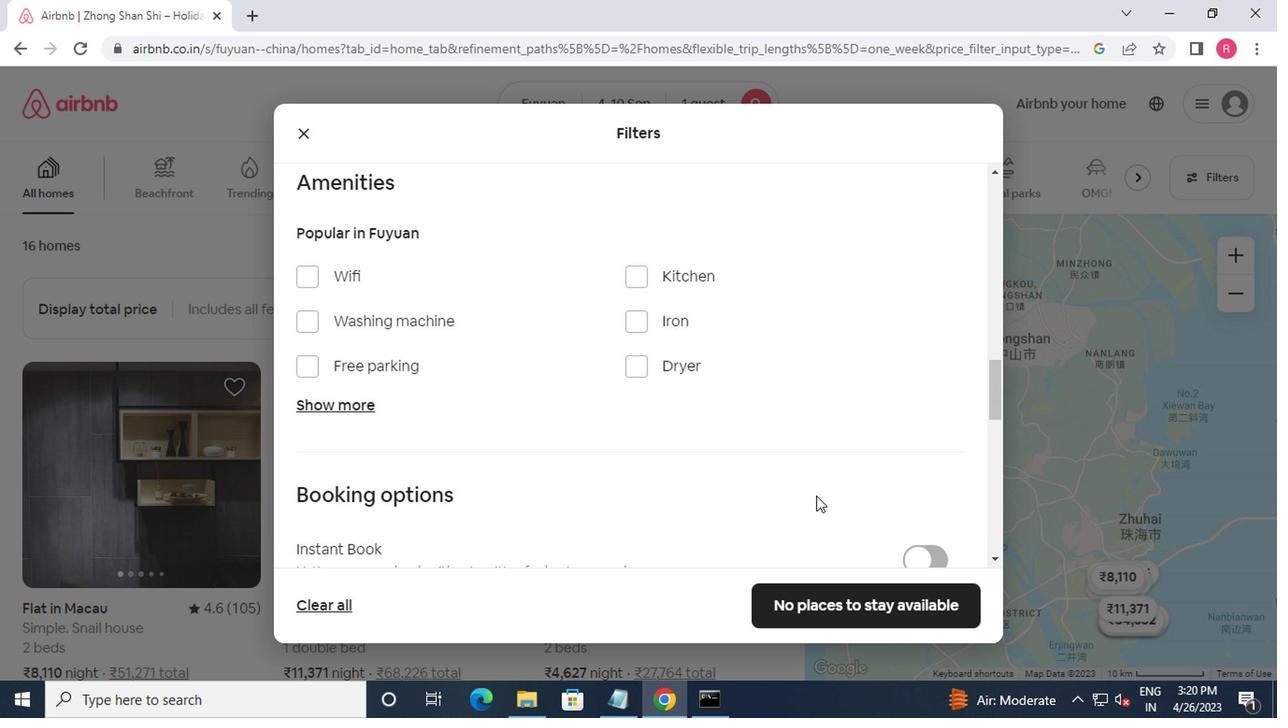 
Action: Mouse moved to (912, 435)
Screenshot: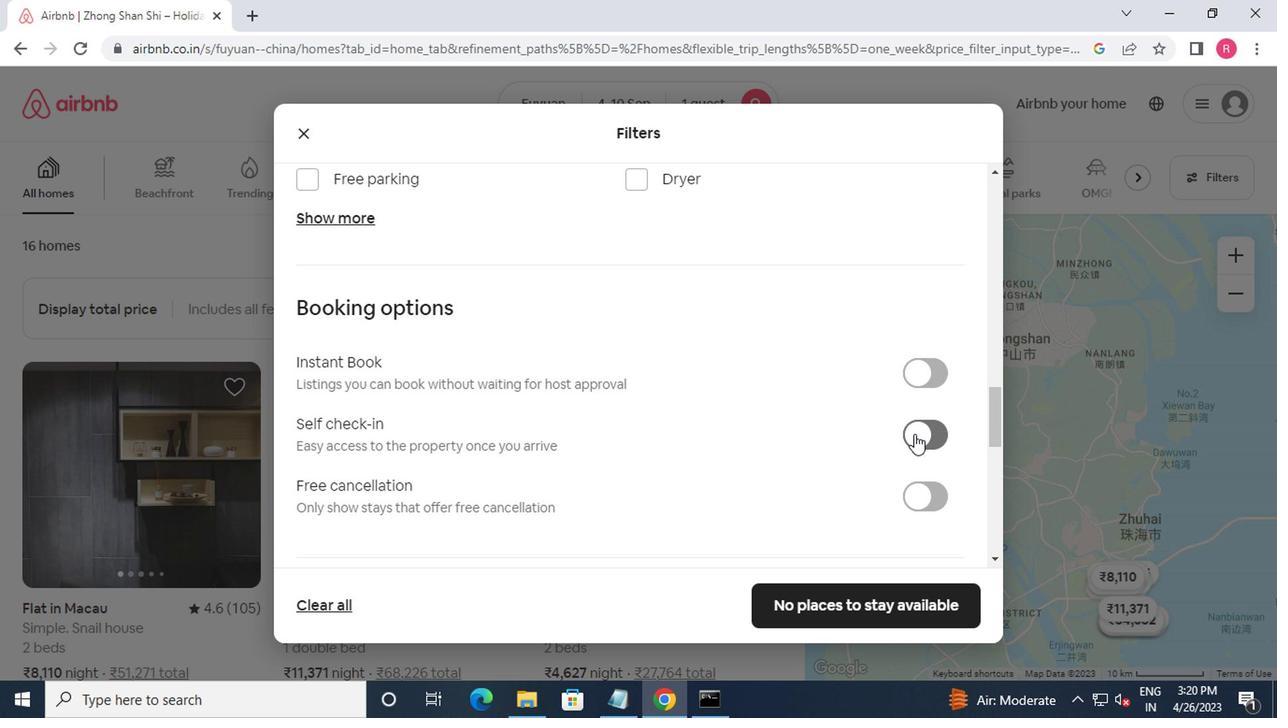 
Action: Mouse pressed left at (912, 435)
Screenshot: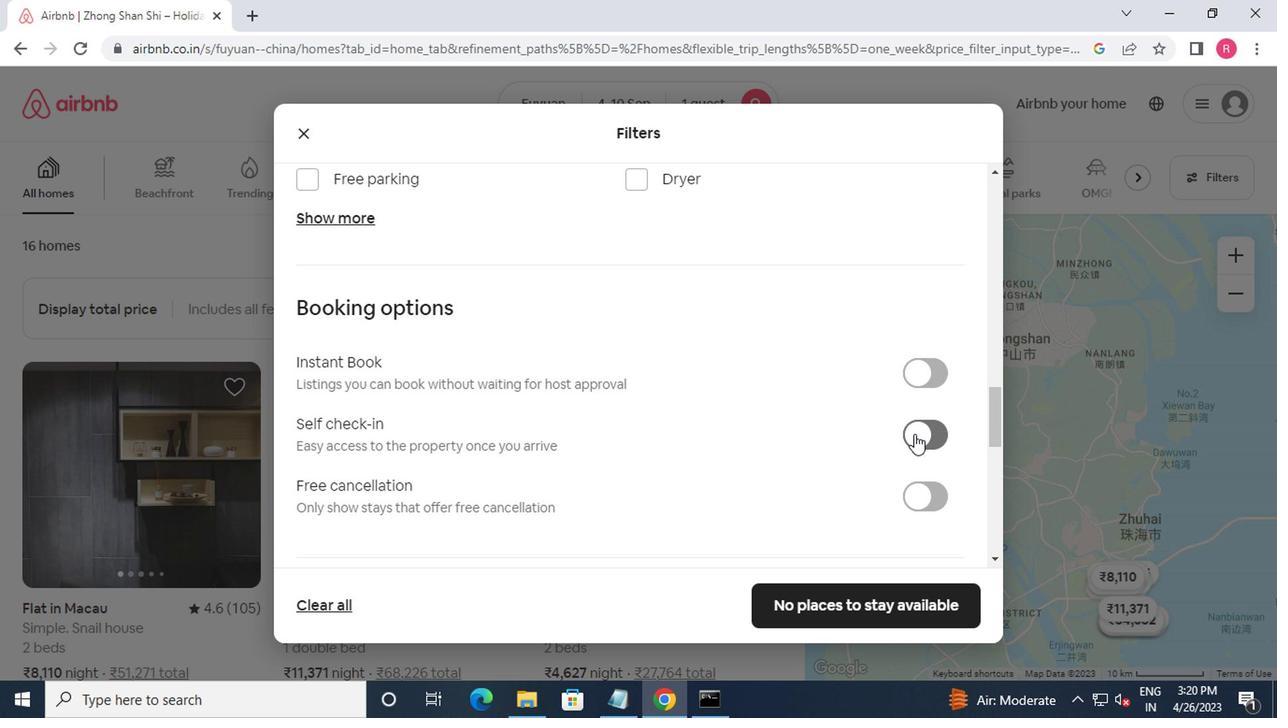 
Action: Mouse moved to (847, 435)
Screenshot: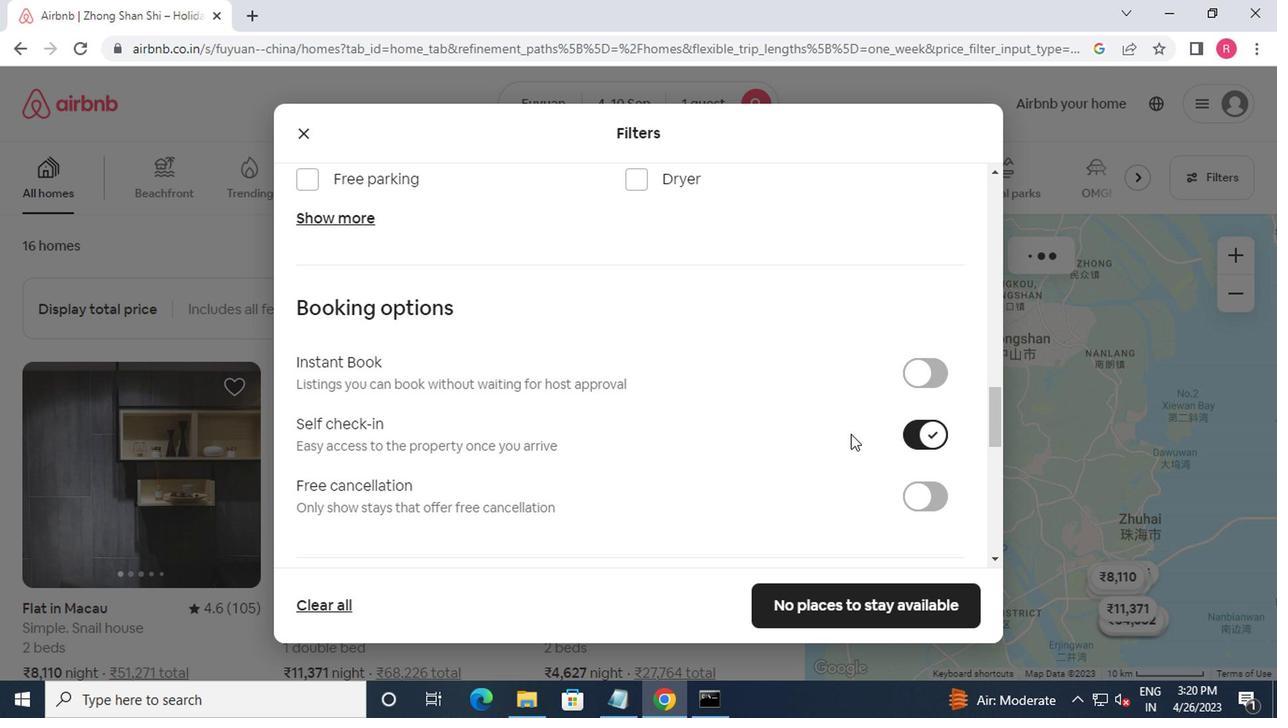 
Action: Mouse scrolled (847, 435) with delta (0, 0)
Screenshot: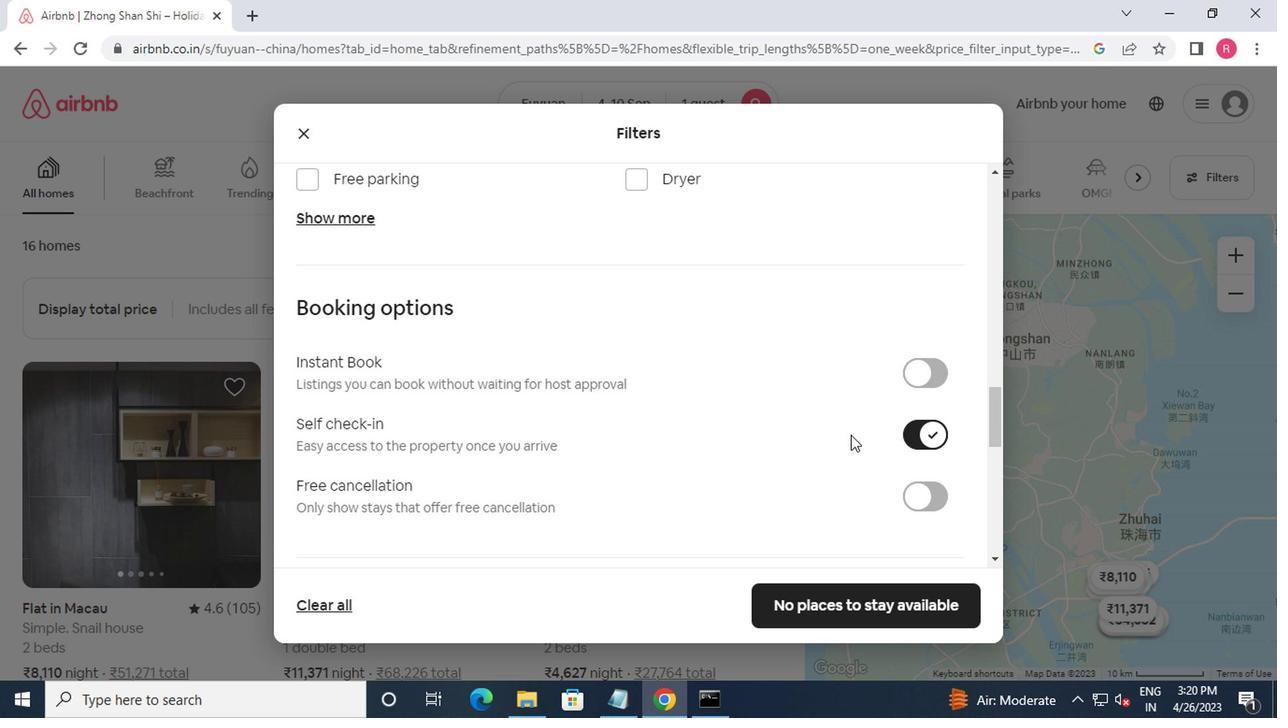 
Action: Mouse scrolled (847, 435) with delta (0, 0)
Screenshot: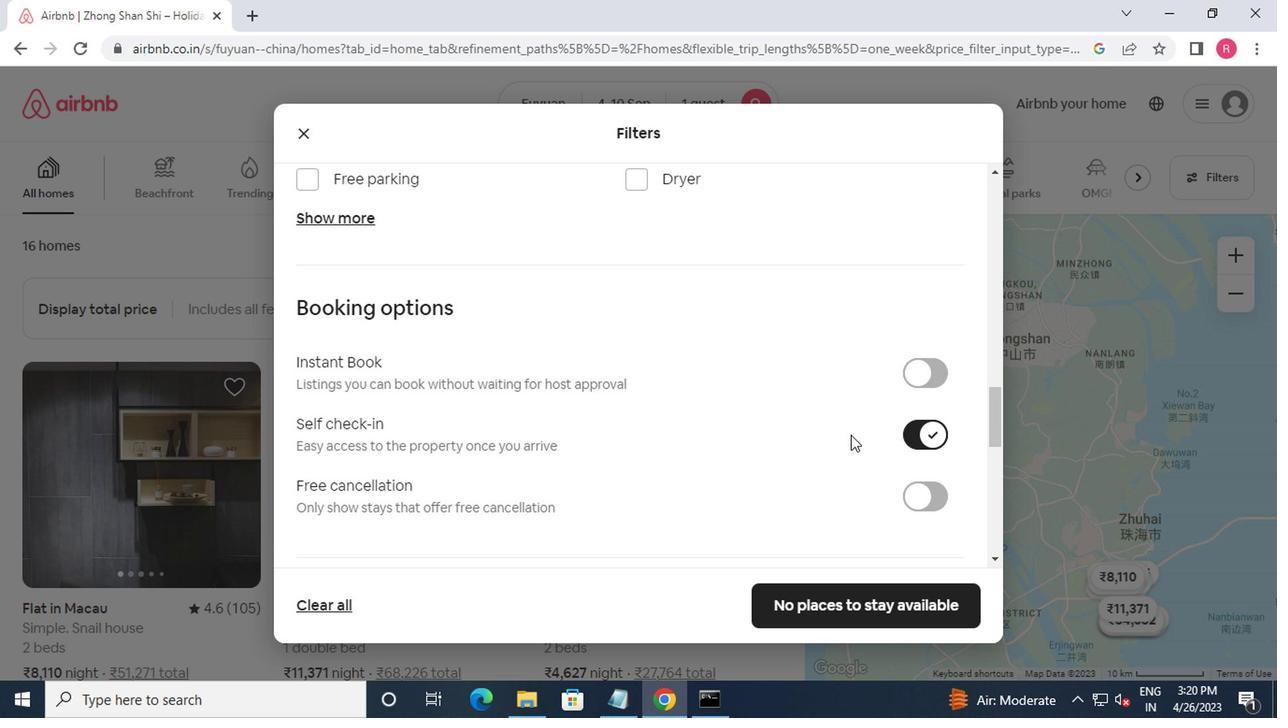 
Action: Mouse scrolled (847, 435) with delta (0, 0)
Screenshot: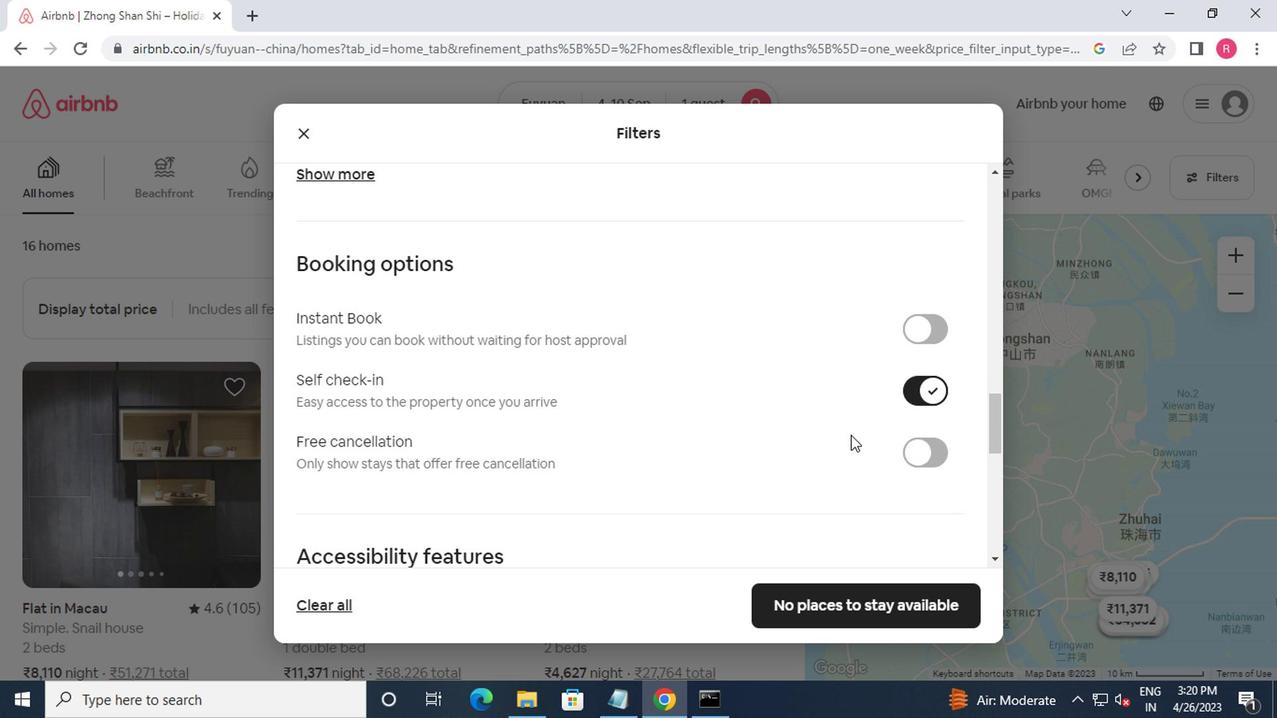 
Action: Mouse scrolled (847, 435) with delta (0, 0)
Screenshot: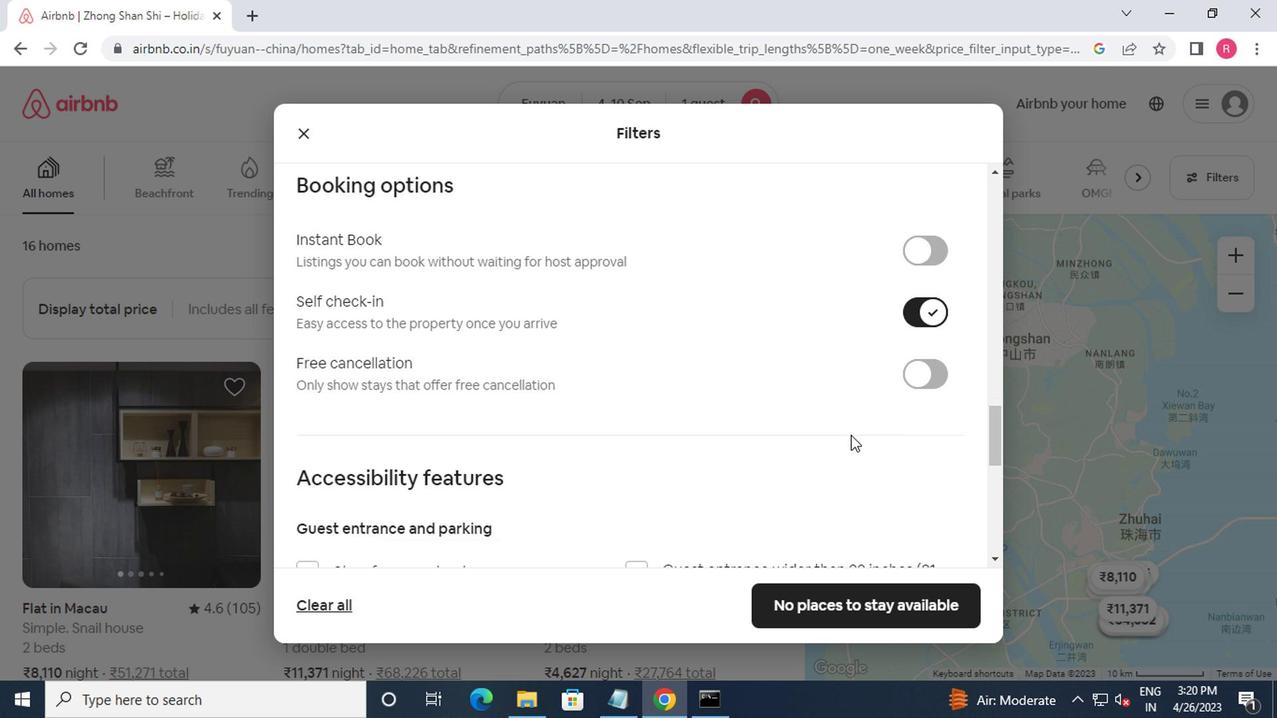 
Action: Mouse moved to (840, 440)
Screenshot: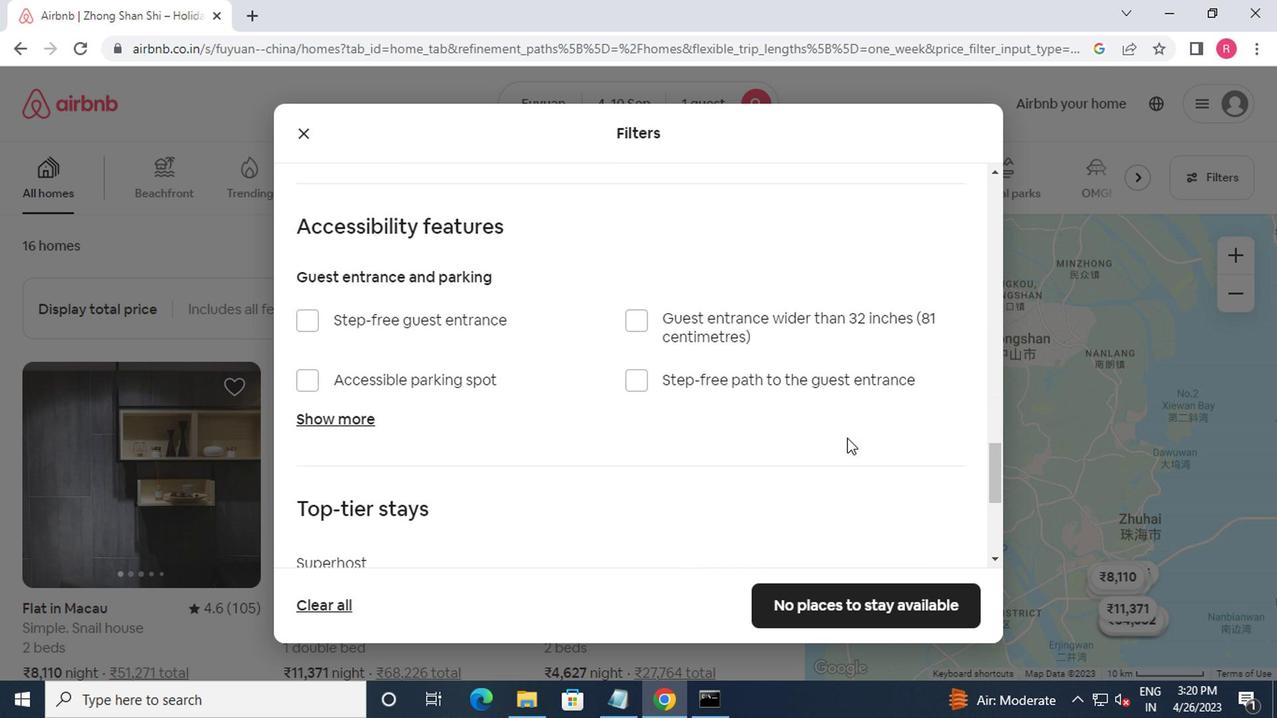
Action: Mouse scrolled (840, 439) with delta (0, 0)
Screenshot: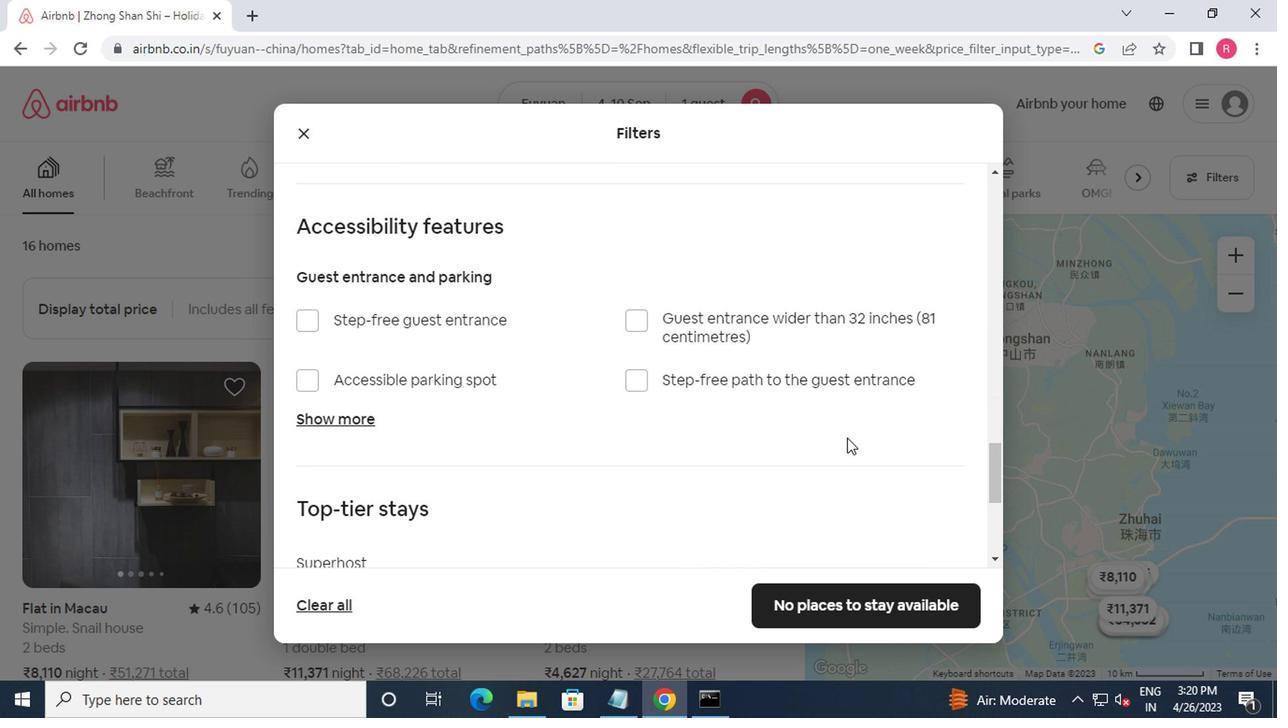 
Action: Mouse moved to (838, 442)
Screenshot: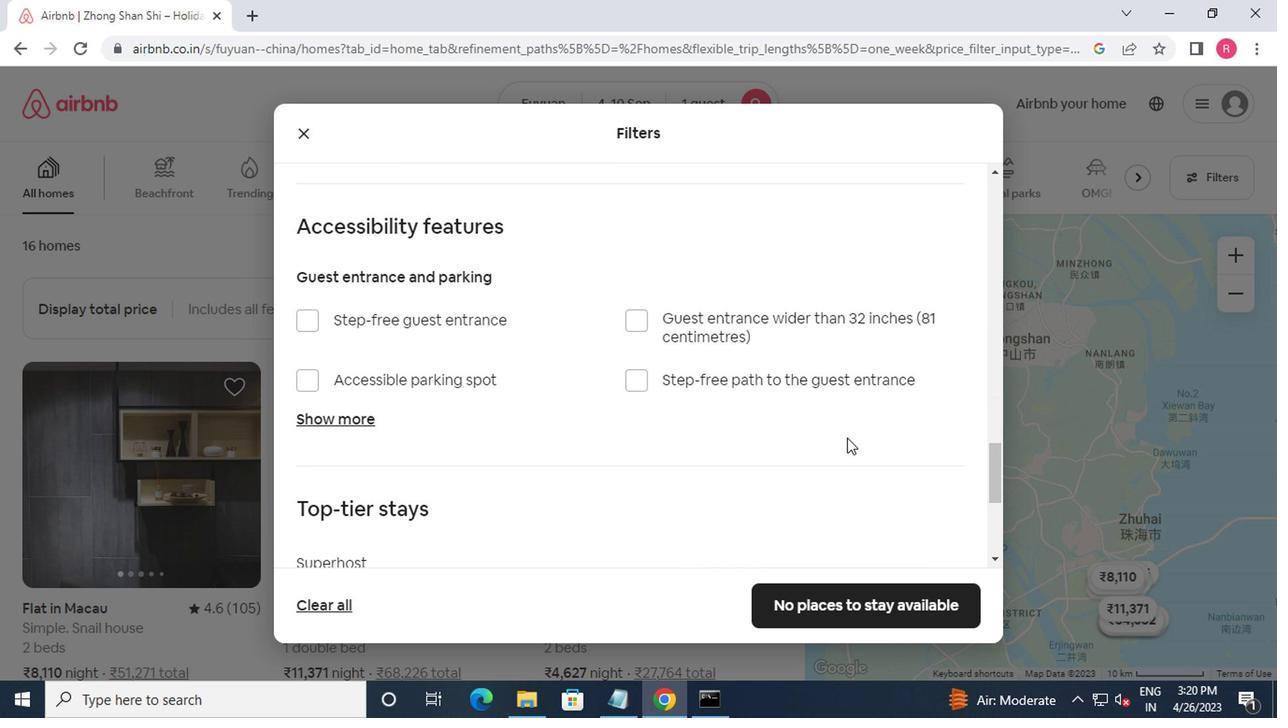 
Action: Mouse scrolled (838, 441) with delta (0, 0)
Screenshot: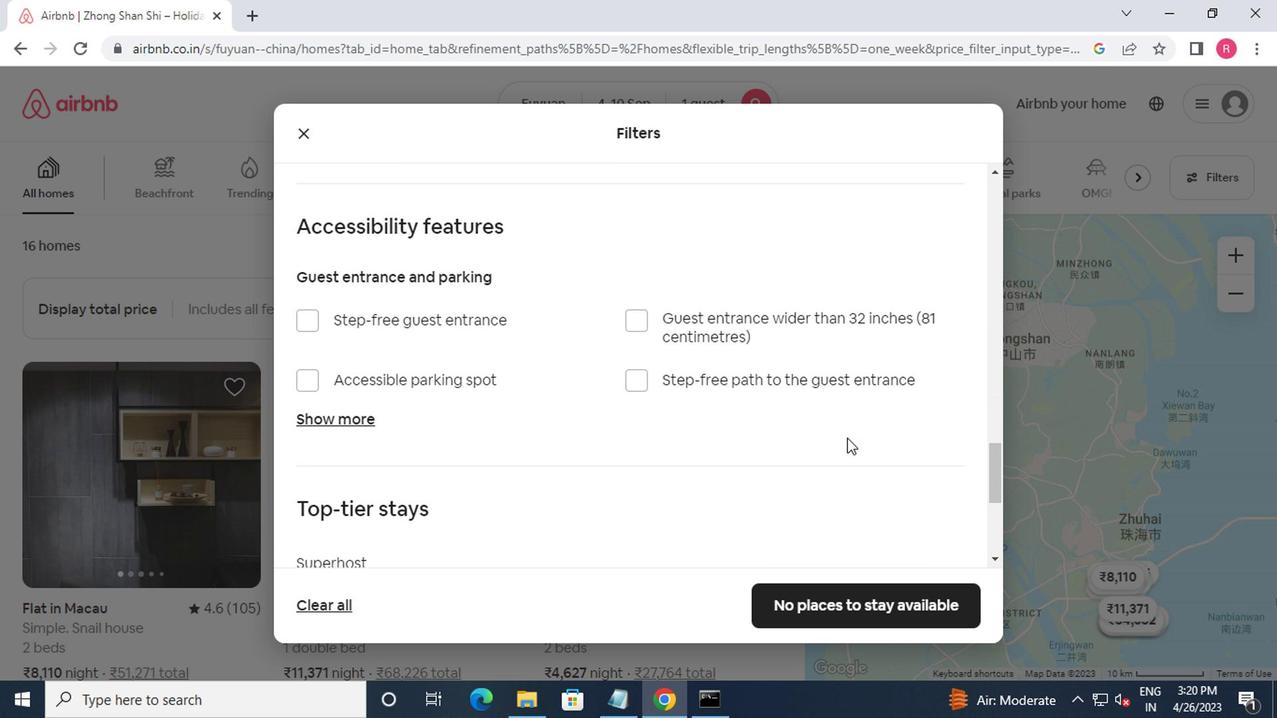 
Action: Mouse scrolled (838, 441) with delta (0, 0)
Screenshot: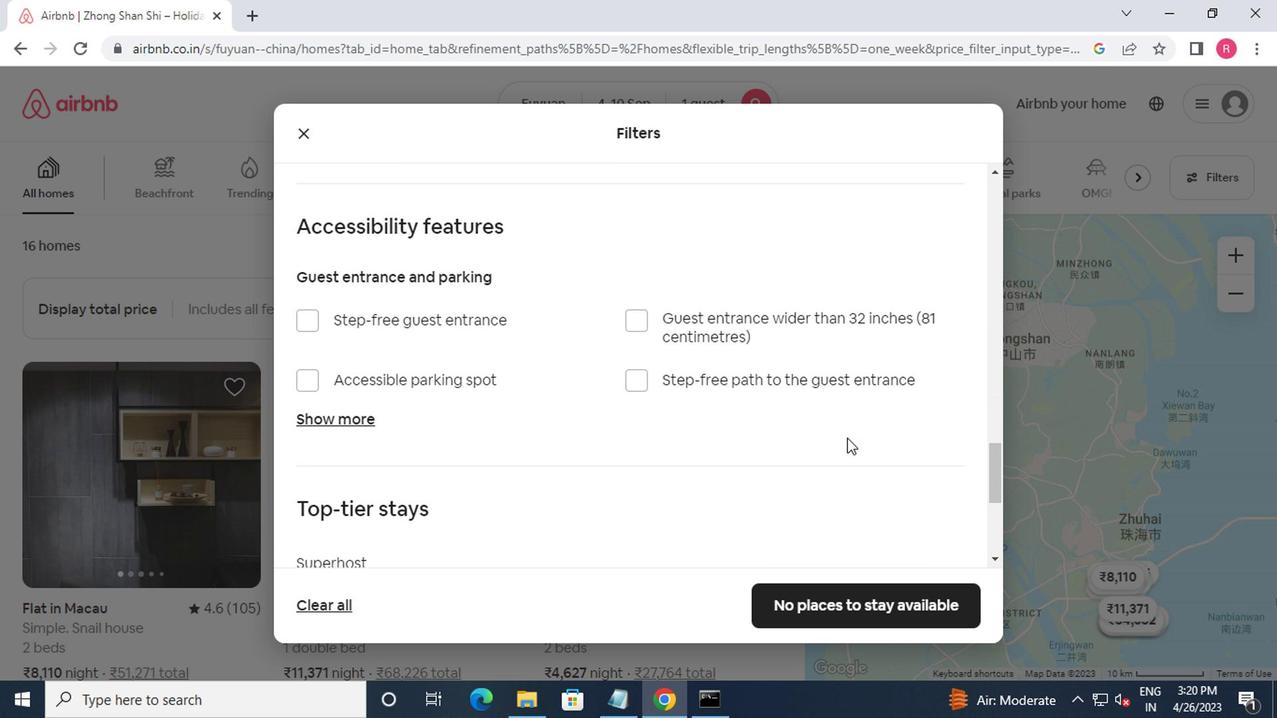
Action: Mouse moved to (765, 478)
Screenshot: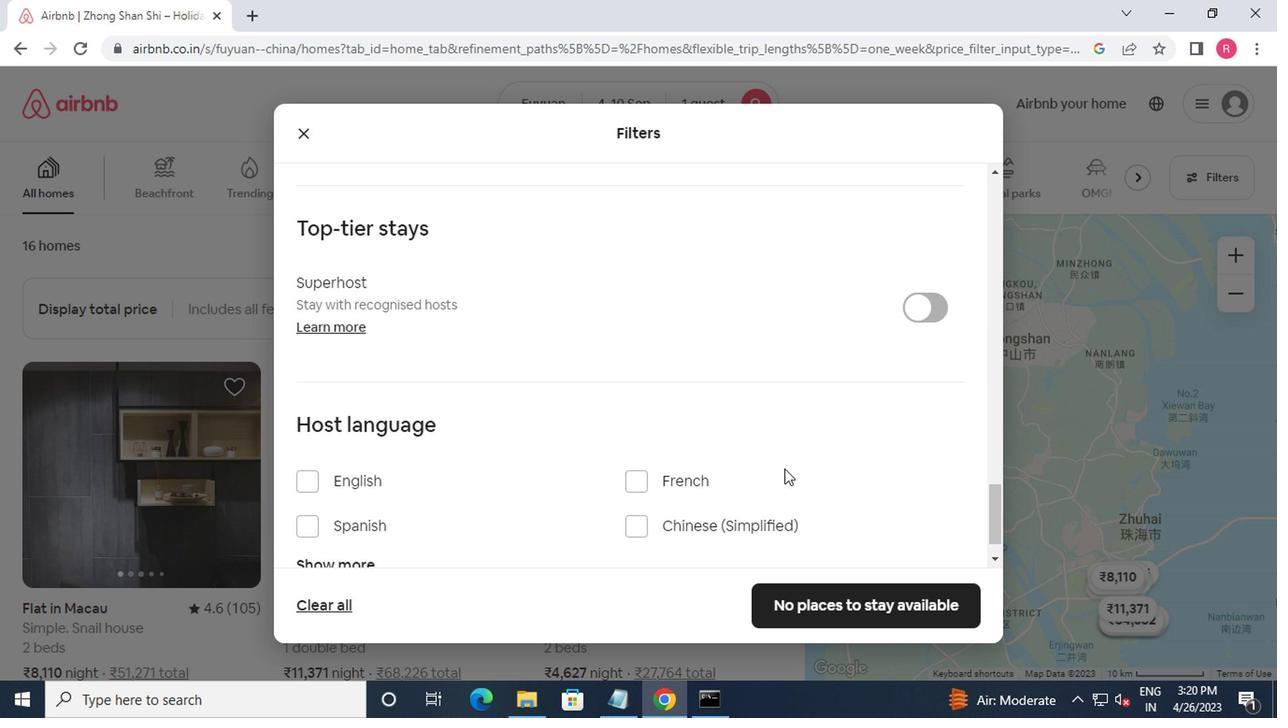 
Action: Mouse scrolled (765, 477) with delta (0, -1)
Screenshot: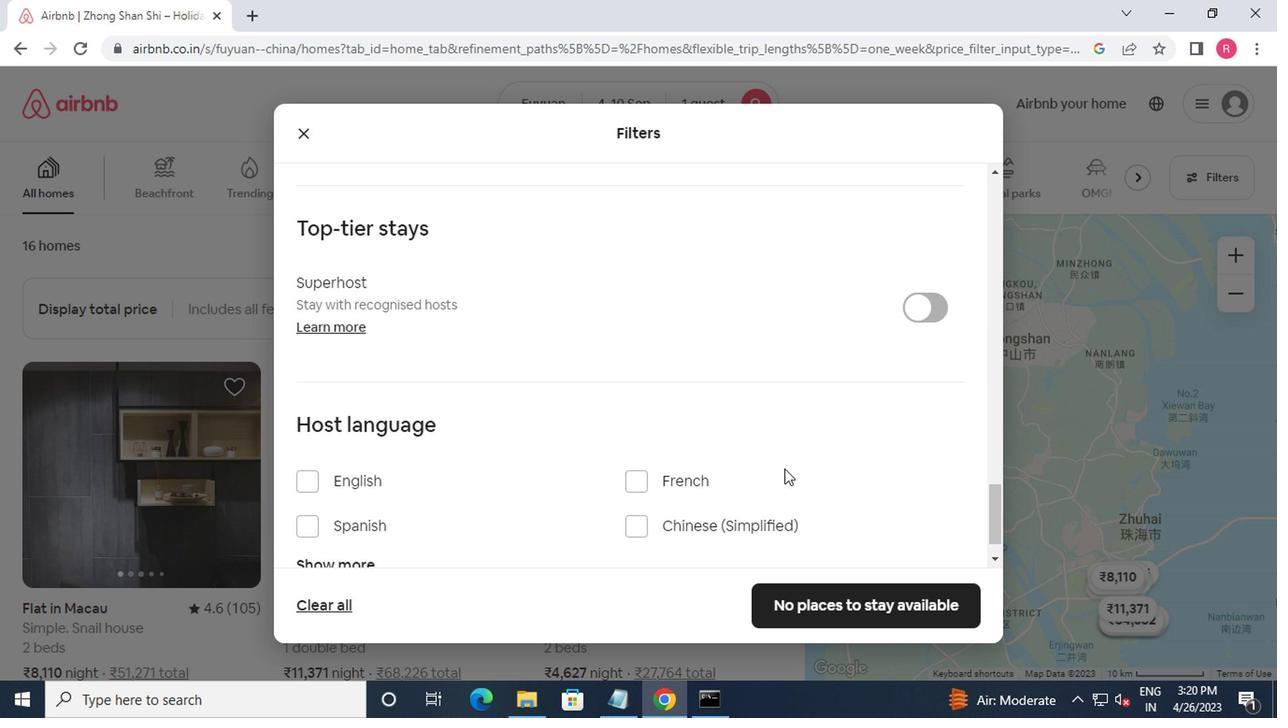 
Action: Mouse moved to (755, 484)
Screenshot: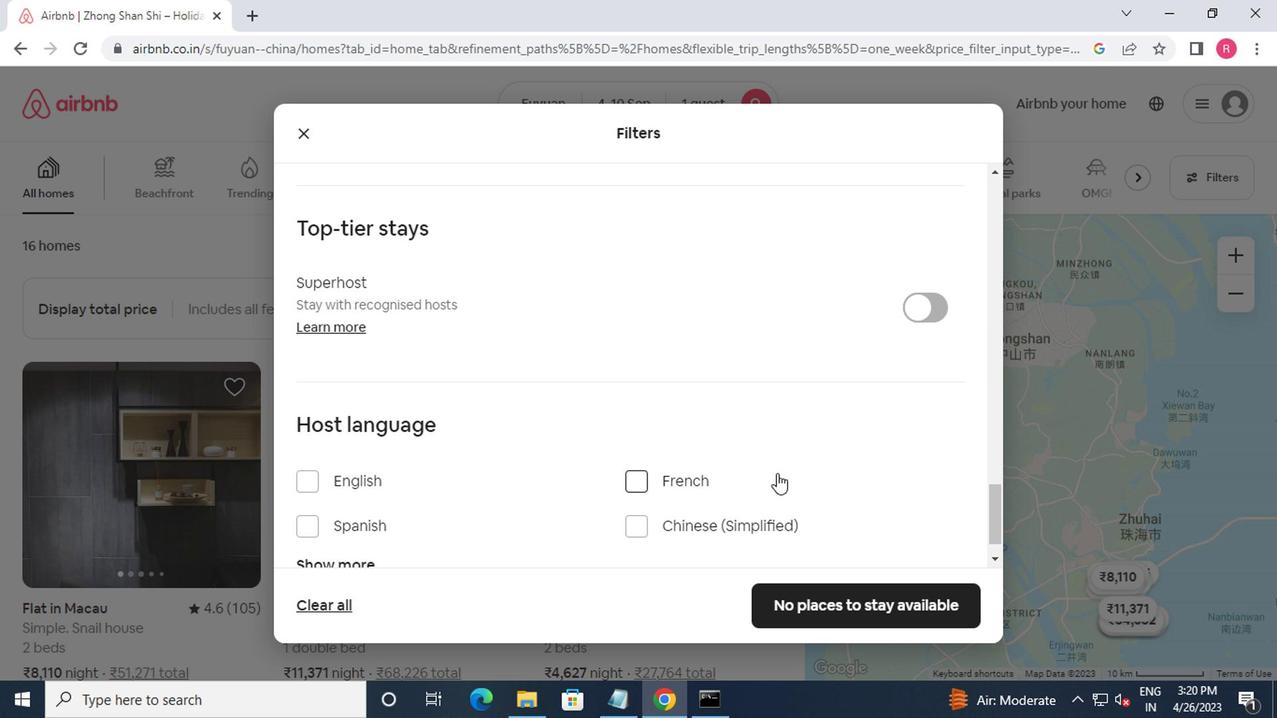 
Action: Mouse scrolled (755, 484) with delta (0, 0)
Screenshot: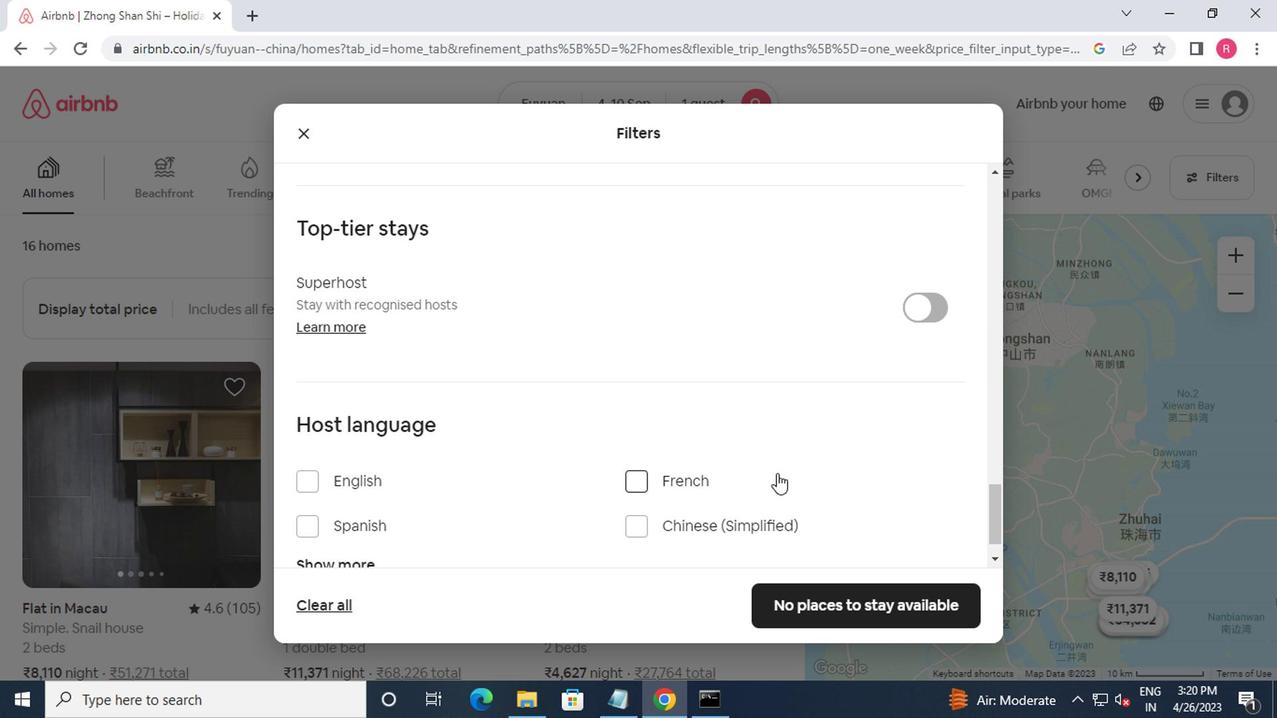 
Action: Mouse moved to (626, 474)
Screenshot: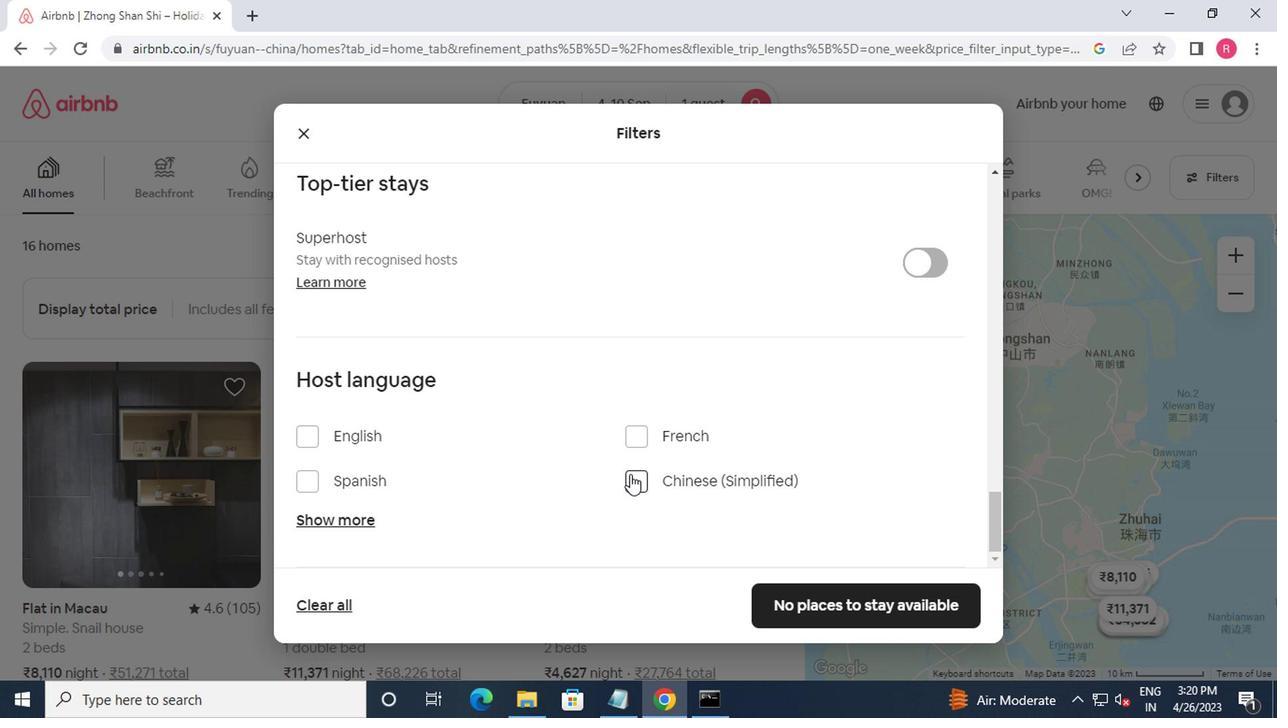 
Action: Mouse pressed left at (626, 474)
Screenshot: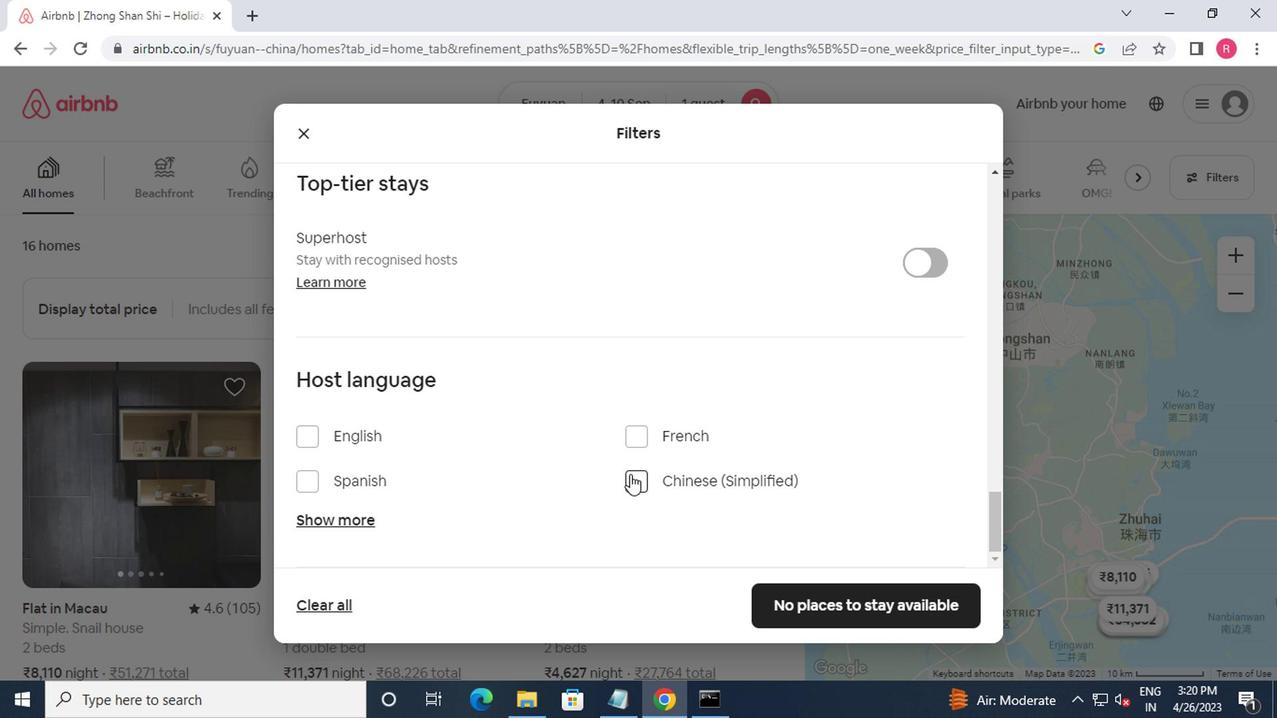 
Action: Mouse moved to (830, 592)
Screenshot: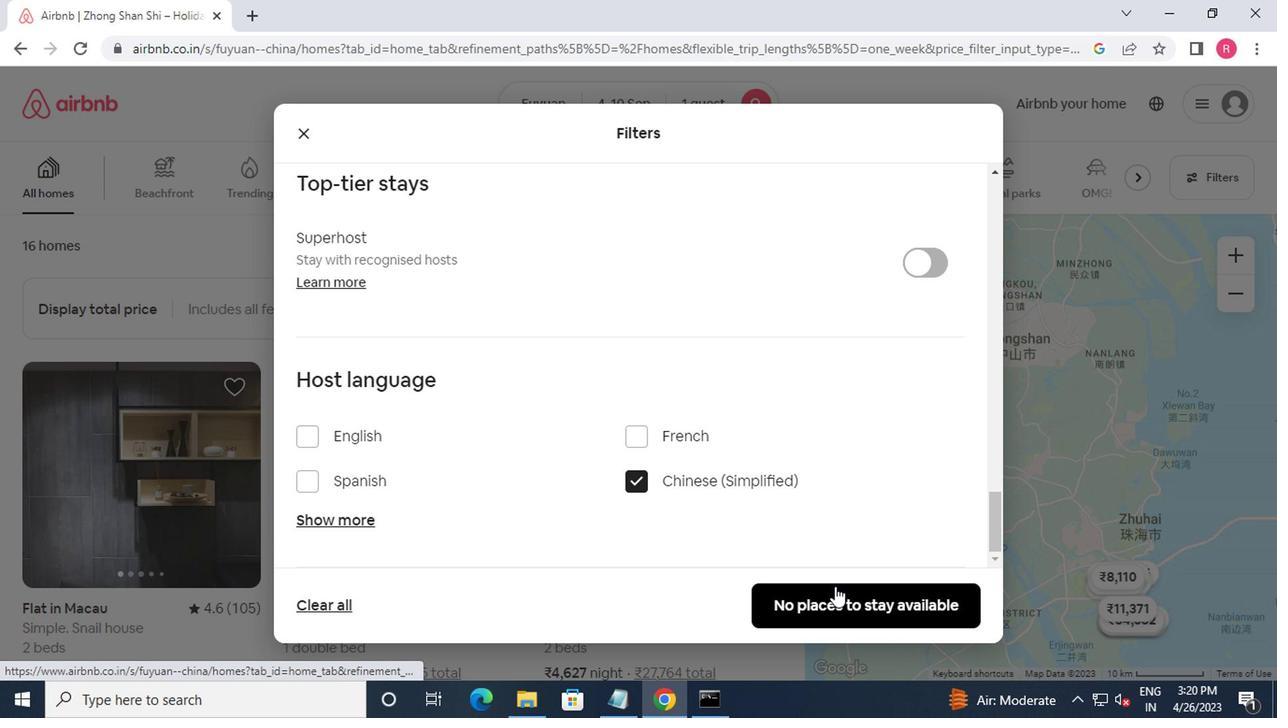 
Action: Mouse pressed left at (830, 592)
Screenshot: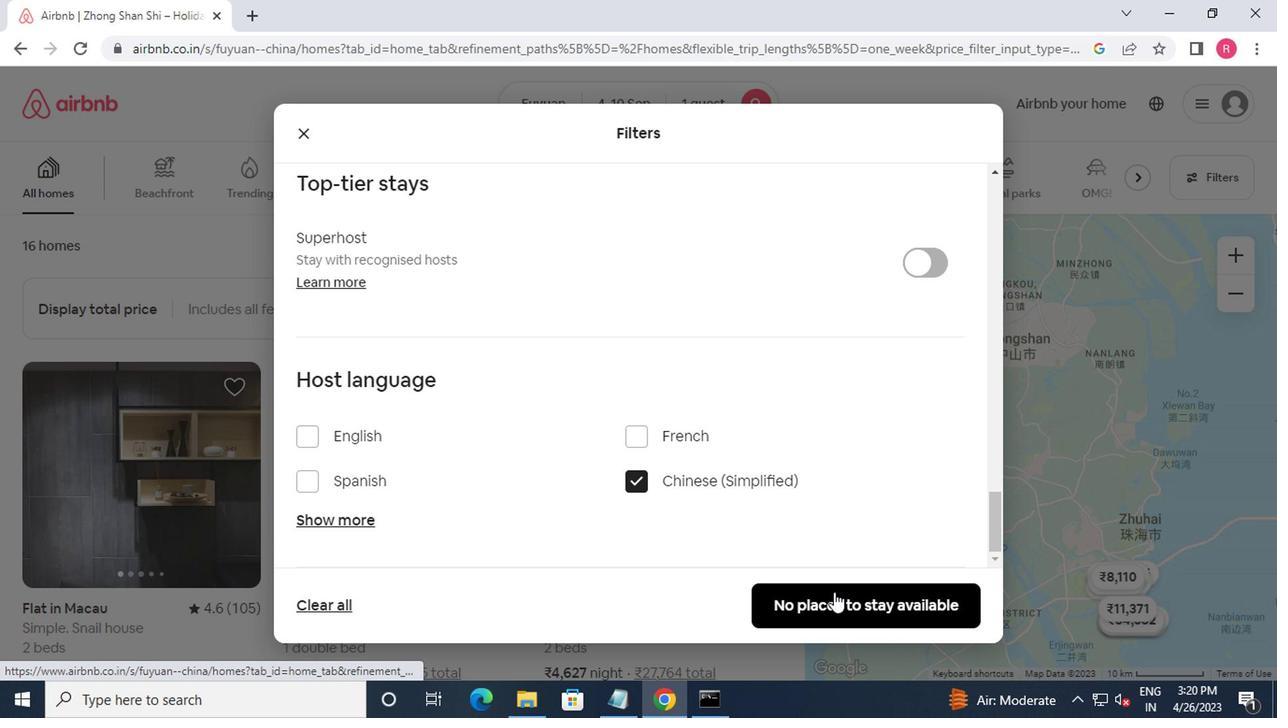 
Action: Mouse moved to (847, 581)
Screenshot: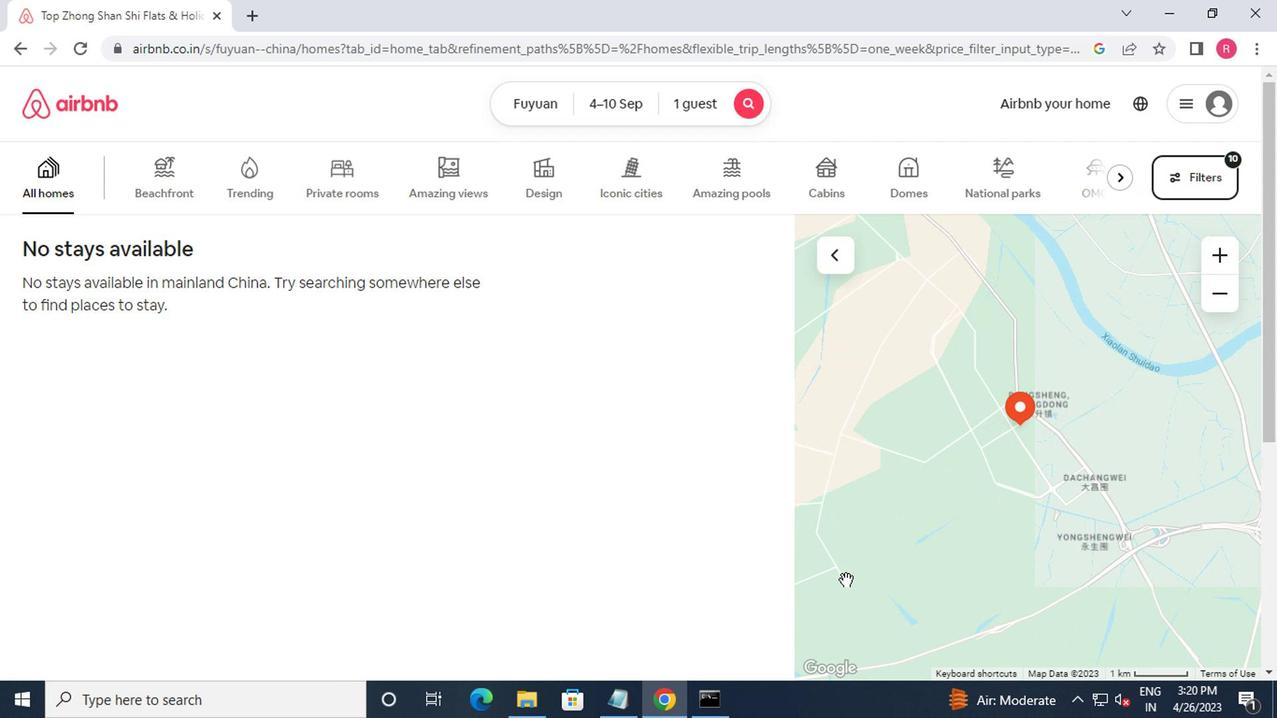 
